Task: Set up a session with markers for easy navigation.
Action: Mouse moved to (138, 307)
Screenshot: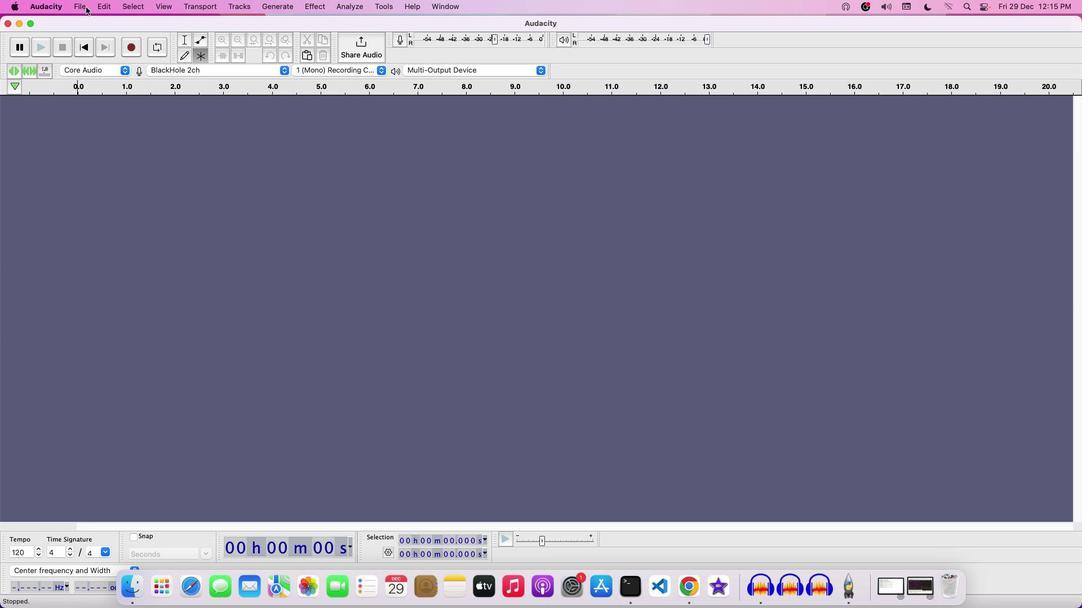 
Action: Mouse pressed left at (138, 307)
Screenshot: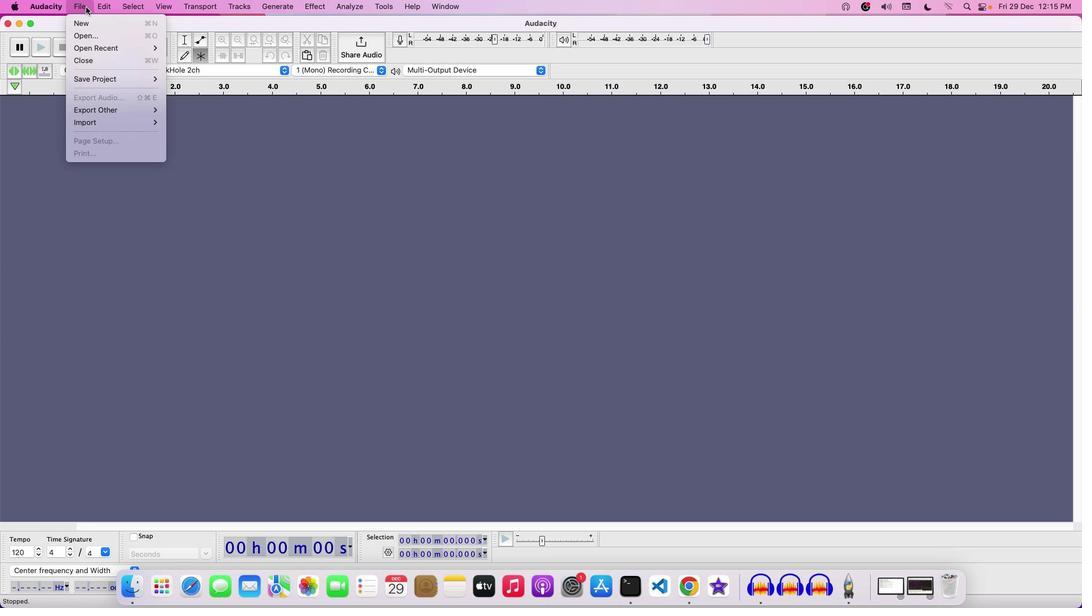 
Action: Mouse moved to (138, 307)
Screenshot: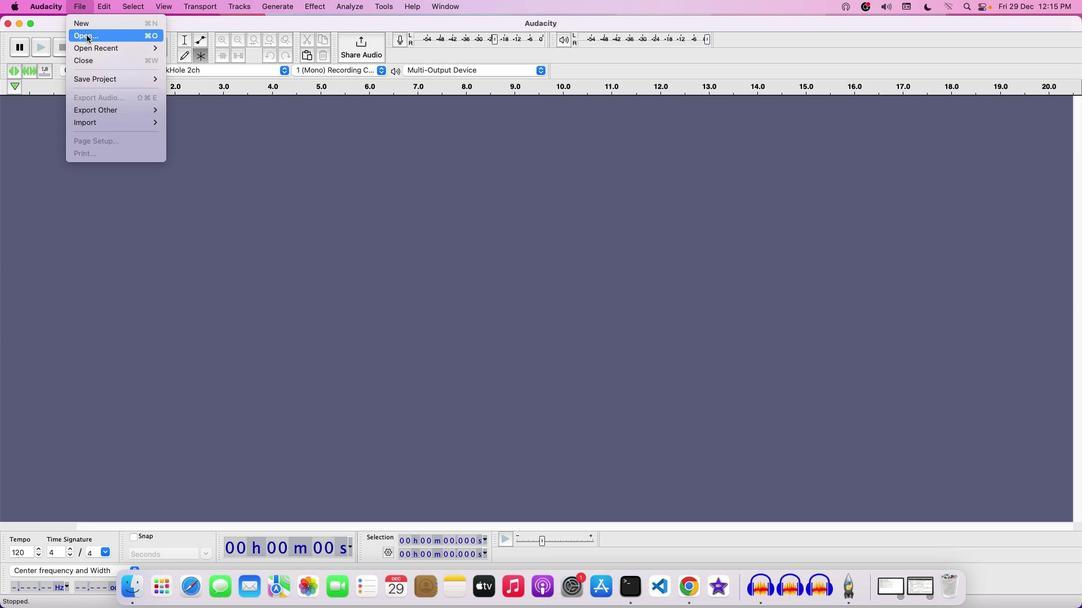 
Action: Mouse pressed left at (138, 307)
Screenshot: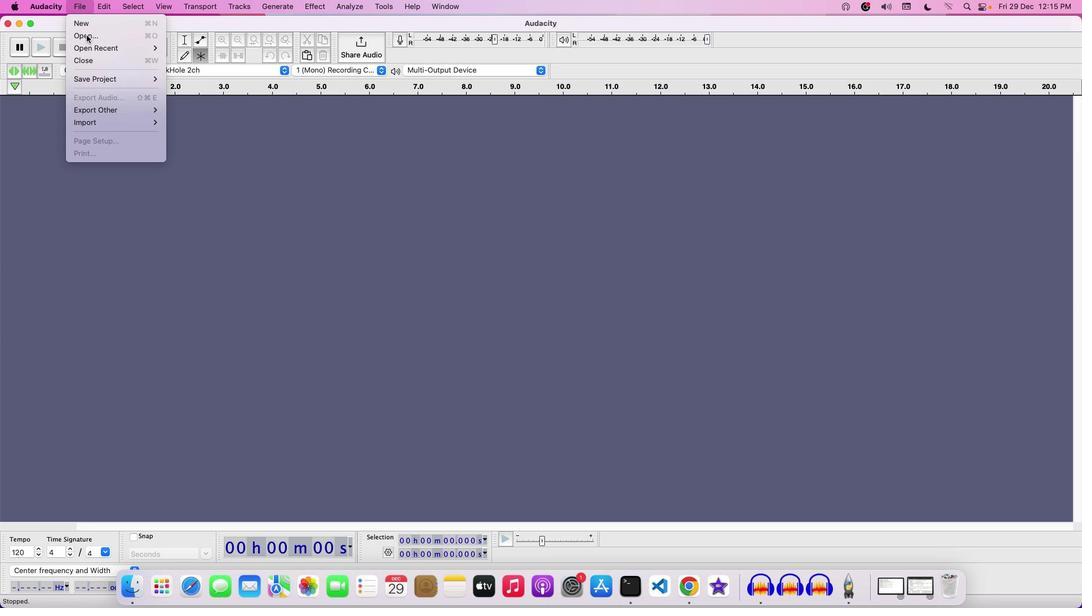 
Action: Mouse moved to (137, 305)
Screenshot: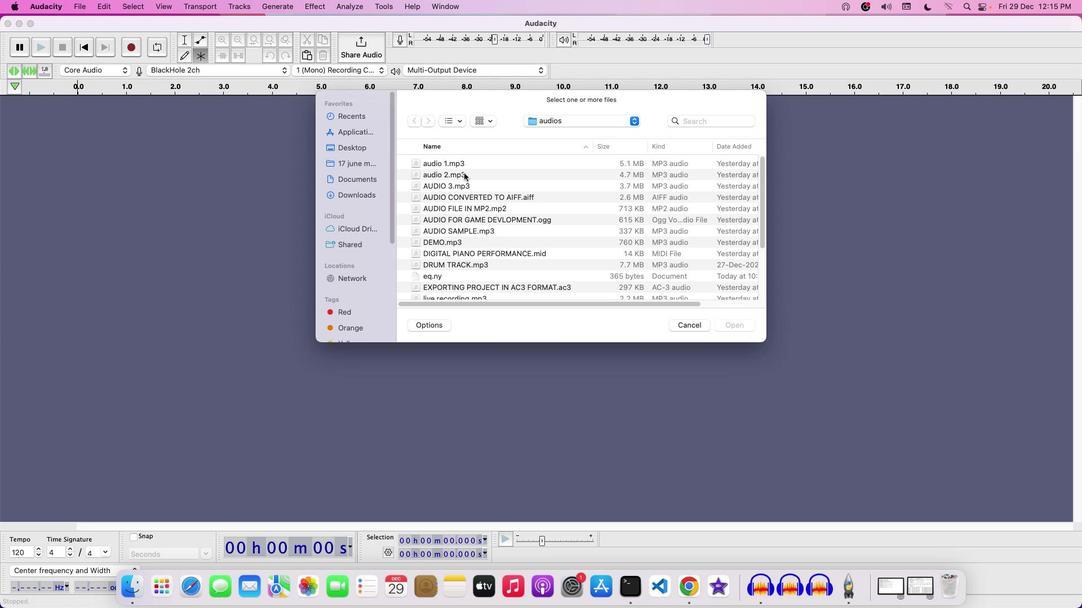 
Action: Mouse pressed left at (137, 305)
Screenshot: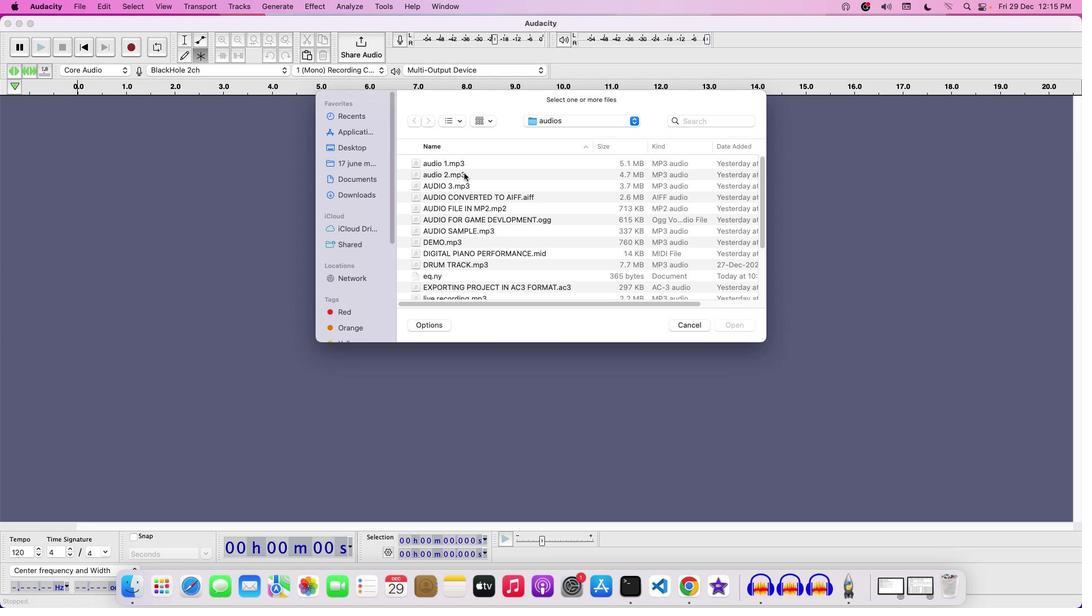 
Action: Mouse moved to (136, 303)
Screenshot: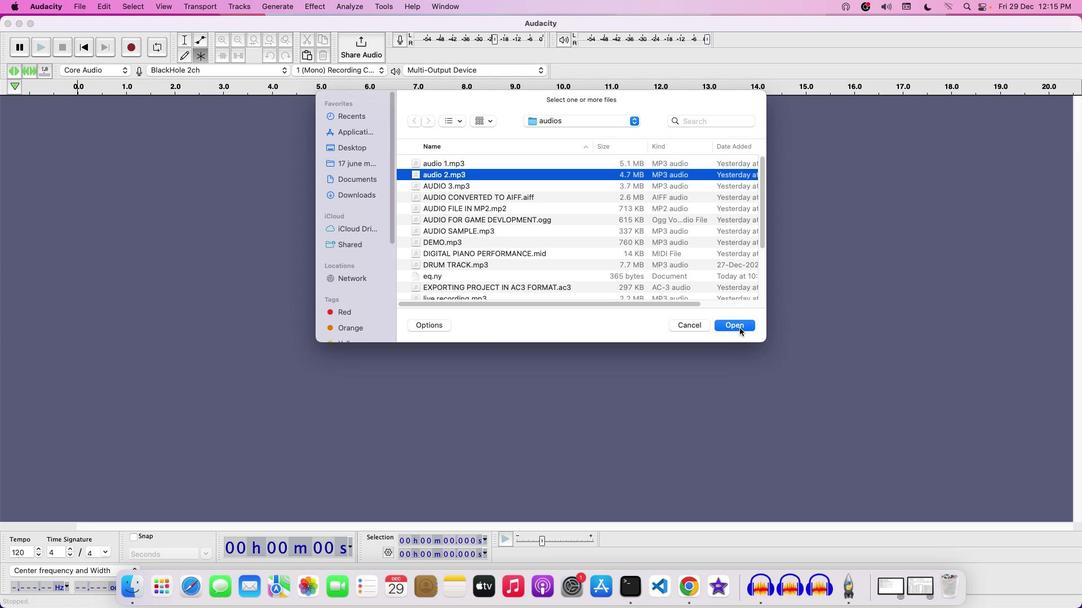 
Action: Mouse pressed left at (136, 303)
Screenshot: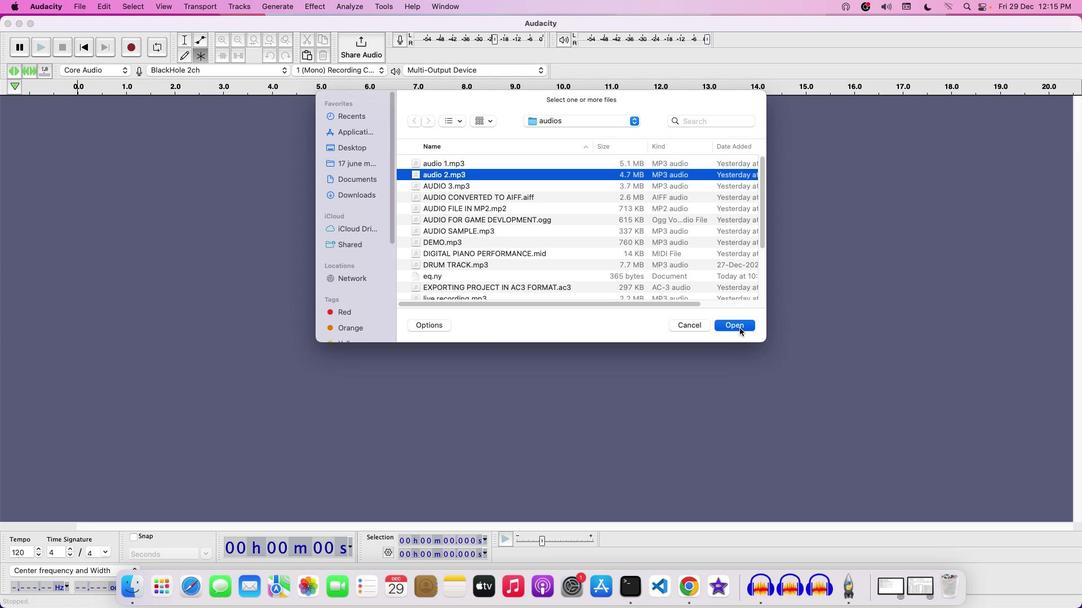 
Action: Mouse moved to (138, 305)
Screenshot: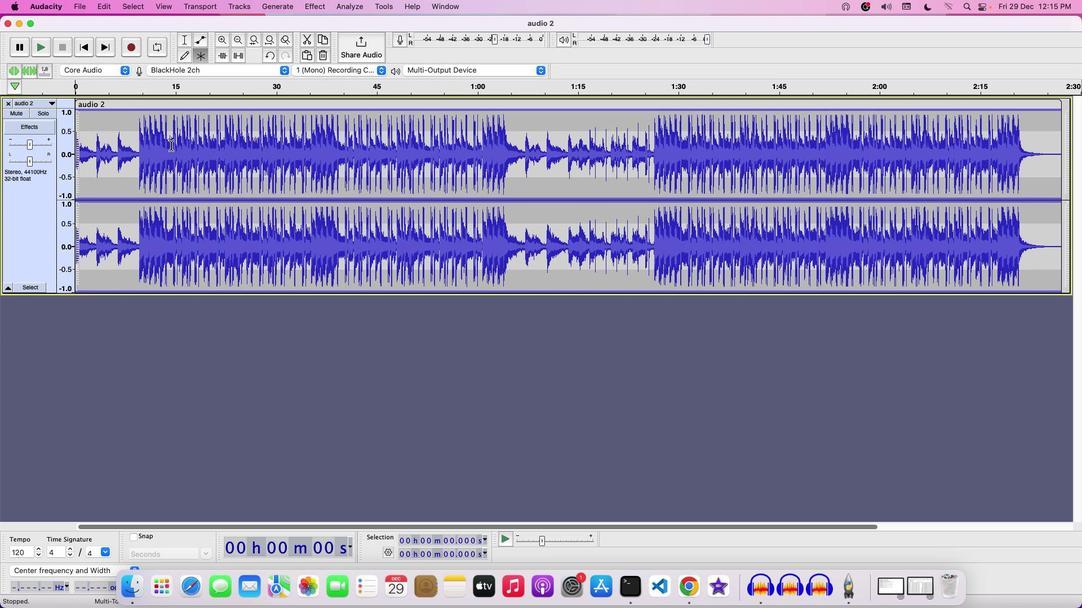 
Action: Key pressed Key.space
Screenshot: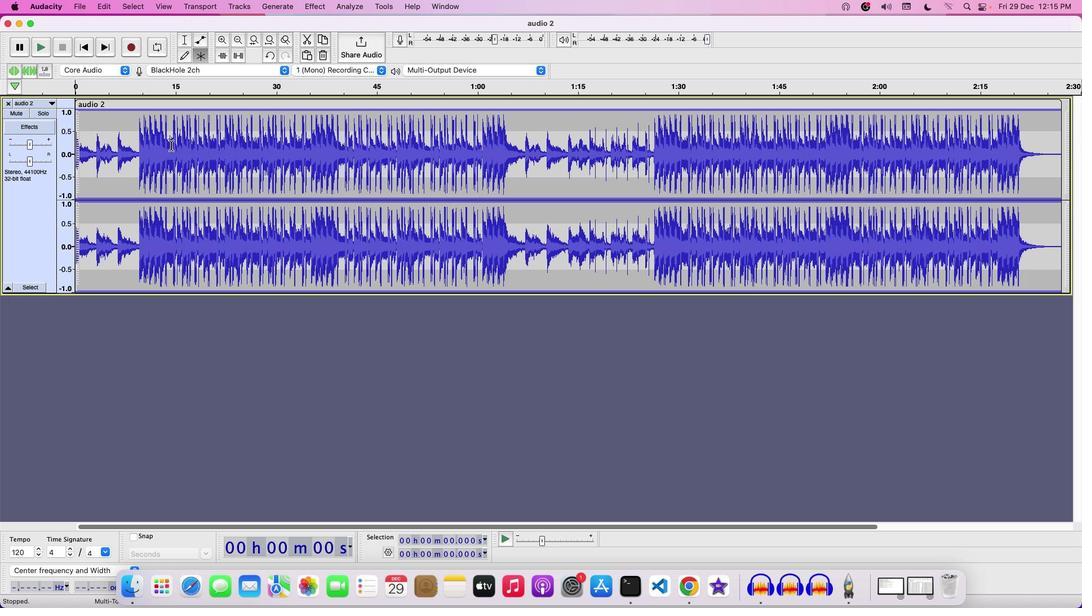
Action: Mouse moved to (138, 305)
Screenshot: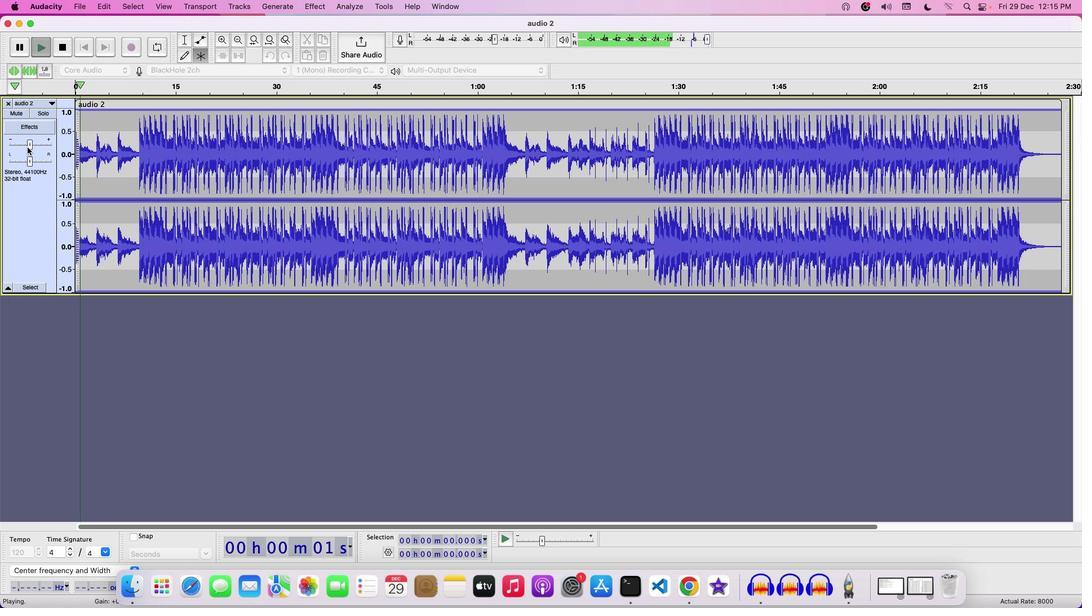 
Action: Mouse pressed left at (138, 305)
Screenshot: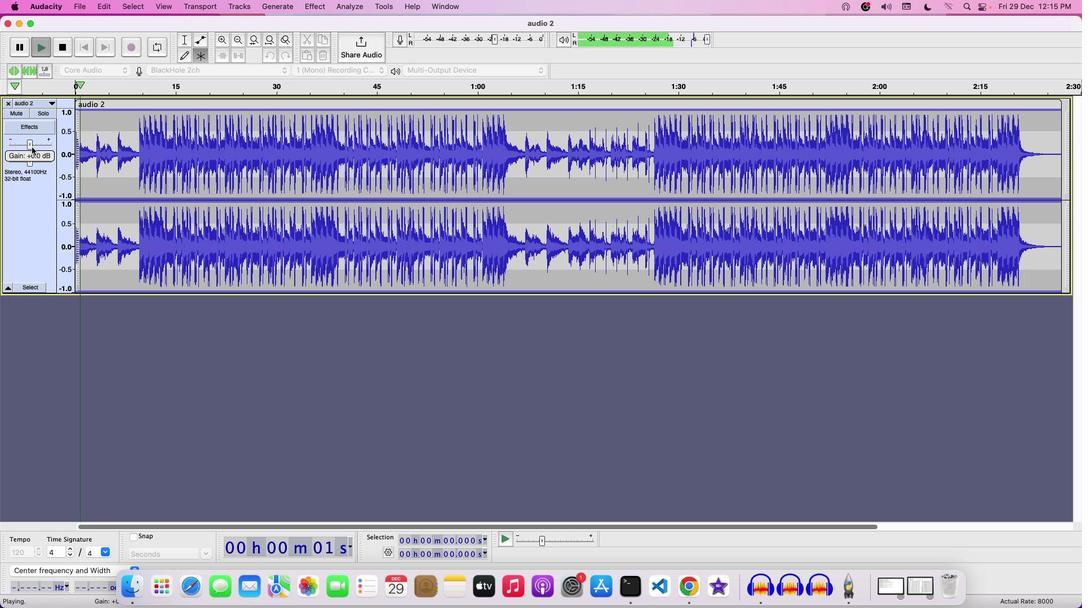 
Action: Mouse moved to (138, 304)
Screenshot: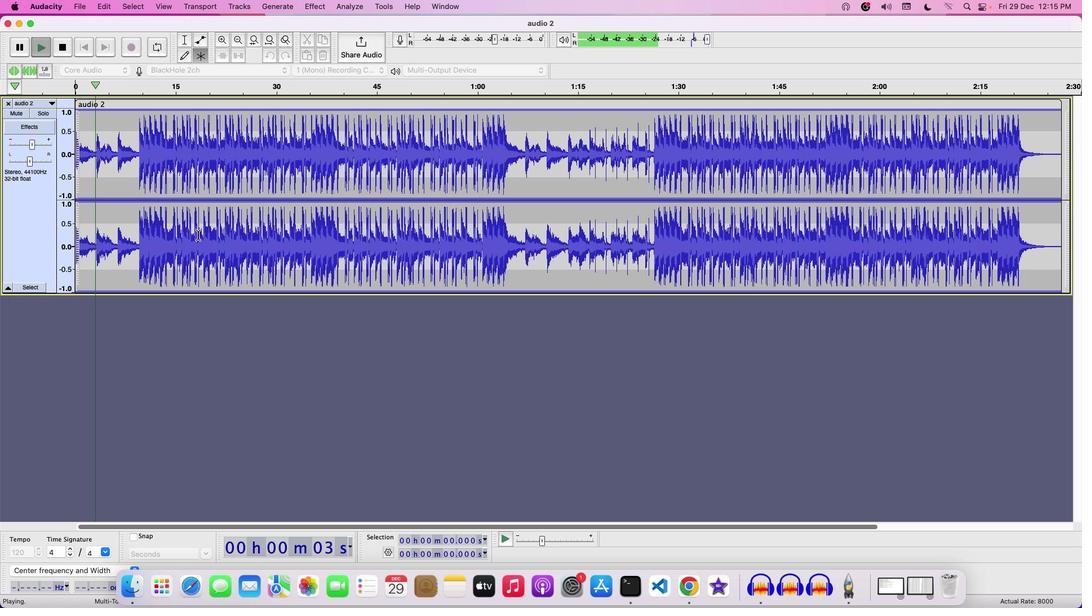 
Action: Key pressed Key.space
Screenshot: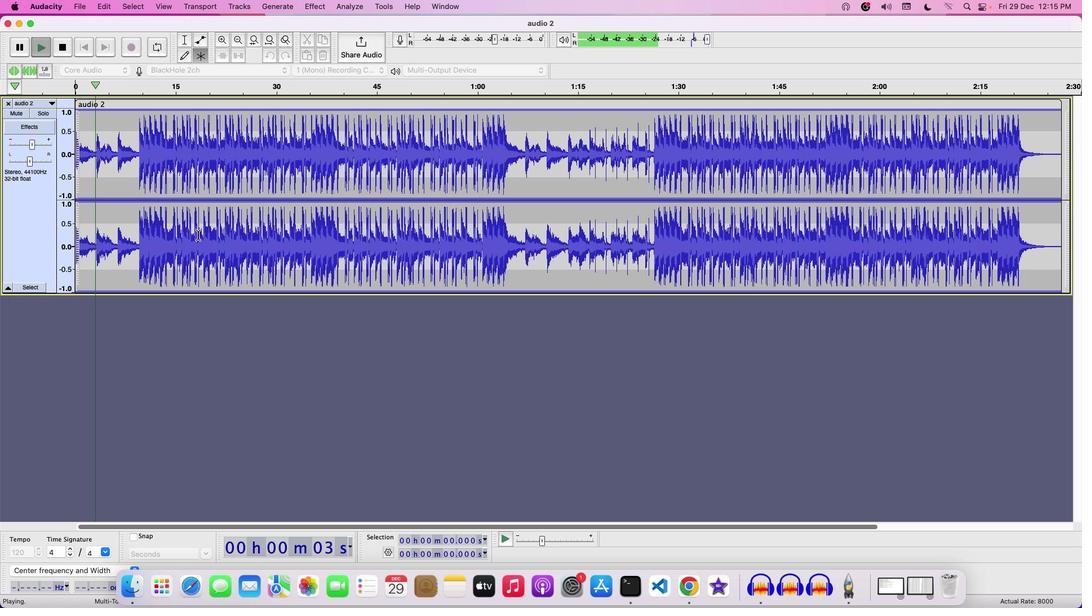 
Action: Mouse moved to (138, 303)
Screenshot: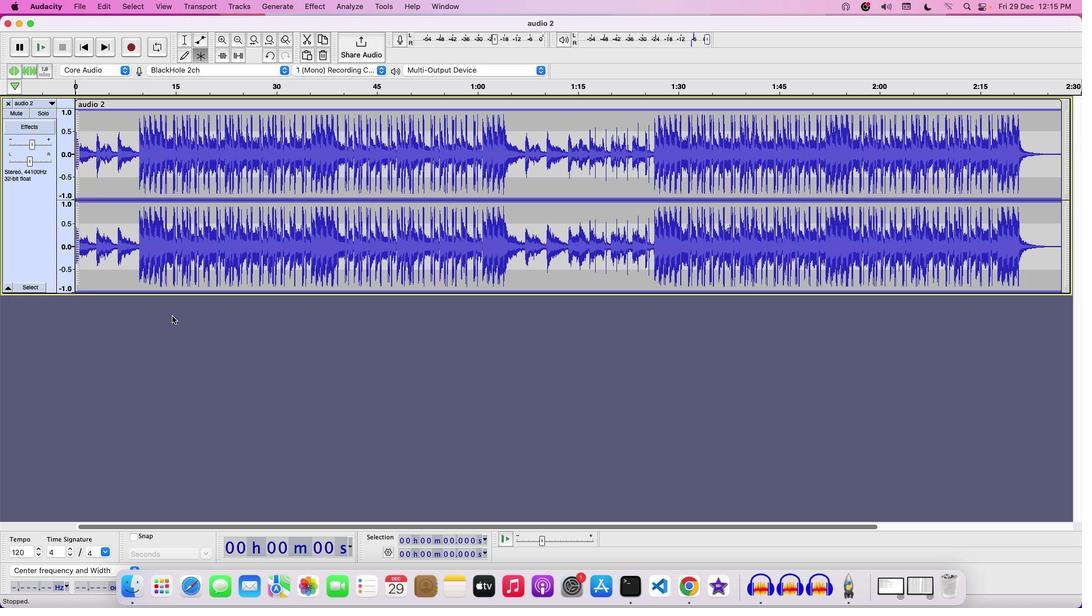 
Action: Key pressed Key.cmd
Screenshot: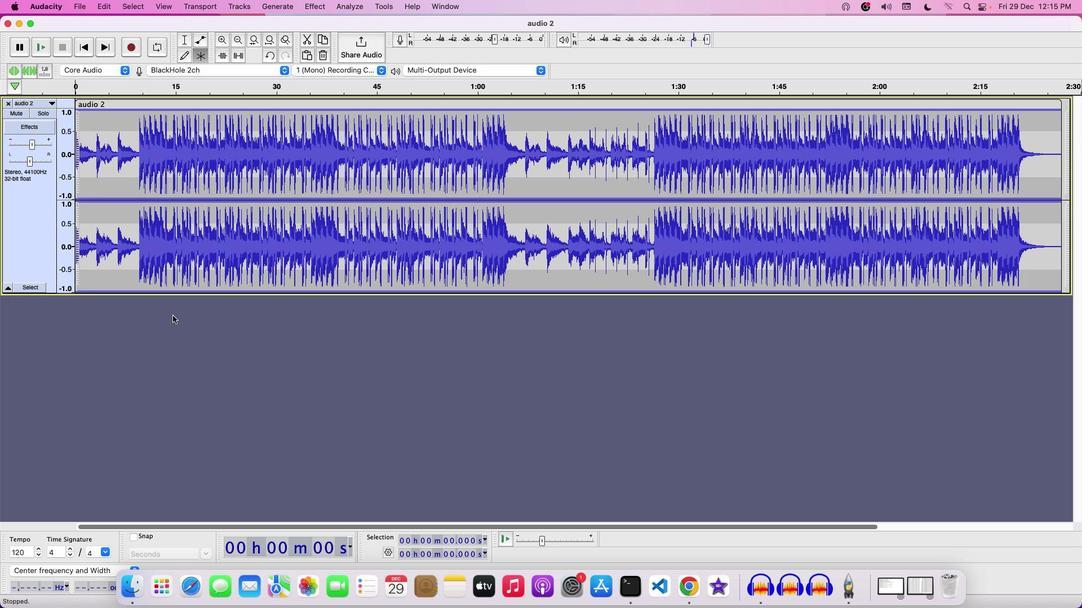 
Action: Mouse moved to (138, 303)
Screenshot: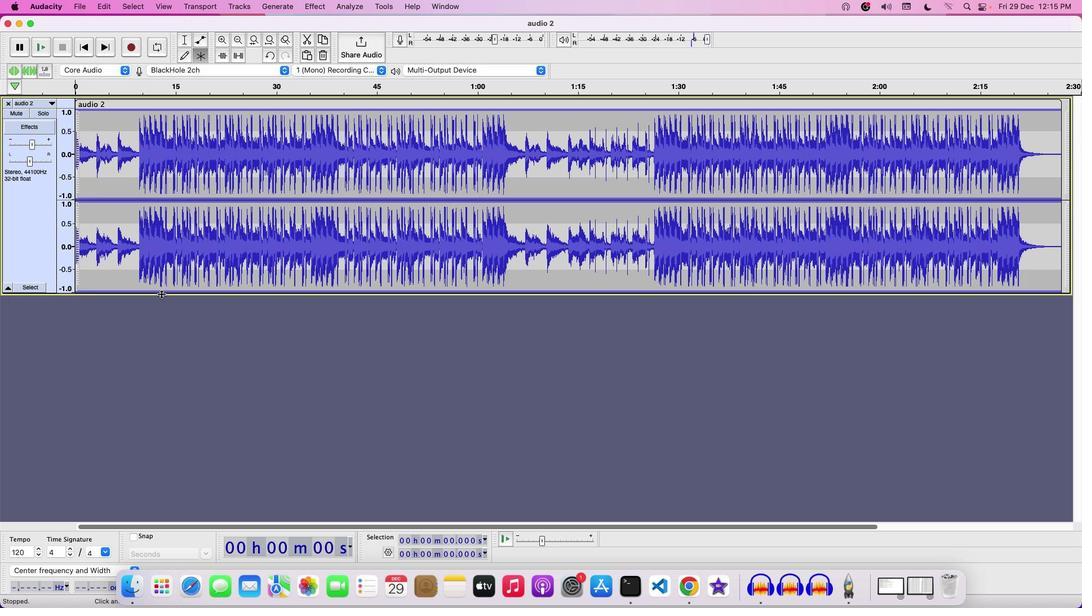 
Action: Key pressed 'b'
Screenshot: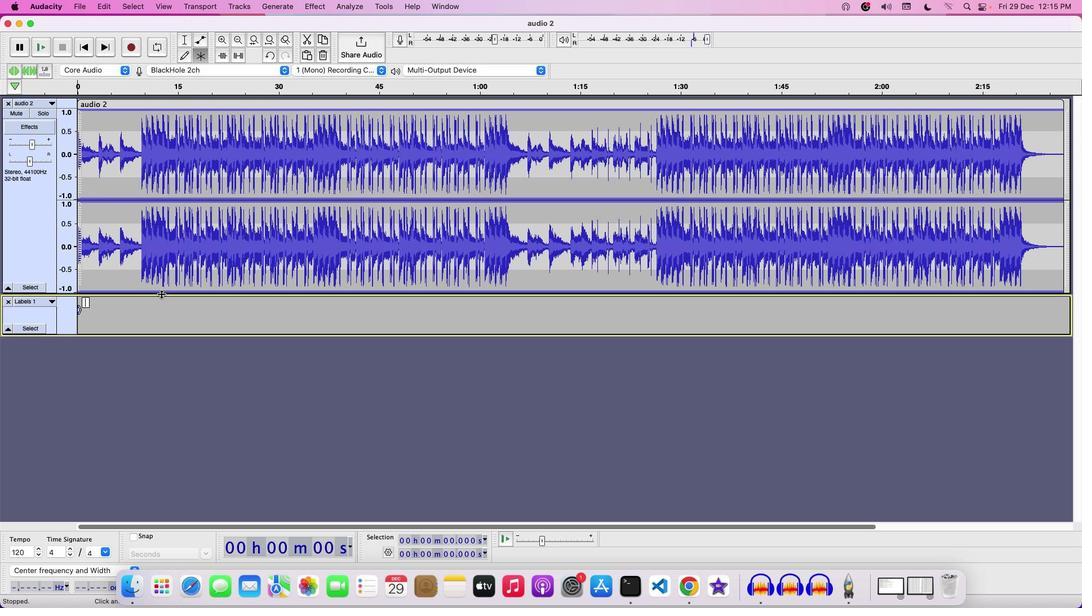 
Action: Mouse moved to (138, 303)
Screenshot: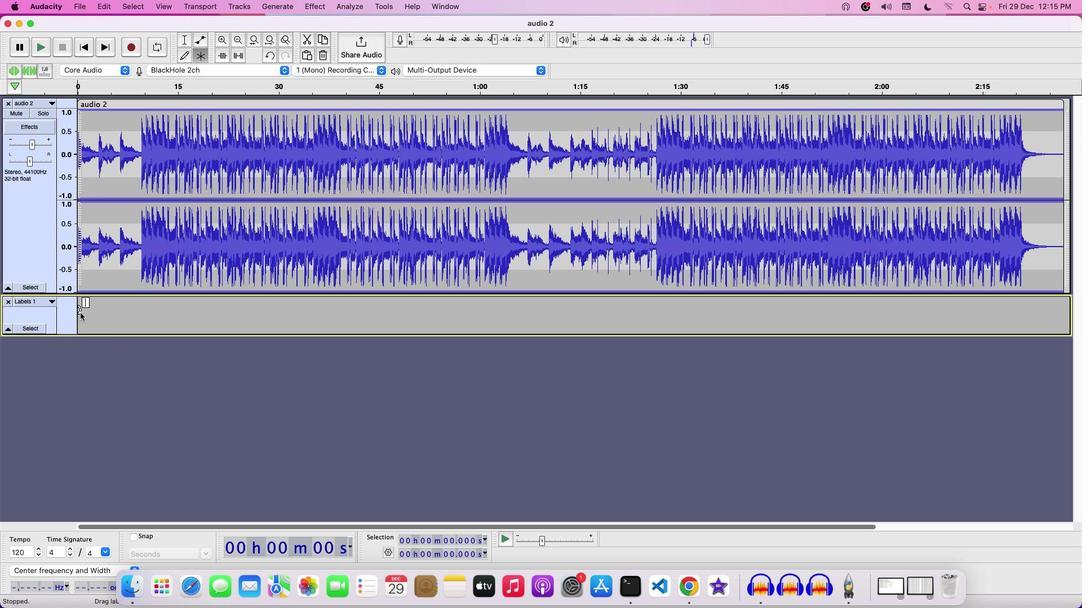 
Action: Mouse pressed left at (138, 303)
Screenshot: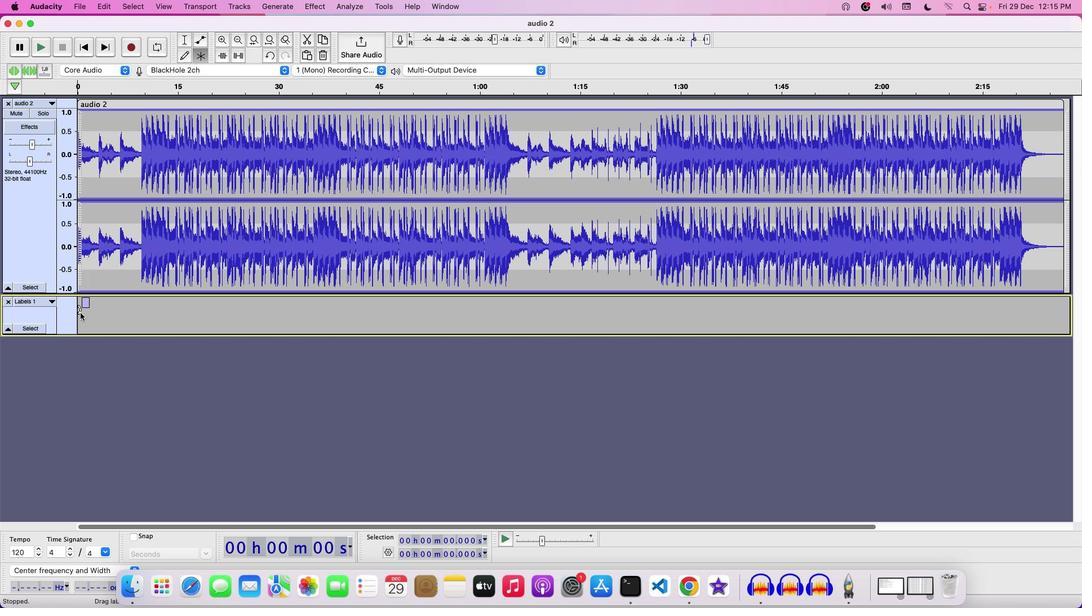 
Action: Mouse moved to (138, 303)
Screenshot: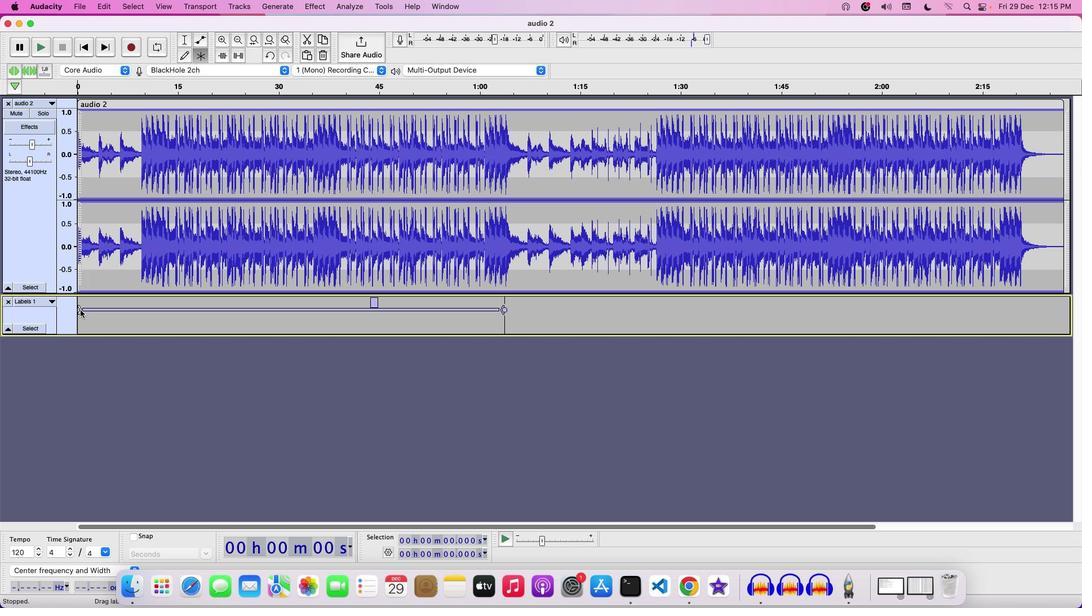 
Action: Mouse pressed left at (138, 303)
Screenshot: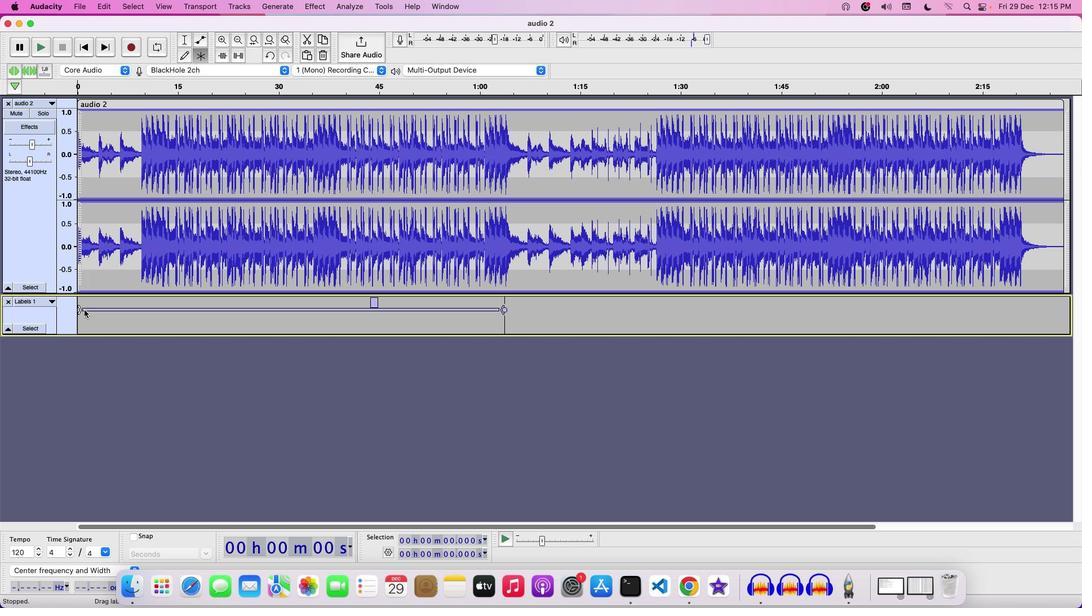 
Action: Mouse moved to (138, 303)
Screenshot: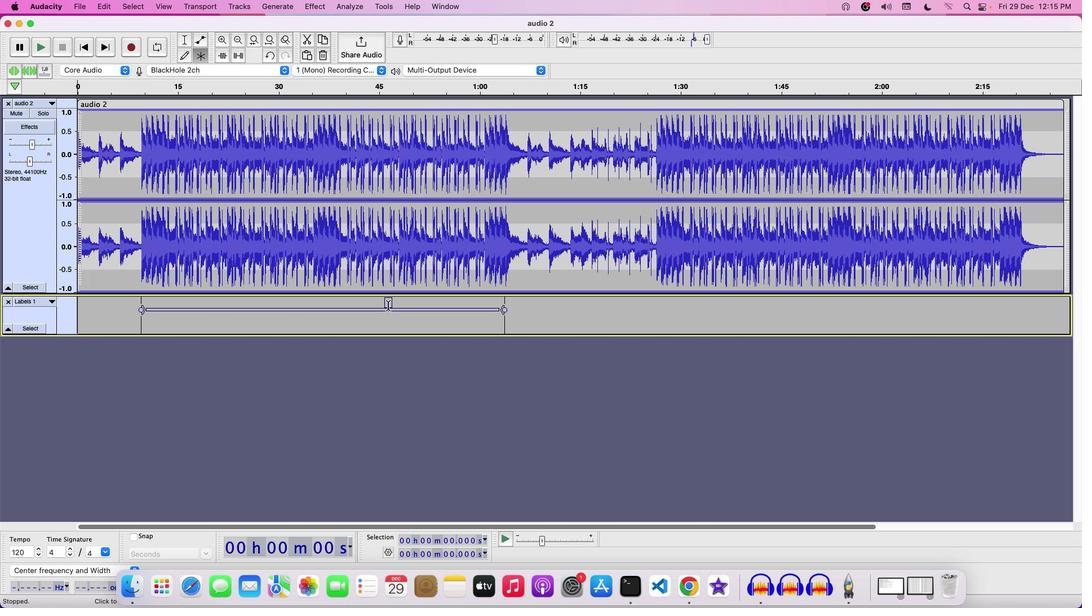 
Action: Mouse pressed left at (138, 303)
Screenshot: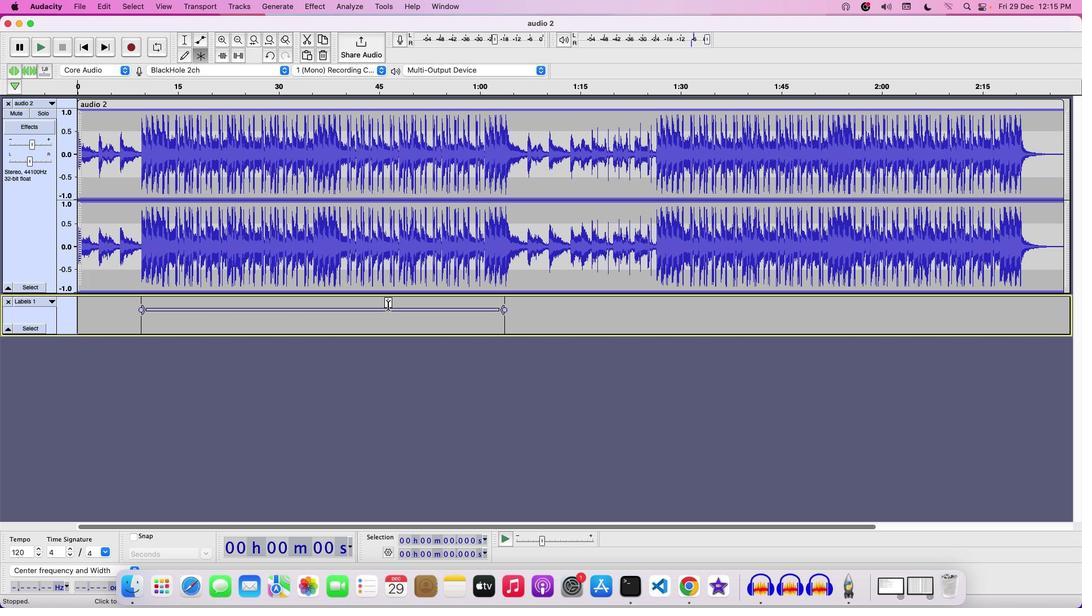 
Action: Mouse moved to (137, 303)
Screenshot: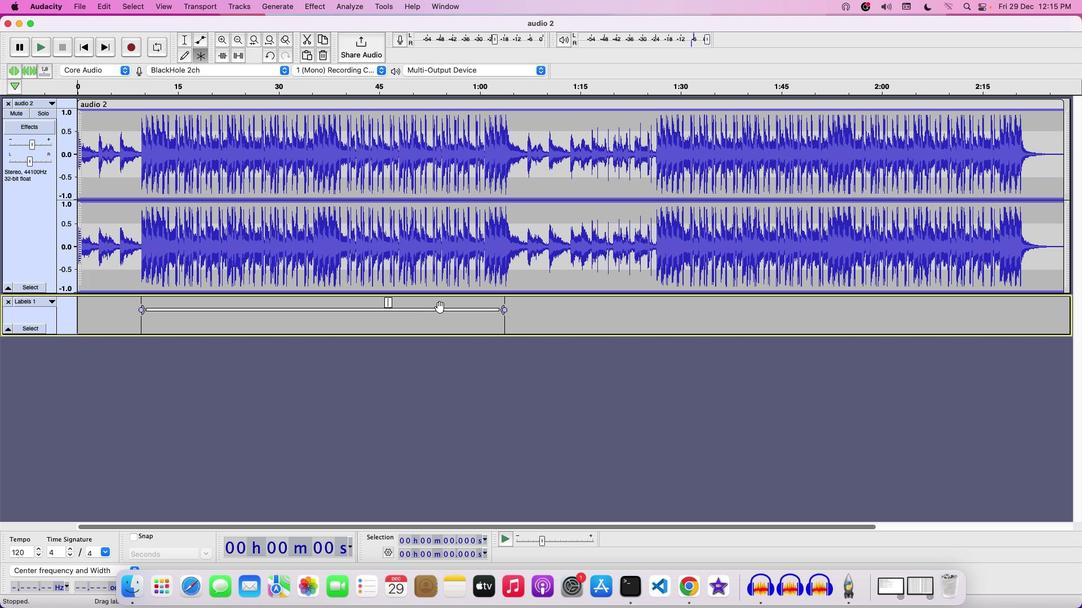 
Action: Key pressed 'H''O''O''K'Key.backspaceKey.backspaceKey.backspaceKey.backspace'F''O''R'Key.space'H''O''O''K'Key.spaceKey.backspaceKey.backspaceKey.backspaceKey.backspaceKey.backspaceKey.backspaceKey.backspaceKey.backspaceKey.backspaceKey.backspaceKey.backspaceKey.backspaceKey.backspaceKey.backspaceKey.backspaceKey.backspaceKey.backspaceKey.backspaceKey.backspaceKey.backspaceKey.cmd'z''H'
Screenshot: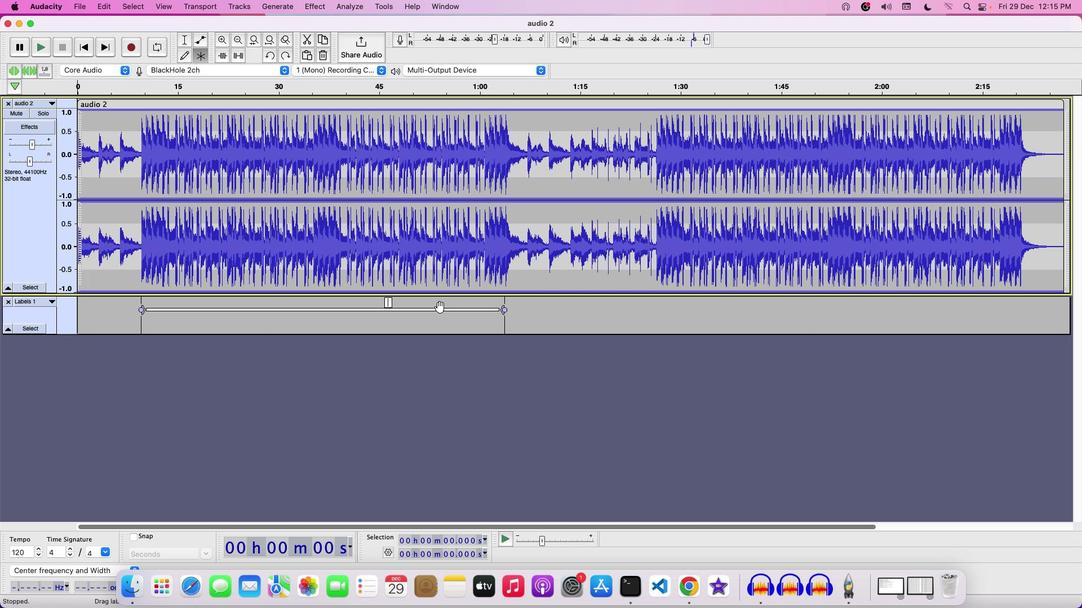 
Action: Mouse moved to (138, 303)
Screenshot: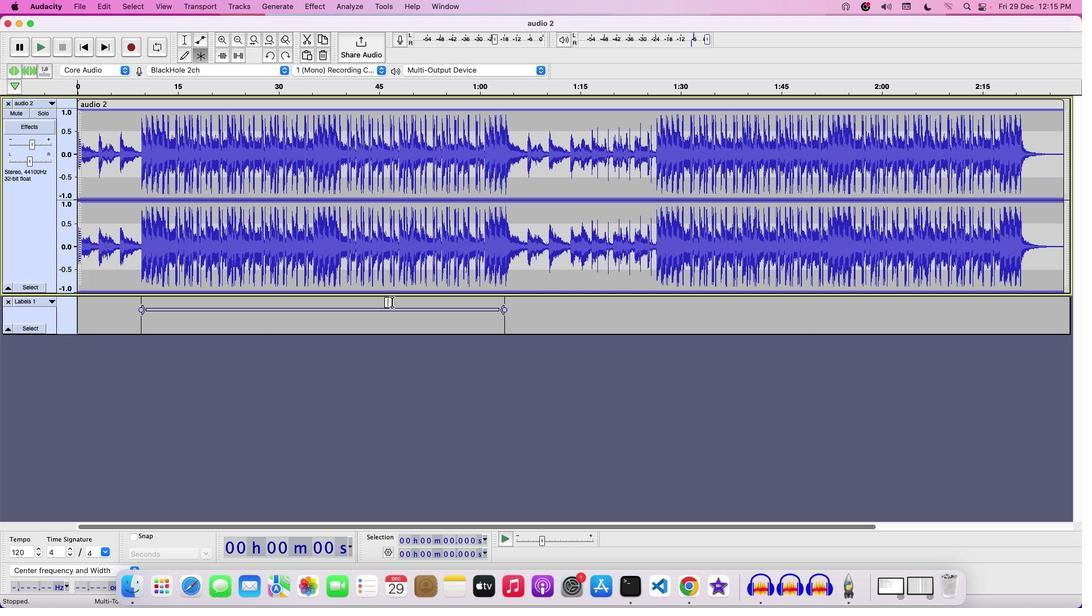 
Action: Mouse pressed left at (138, 303)
Screenshot: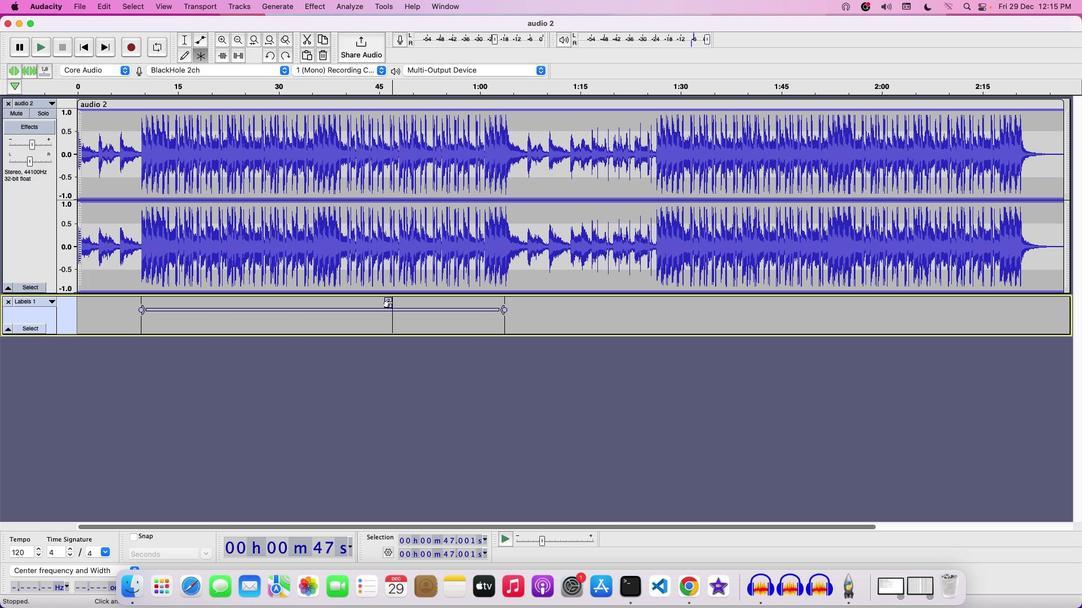 
Action: Mouse moved to (138, 303)
Screenshot: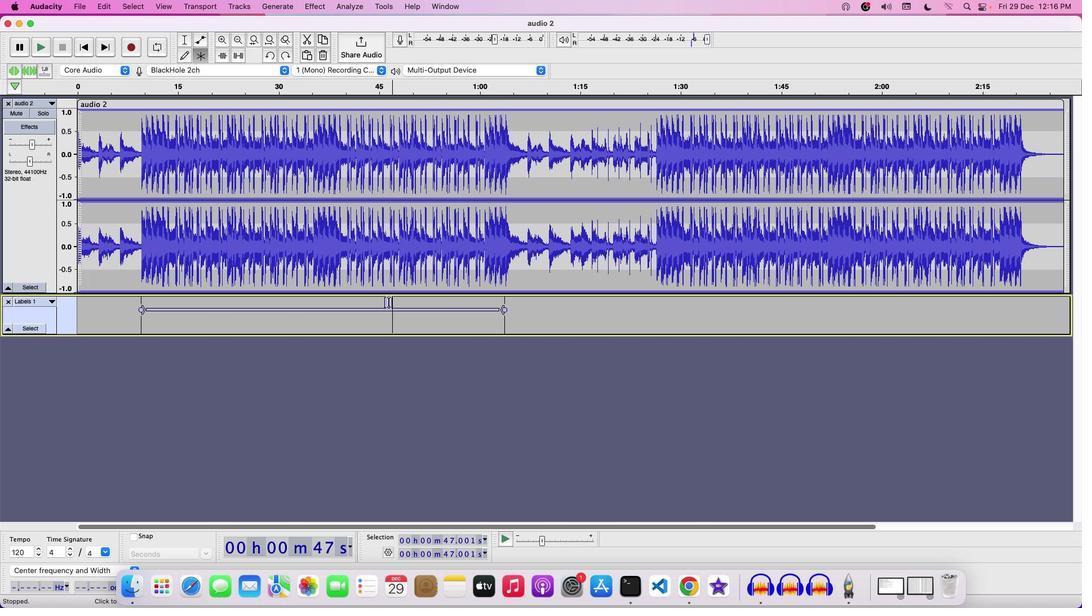 
Action: Mouse pressed left at (138, 303)
Screenshot: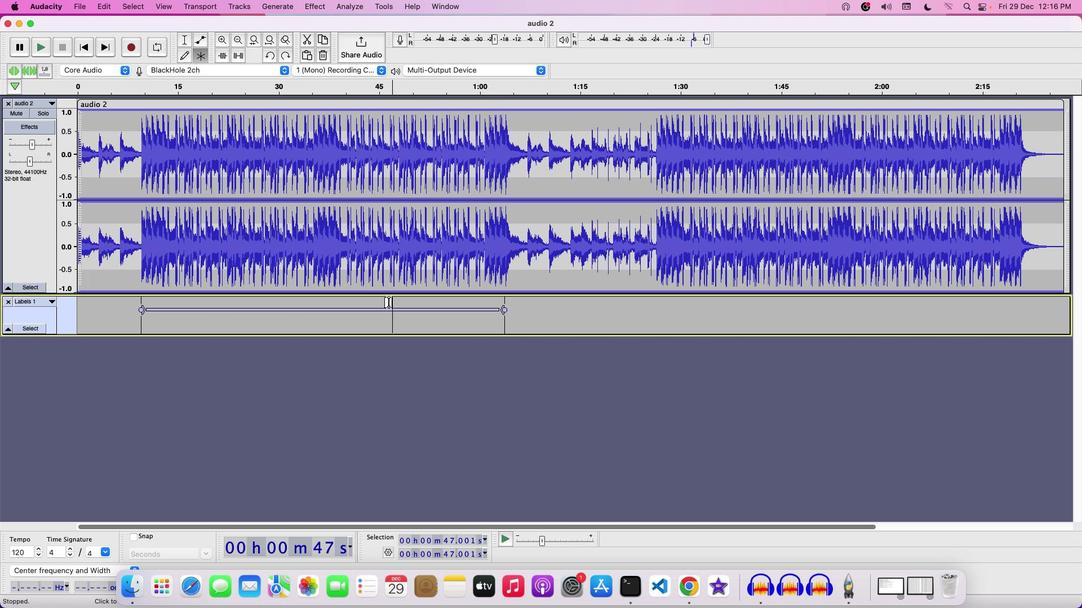 
Action: Mouse moved to (138, 303)
Screenshot: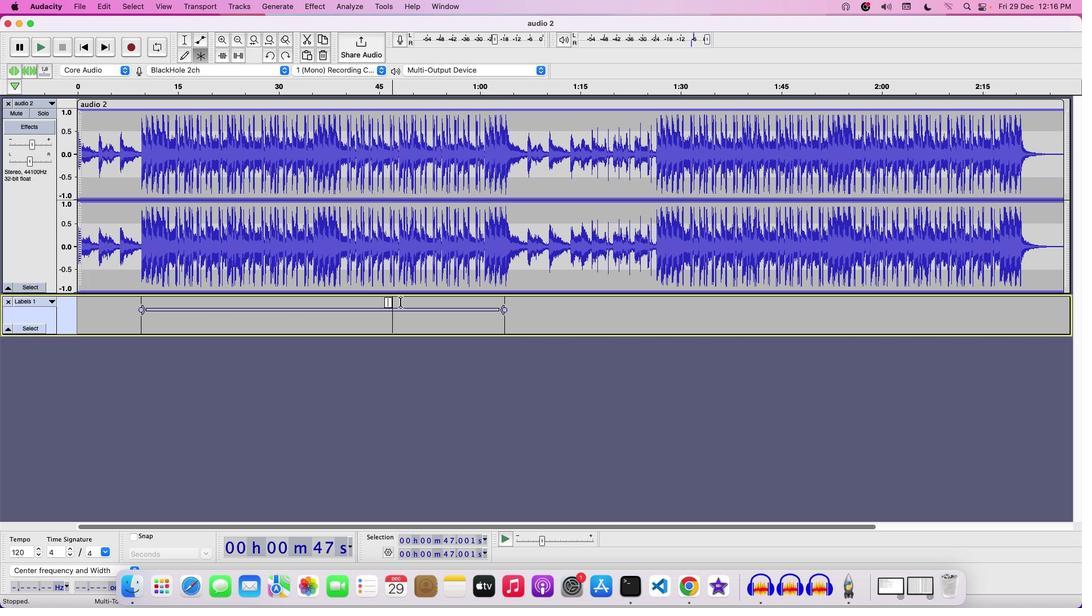 
Action: Key pressed 'H''O''O''K'Key.right'P''A''R''T'Key.enter
Screenshot: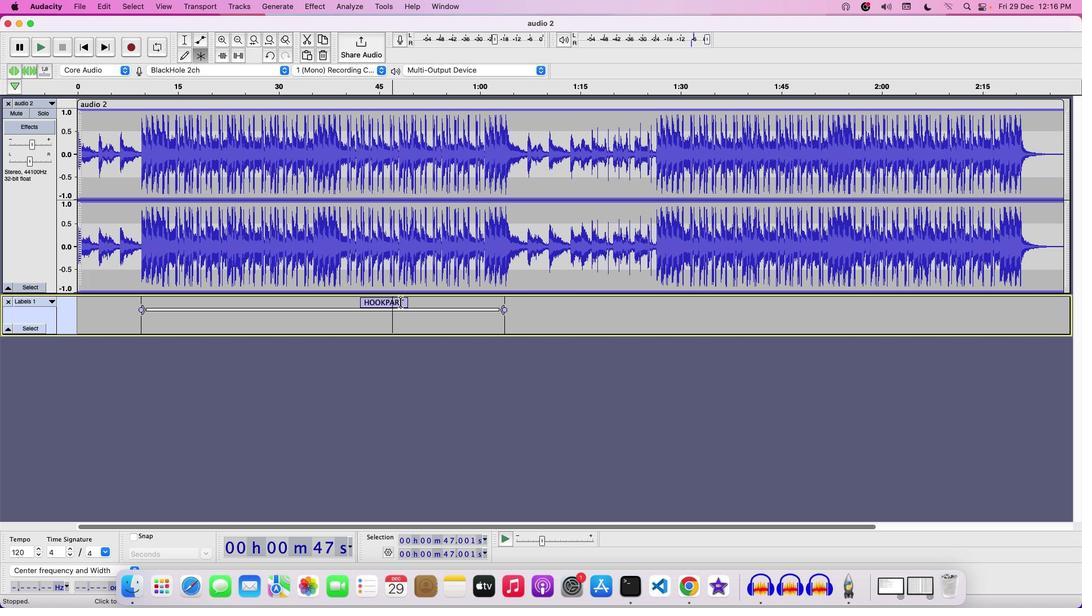 
Action: Mouse moved to (138, 303)
Screenshot: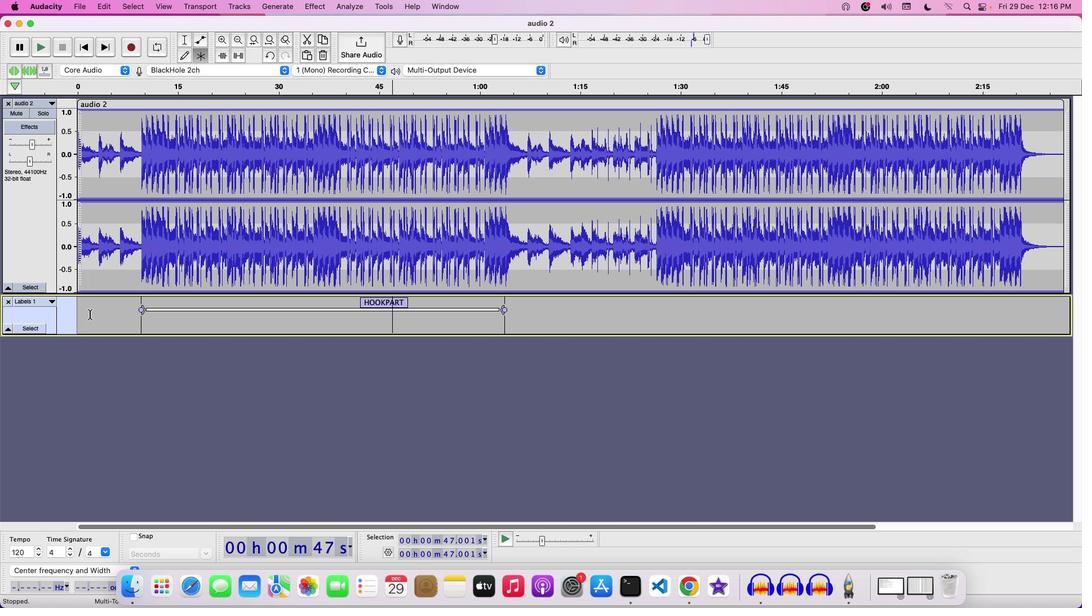 
Action: Mouse pressed right at (138, 303)
Screenshot: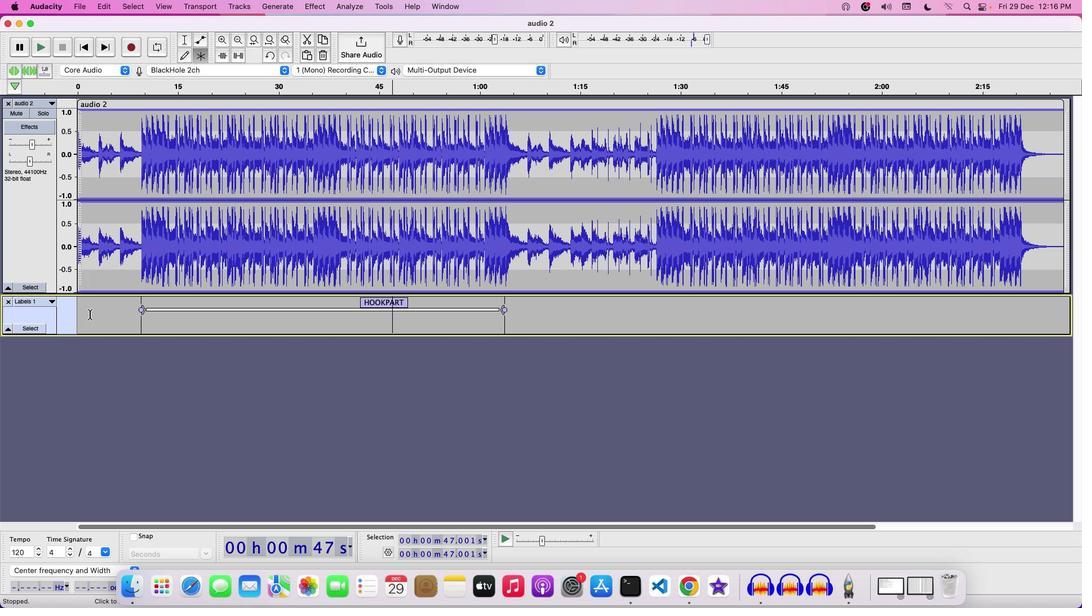 
Action: Mouse moved to (138, 307)
Screenshot: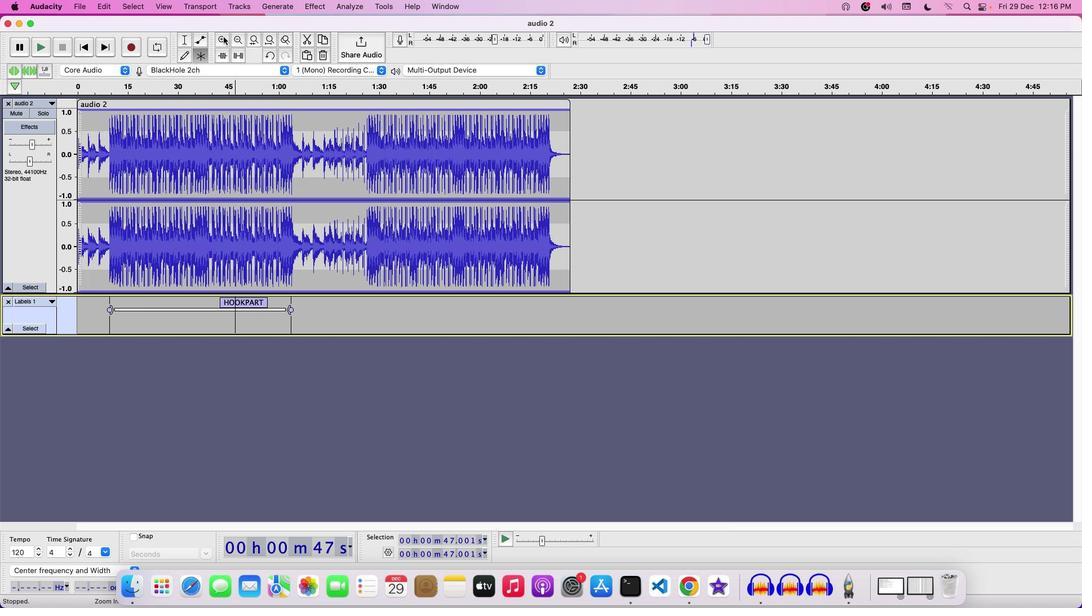 
Action: Mouse pressed left at (138, 307)
Screenshot: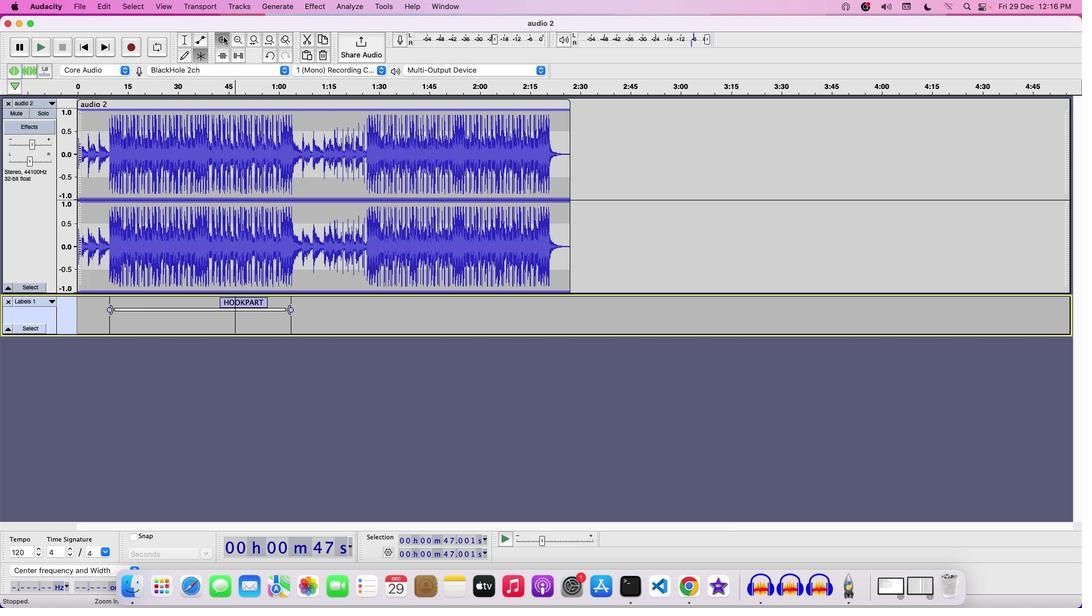 
Action: Mouse moved to (138, 303)
Screenshot: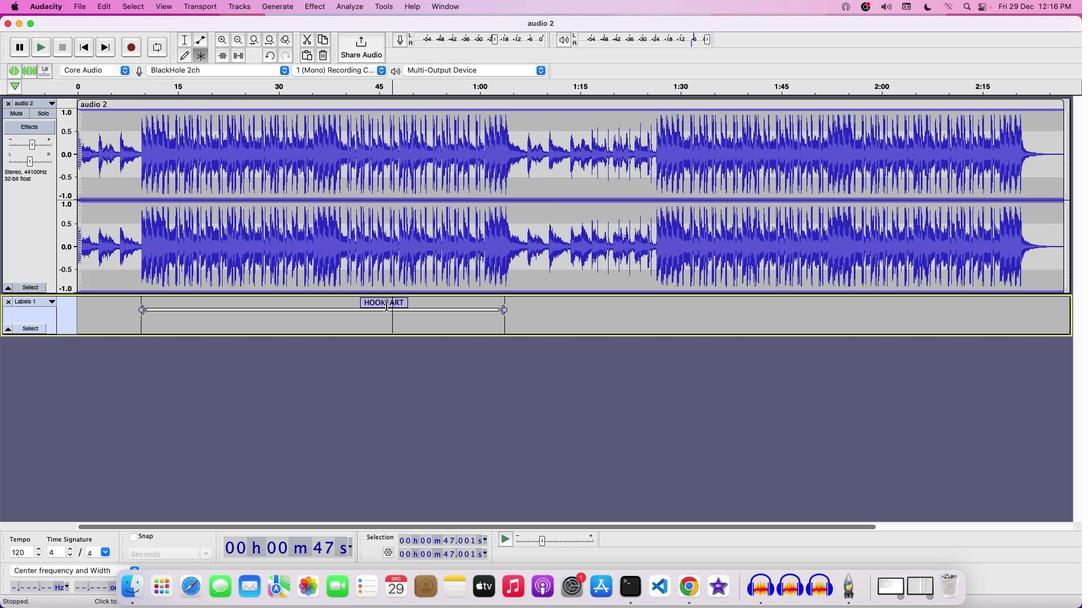 
Action: Mouse pressed right at (138, 303)
Screenshot: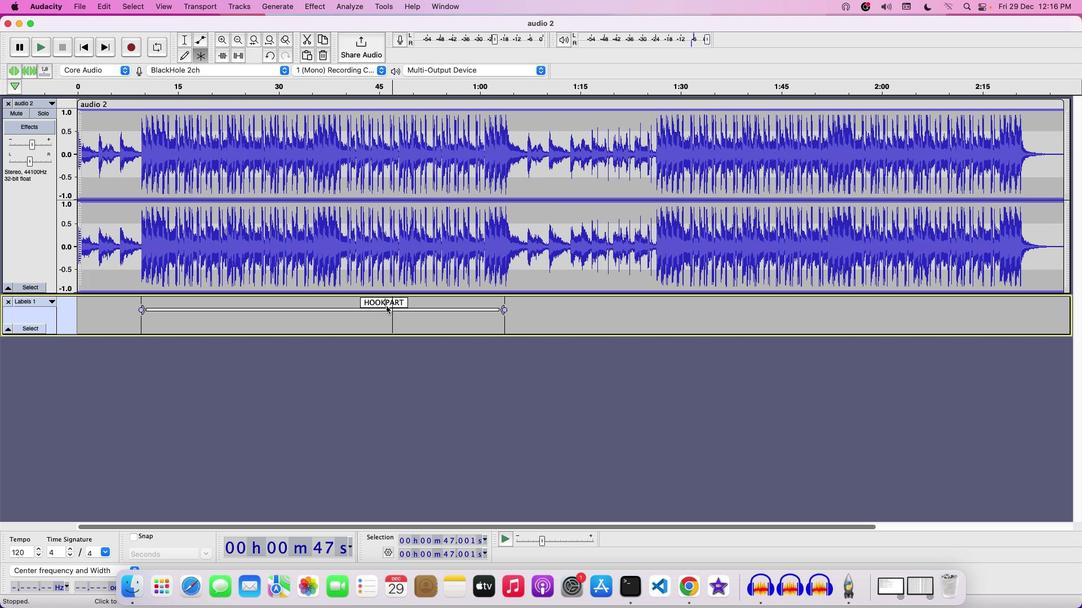 
Action: Mouse moved to (138, 303)
Screenshot: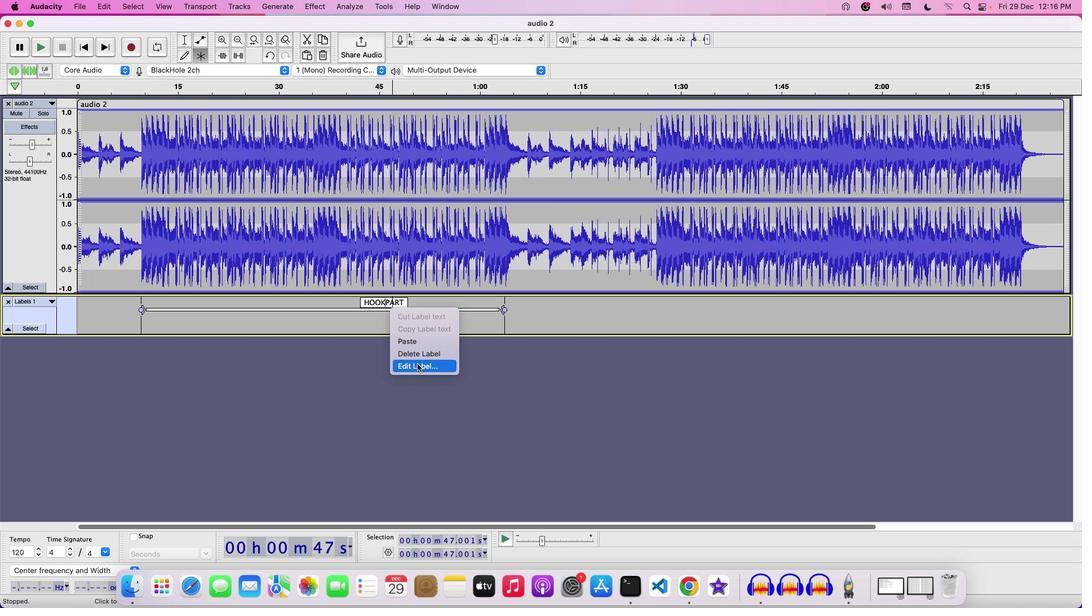 
Action: Mouse pressed left at (138, 303)
Screenshot: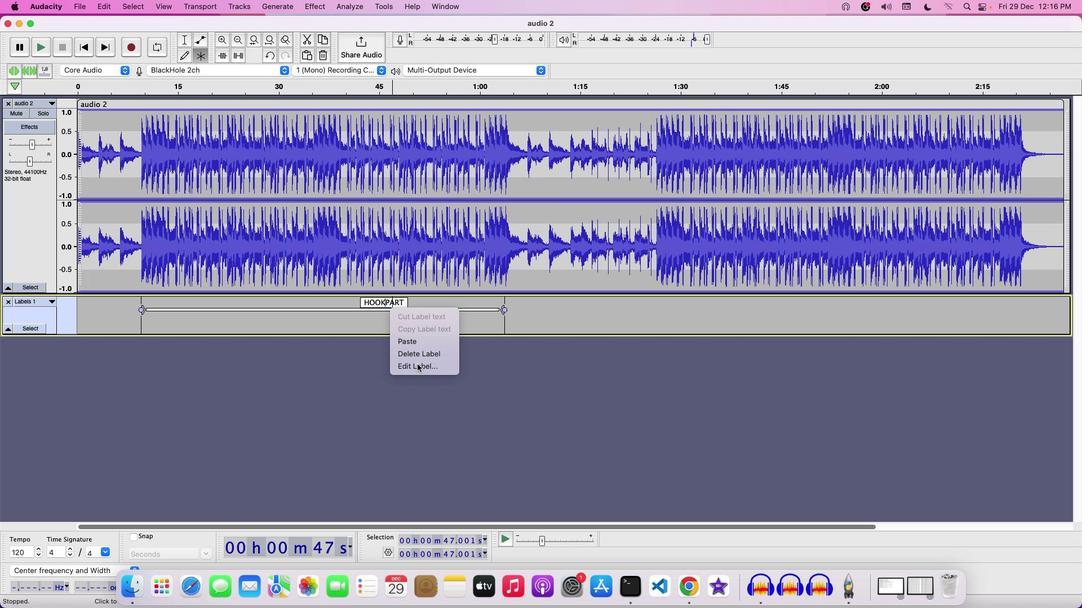 
Action: Mouse moved to (136, 304)
Screenshot: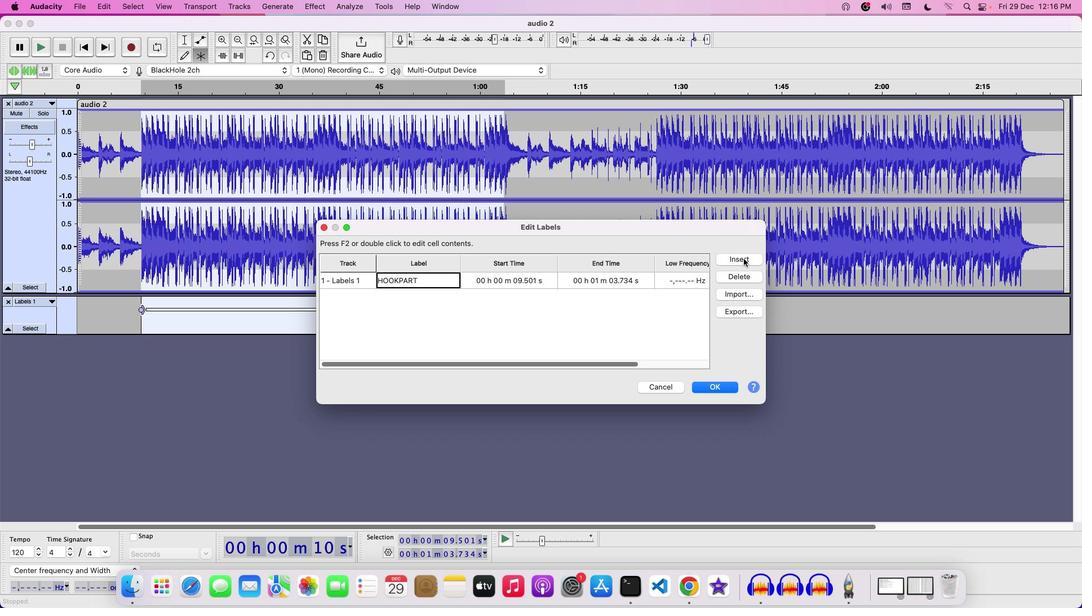 
Action: Mouse pressed left at (136, 304)
Screenshot: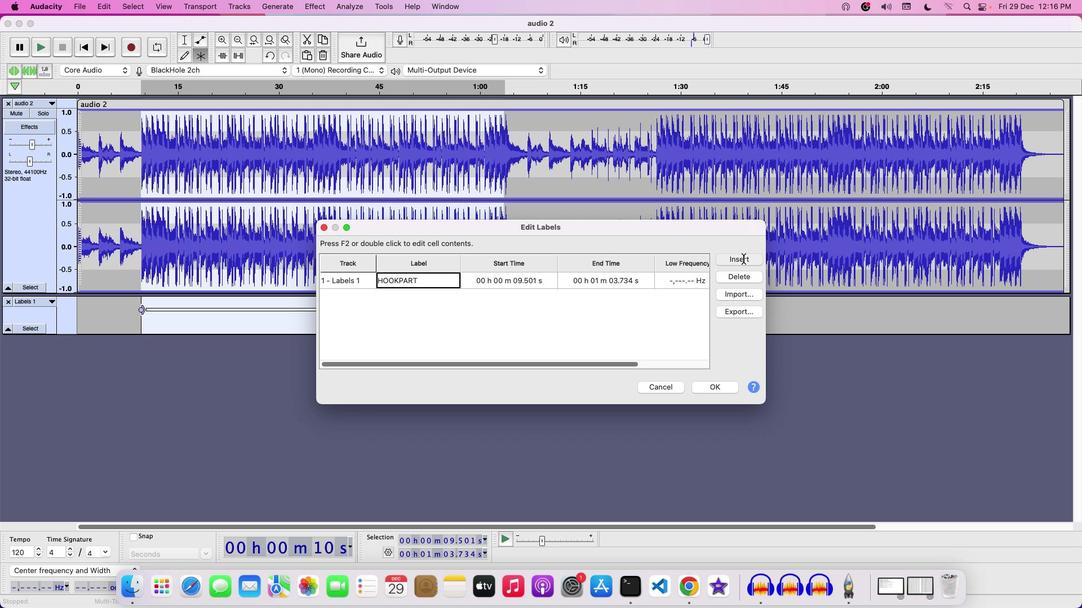 
Action: Mouse moved to (136, 302)
Screenshot: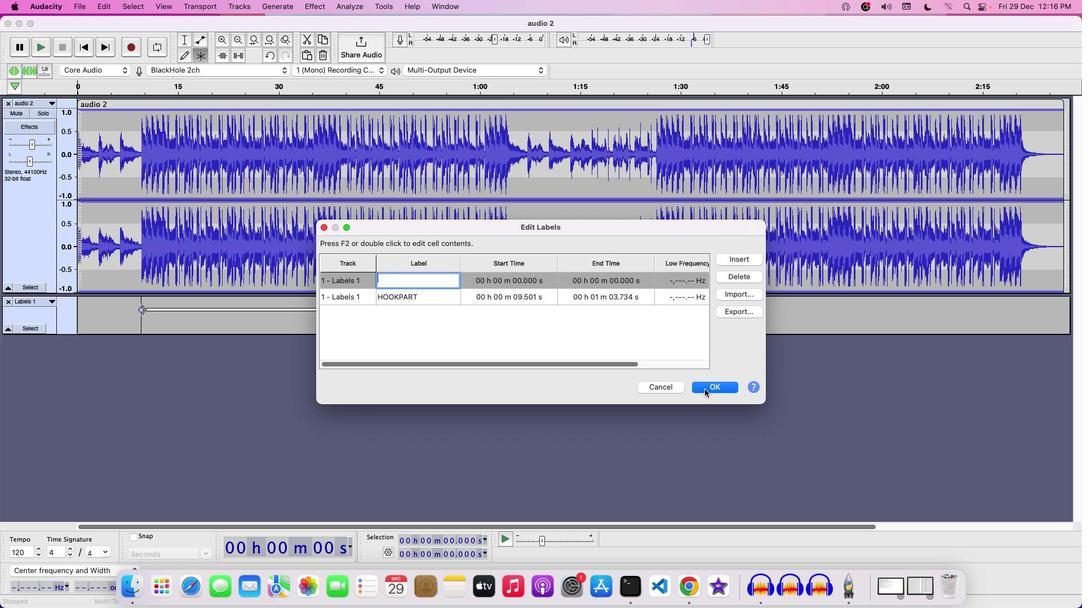 
Action: Mouse pressed left at (136, 302)
Screenshot: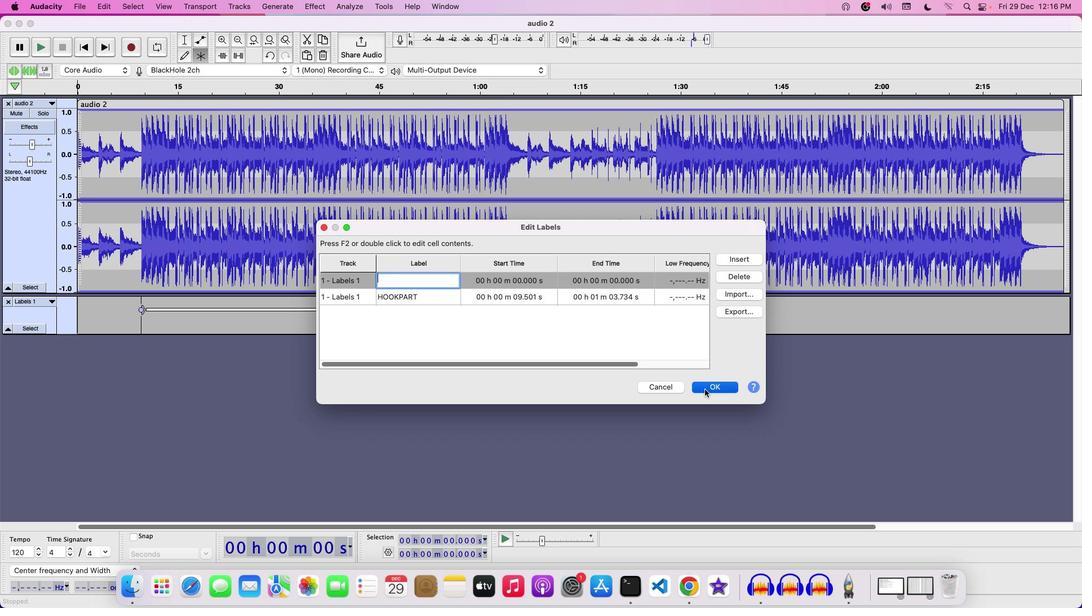 
Action: Mouse moved to (136, 302)
Screenshot: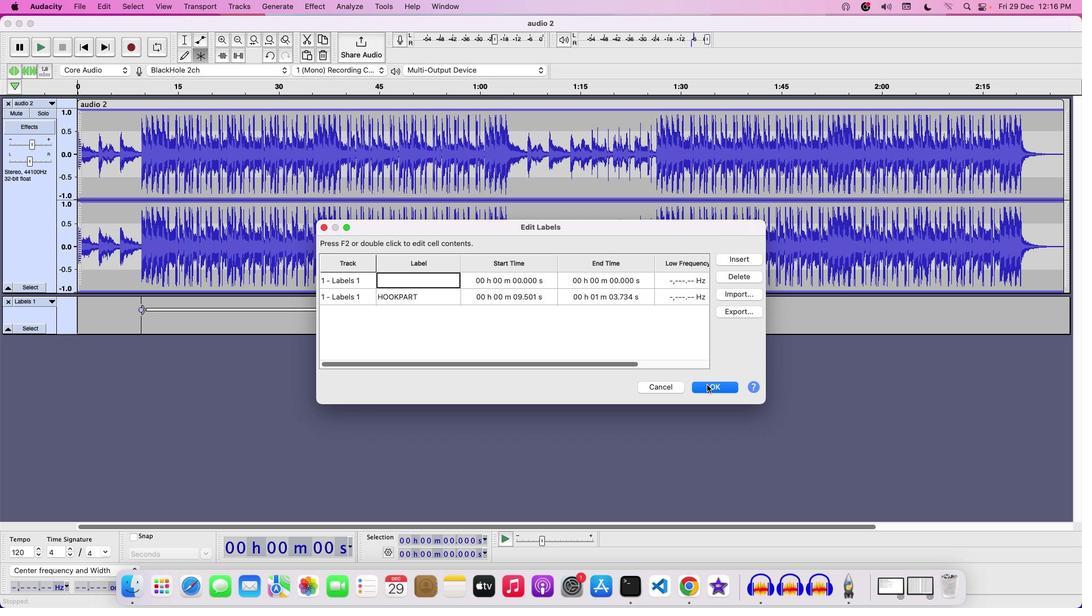
Action: Mouse pressed left at (136, 302)
Screenshot: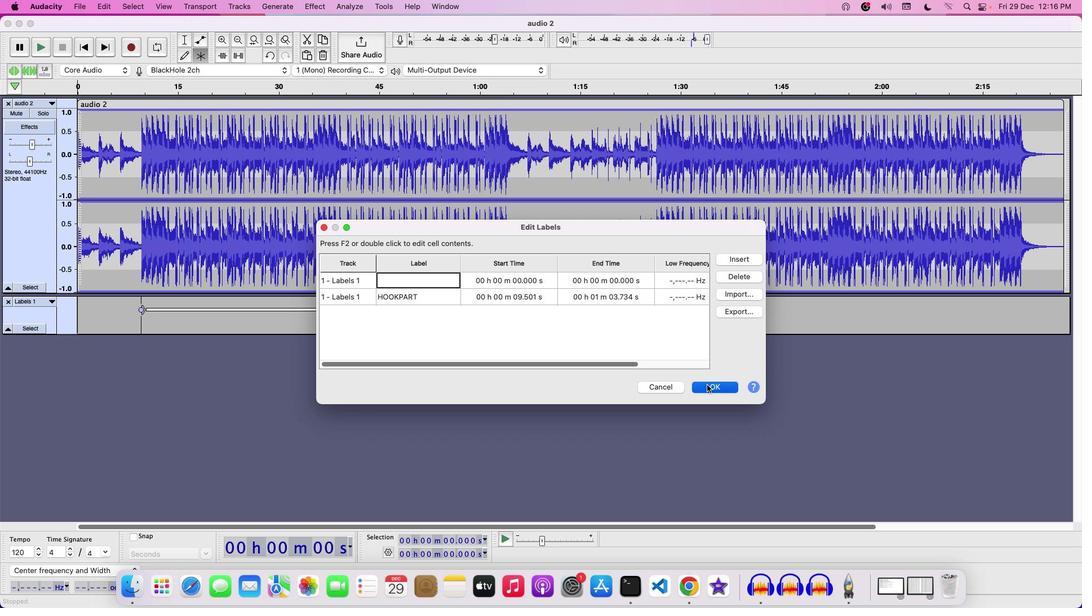 
Action: Mouse moved to (138, 303)
Screenshot: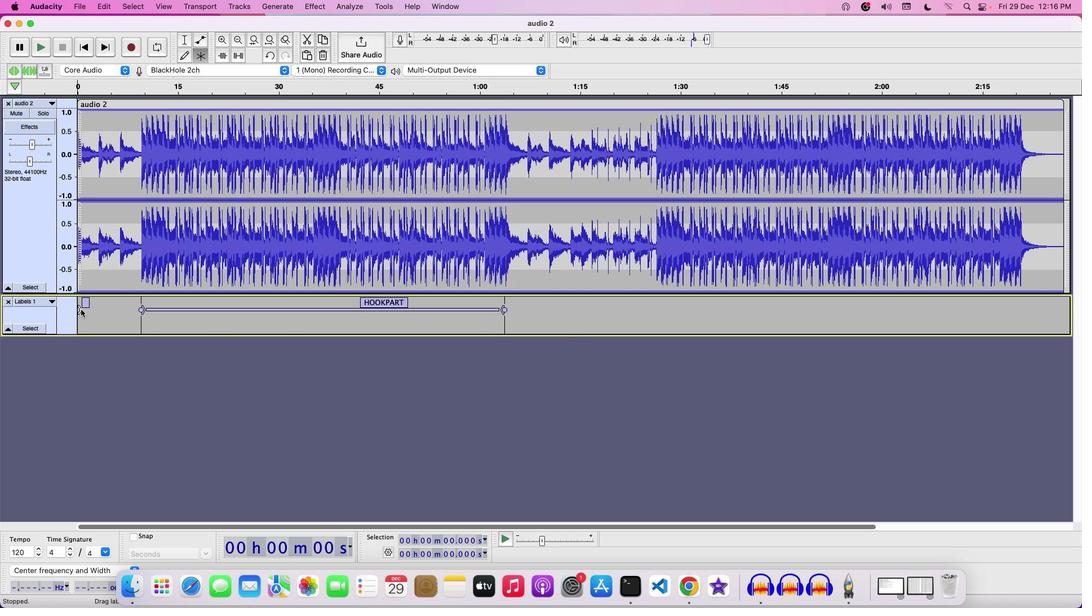 
Action: Mouse pressed left at (138, 303)
Screenshot: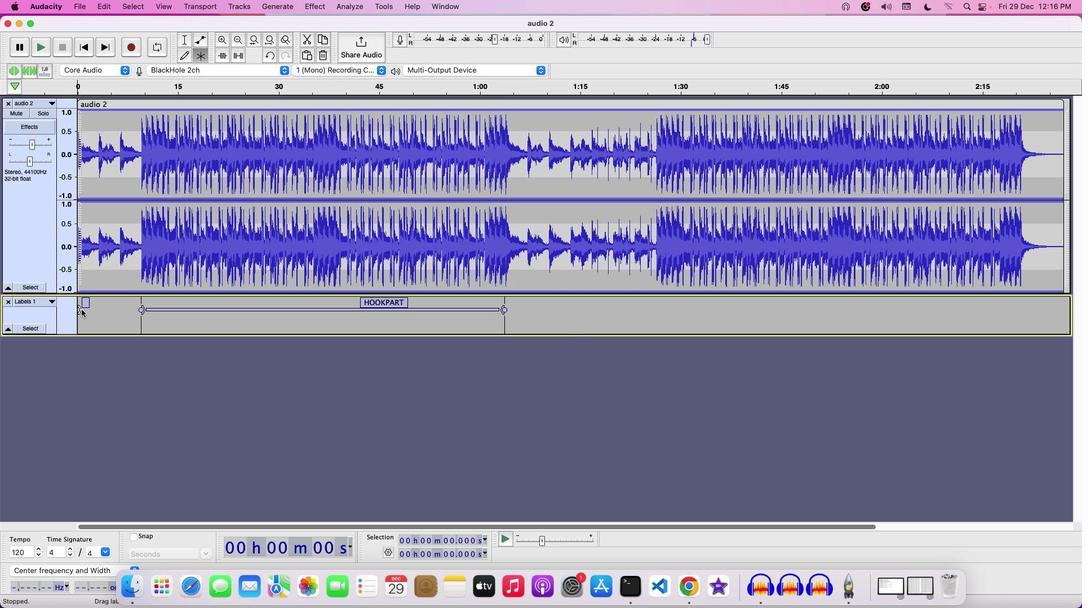 
Action: Mouse moved to (138, 303)
Screenshot: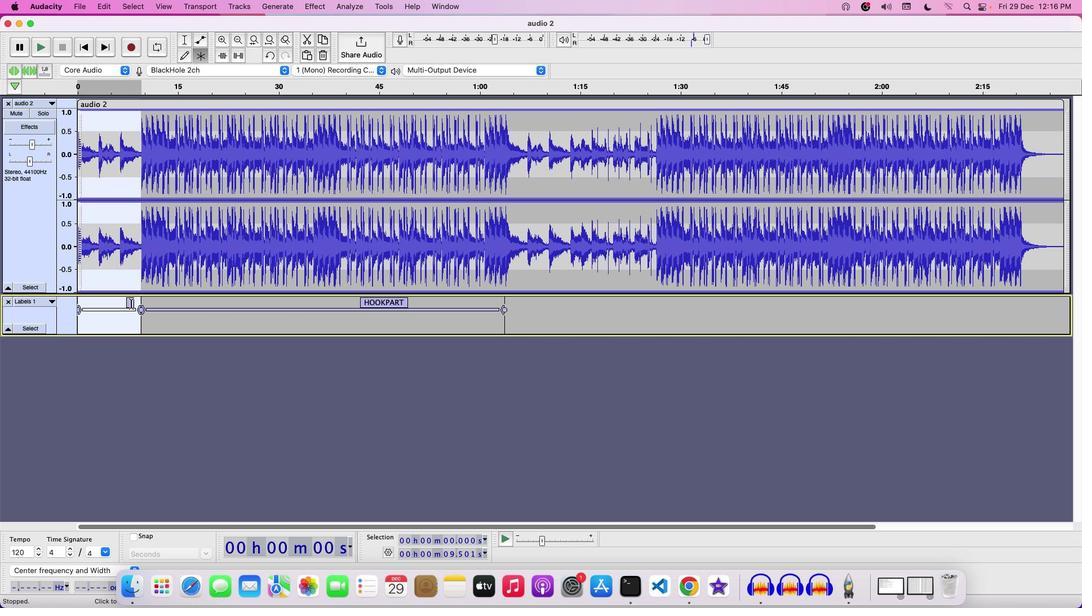 
Action: Mouse pressed left at (138, 303)
Screenshot: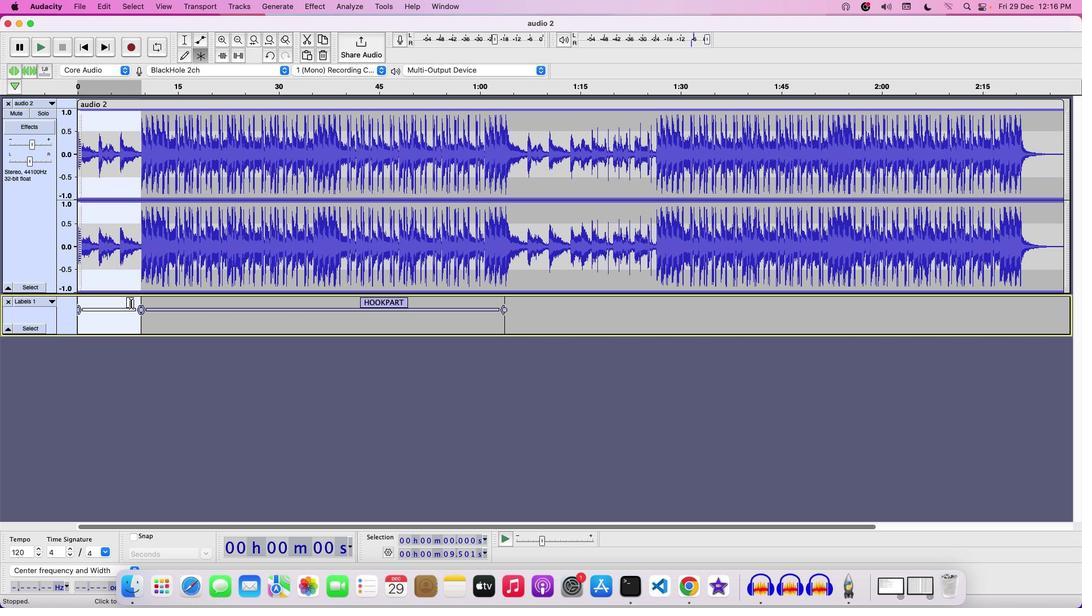 
Action: Mouse moved to (138, 303)
Screenshot: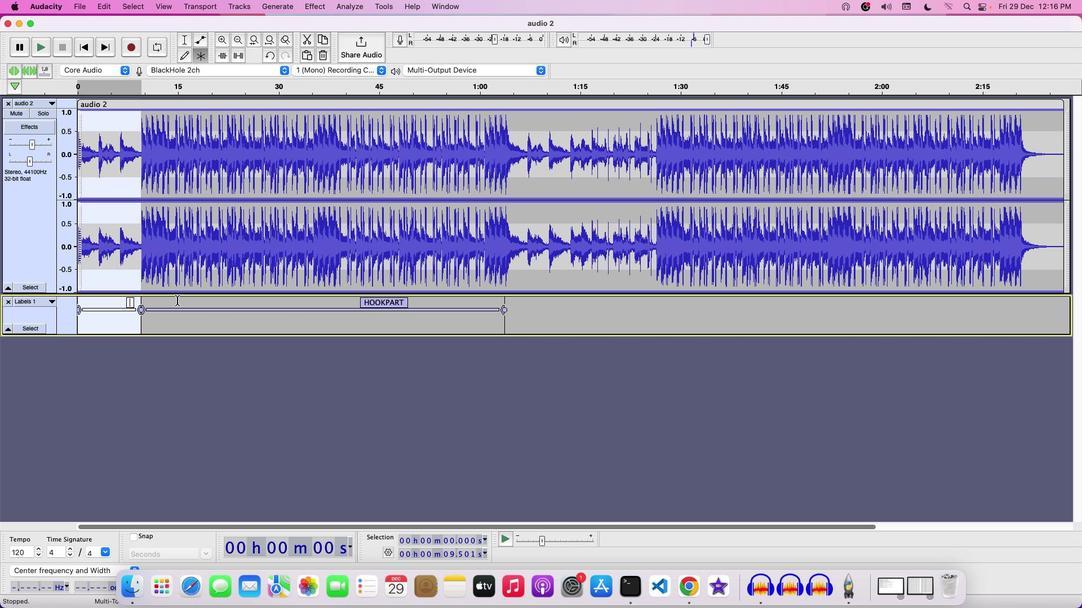 
Action: Key pressed 'I''N''T''R''O'Key.enter
Screenshot: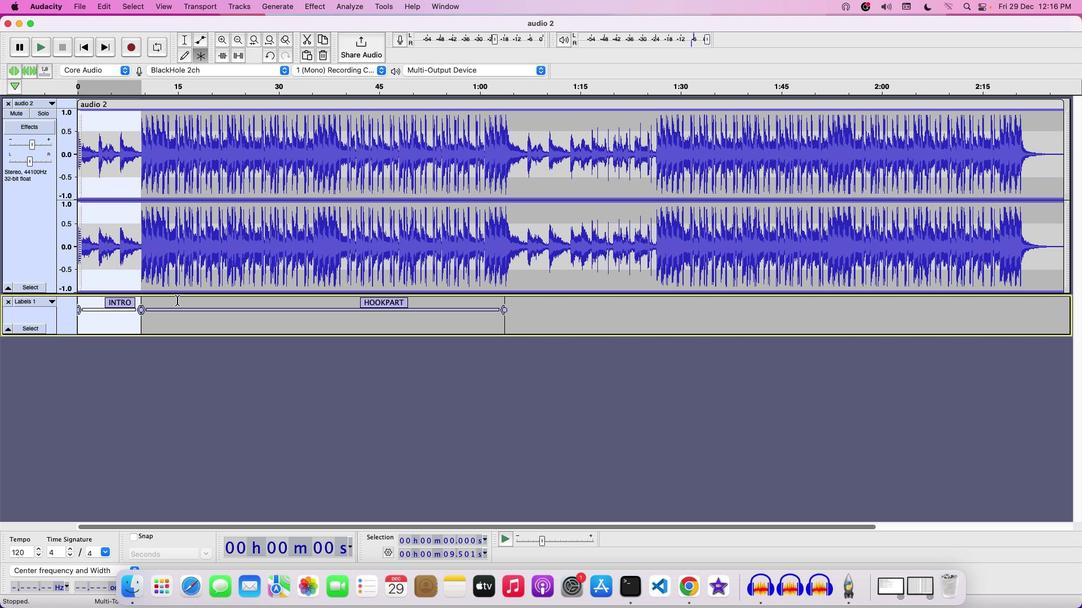 
Action: Mouse moved to (138, 303)
Screenshot: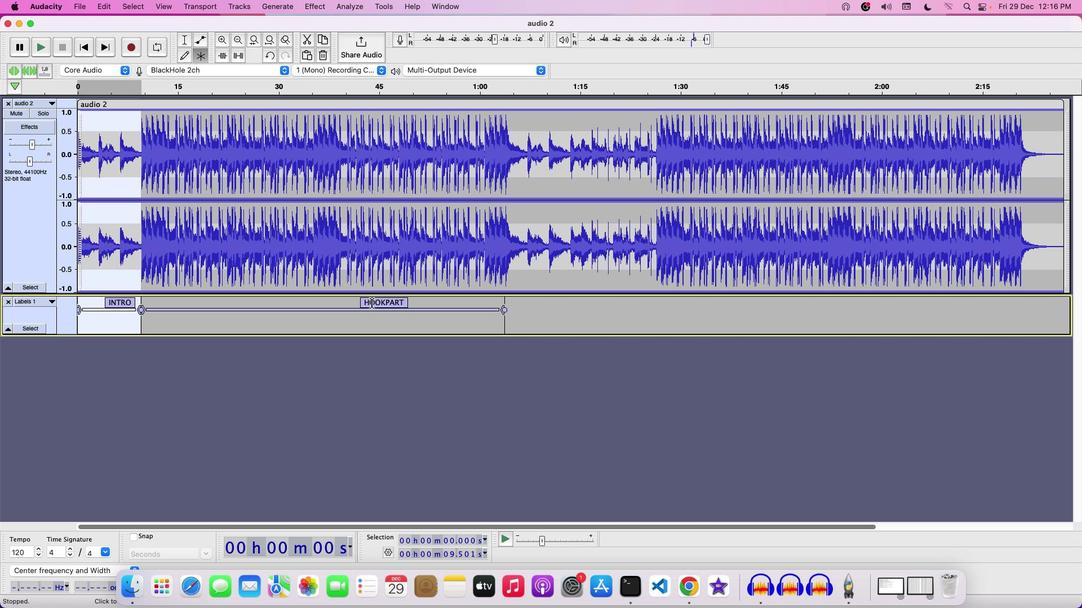 
Action: Mouse pressed right at (138, 303)
Screenshot: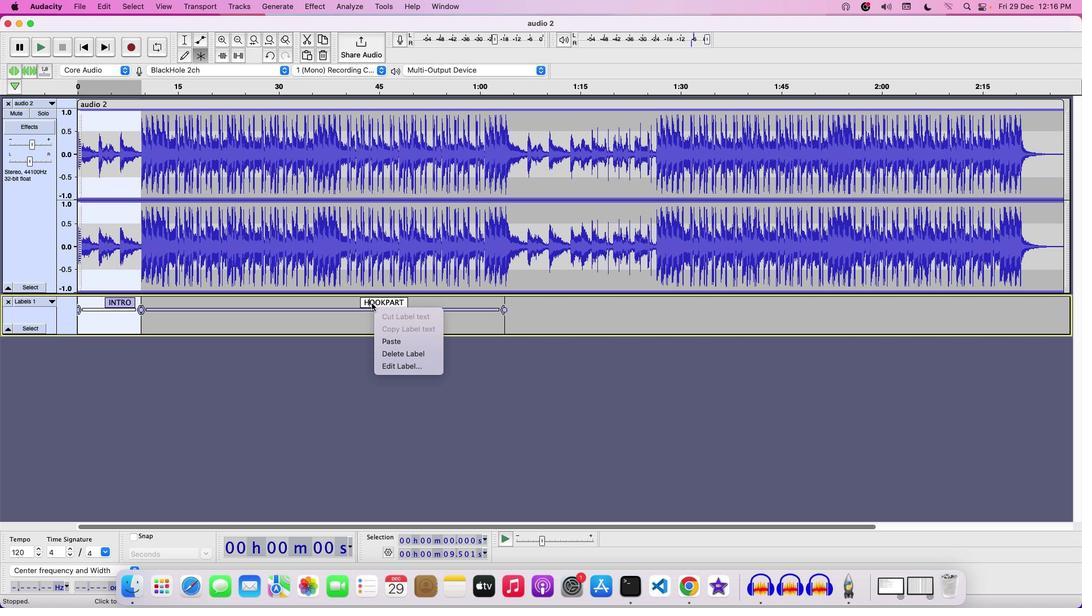 
Action: Mouse moved to (138, 303)
Screenshot: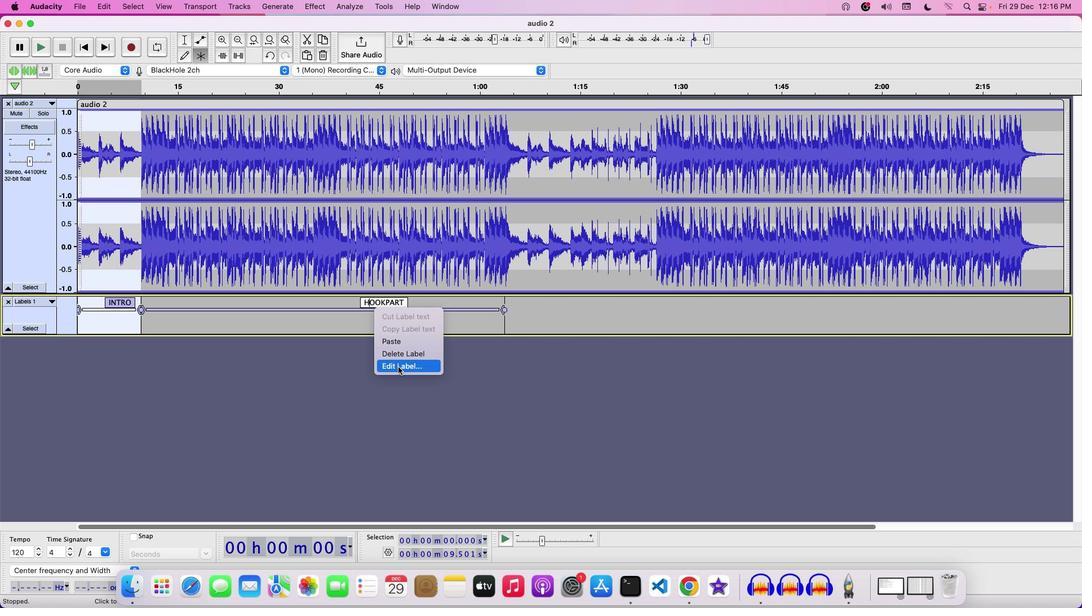 
Action: Mouse pressed left at (138, 303)
Screenshot: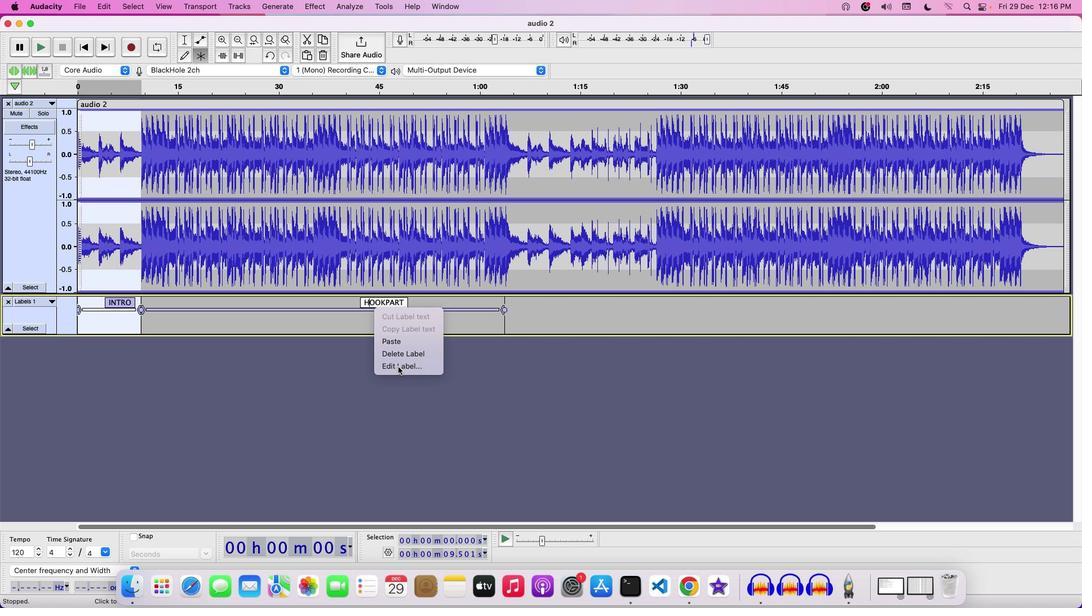 
Action: Mouse moved to (136, 304)
Screenshot: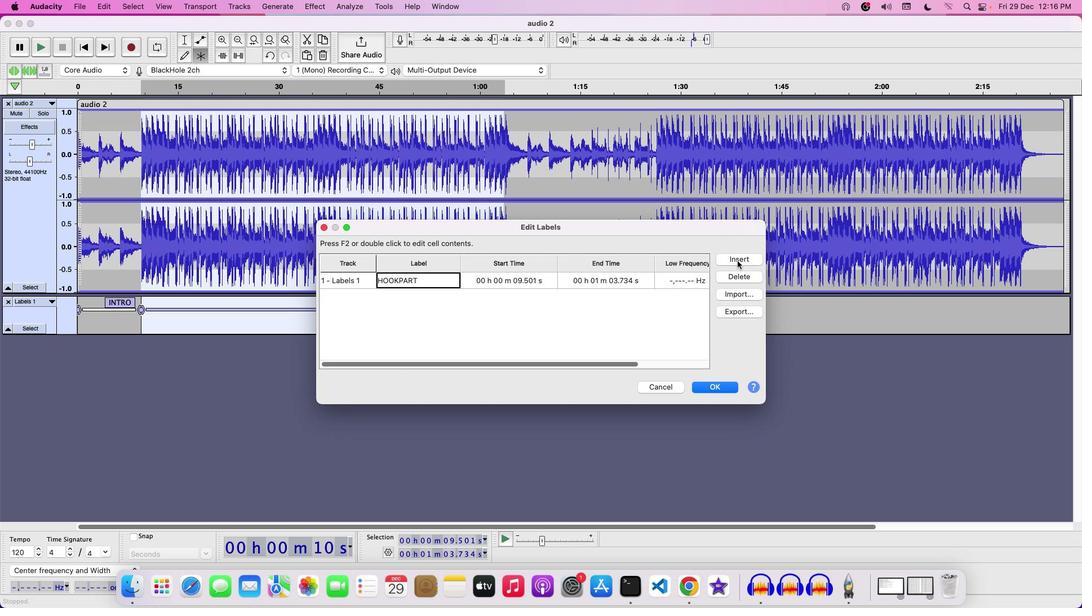 
Action: Mouse pressed left at (136, 304)
Screenshot: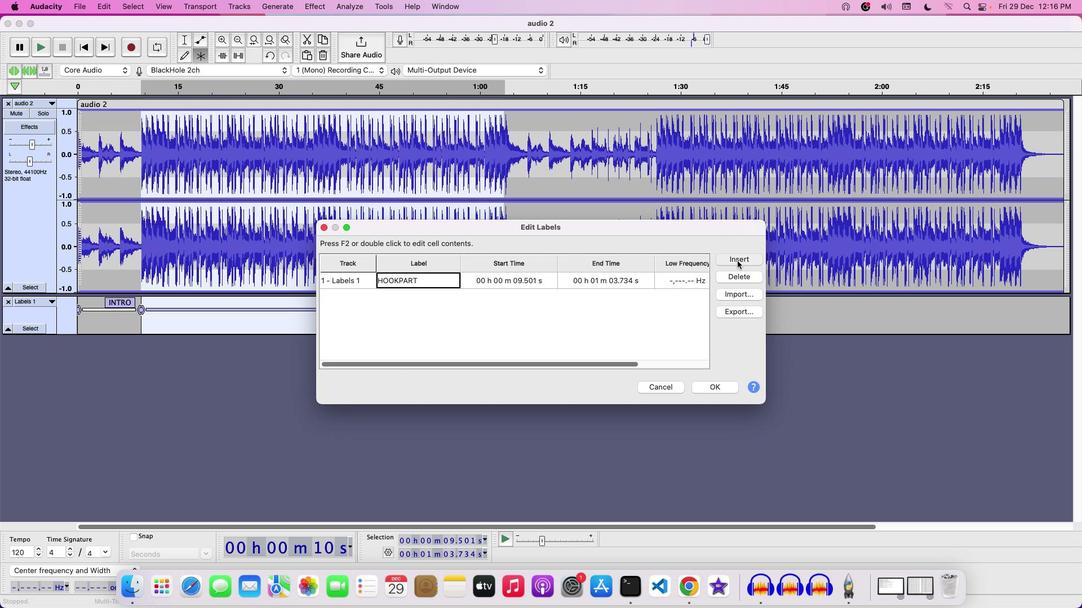 
Action: Mouse pressed left at (136, 304)
Screenshot: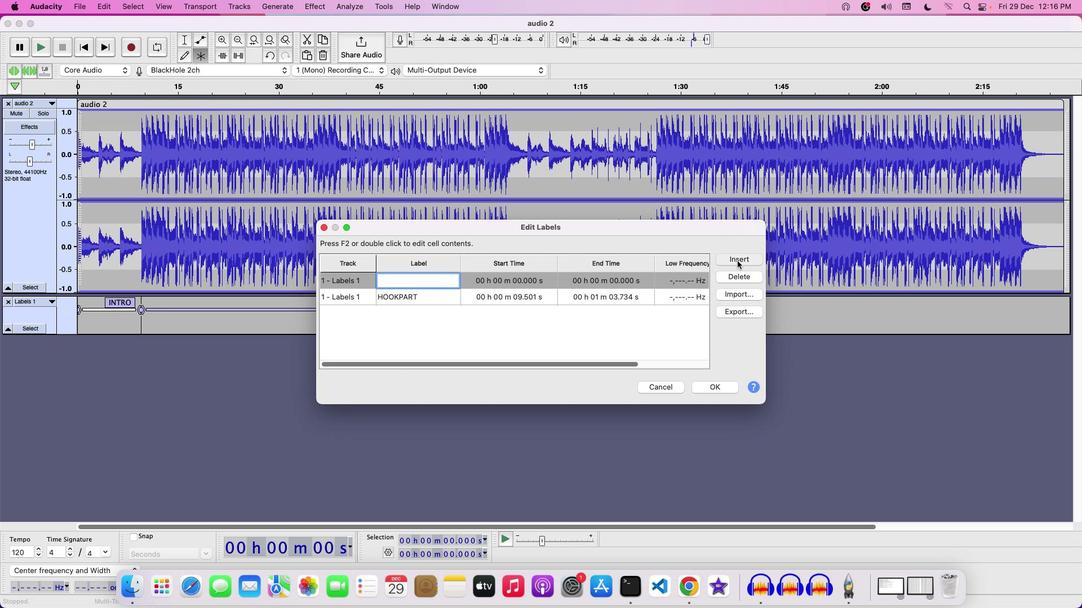 
Action: Mouse pressed left at (136, 304)
Screenshot: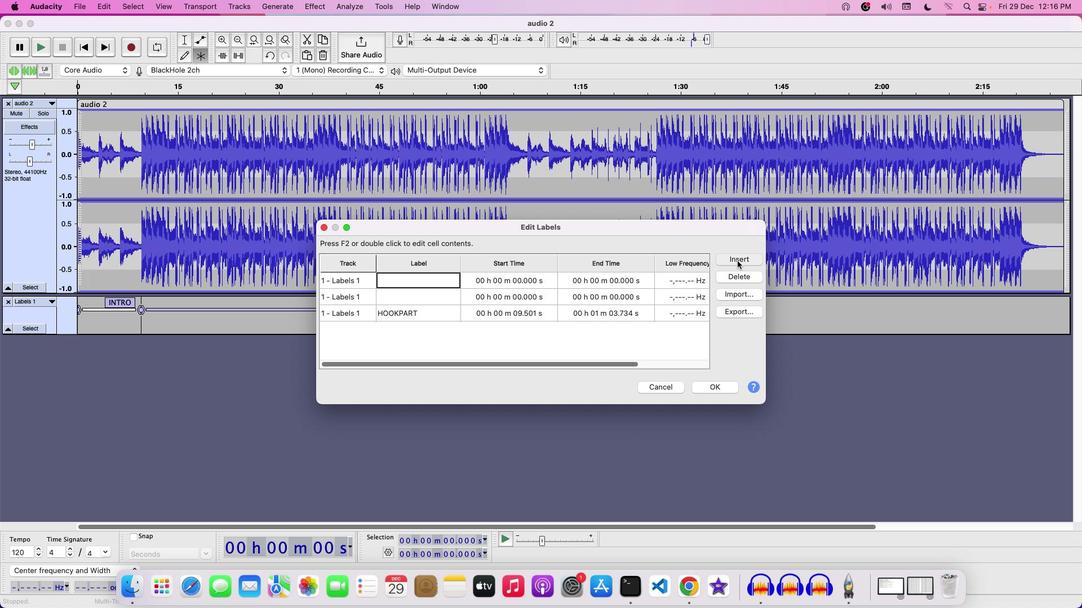 
Action: Mouse moved to (136, 302)
Screenshot: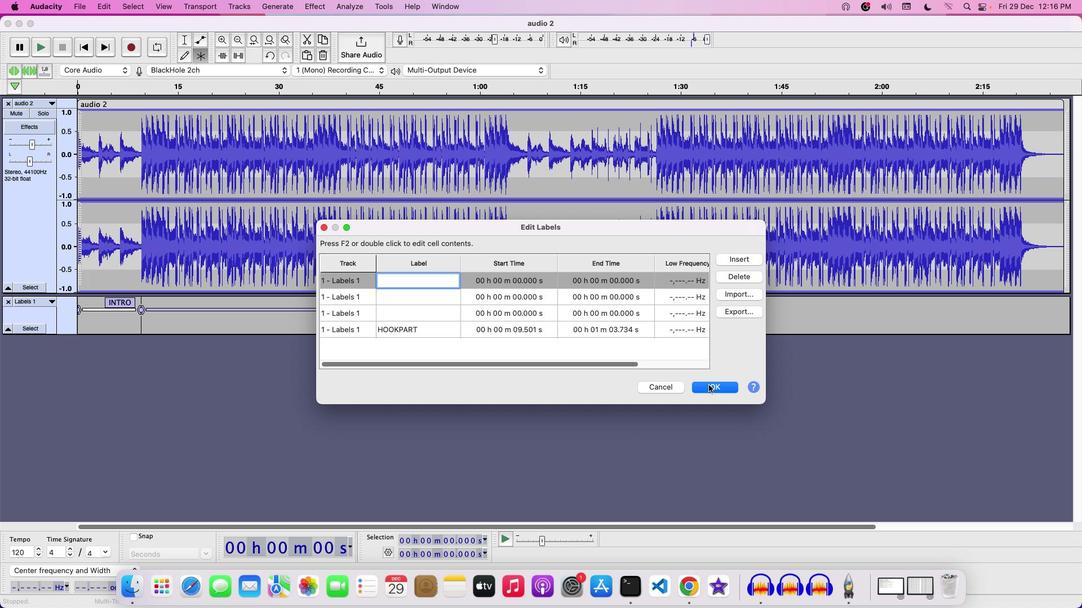
Action: Mouse pressed left at (136, 302)
Screenshot: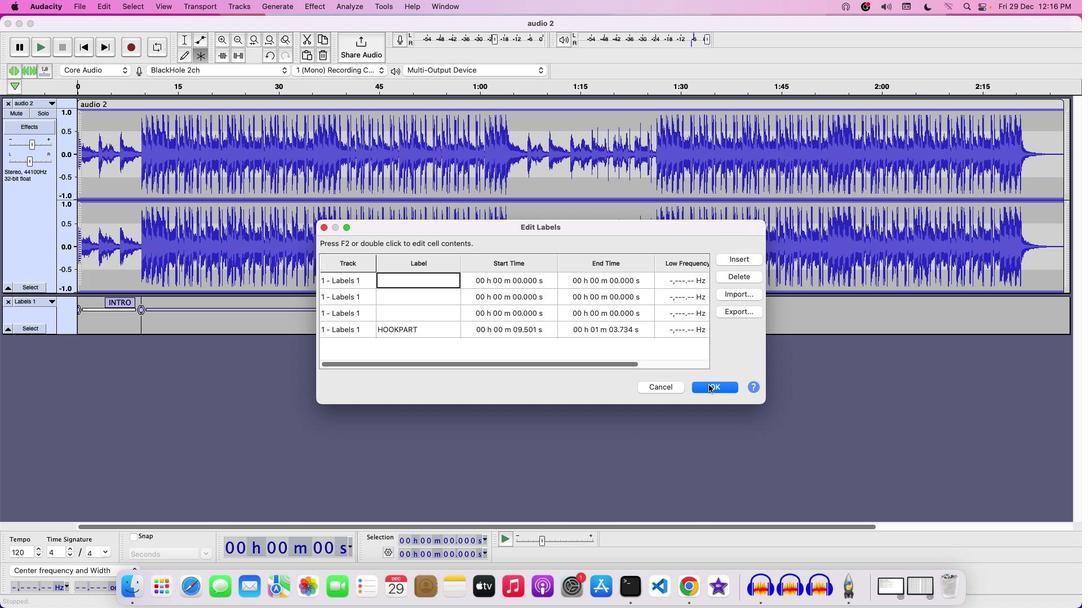 
Action: Mouse moved to (136, 302)
Screenshot: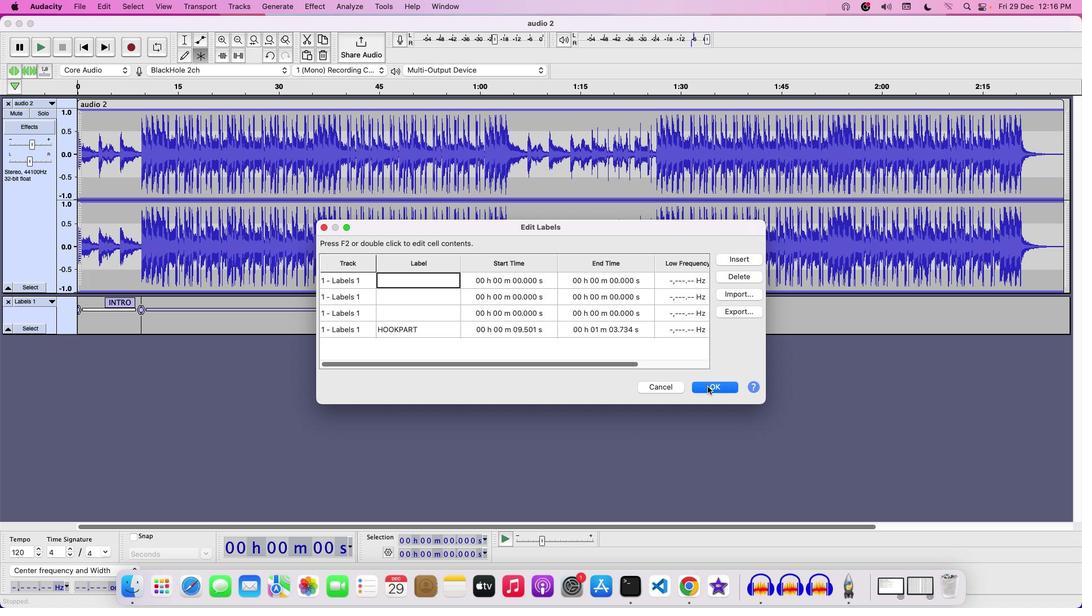 
Action: Mouse pressed left at (136, 302)
Screenshot: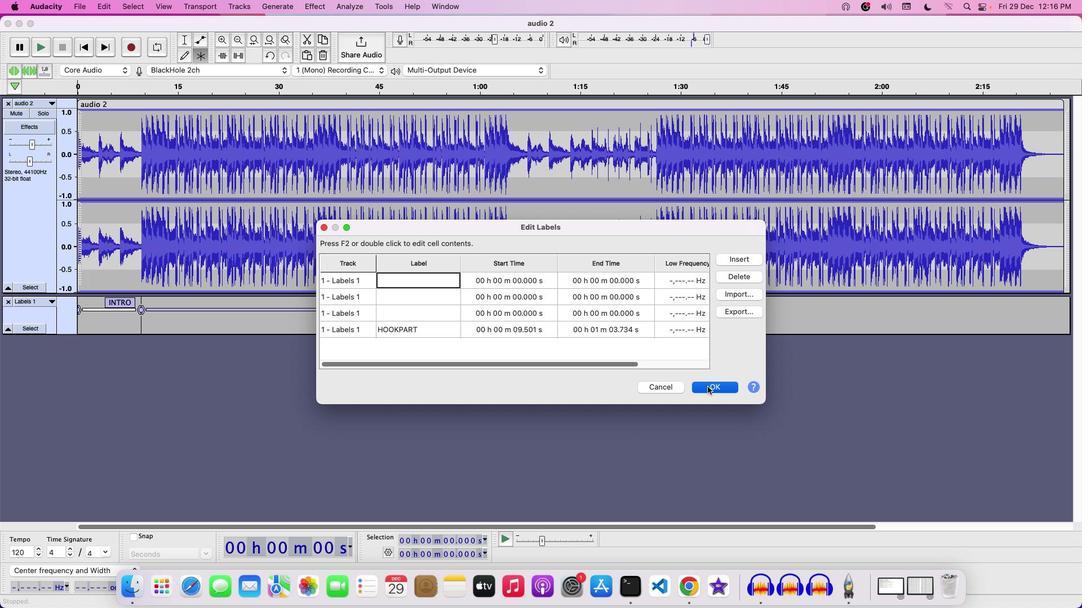 
Action: Mouse moved to (138, 303)
Screenshot: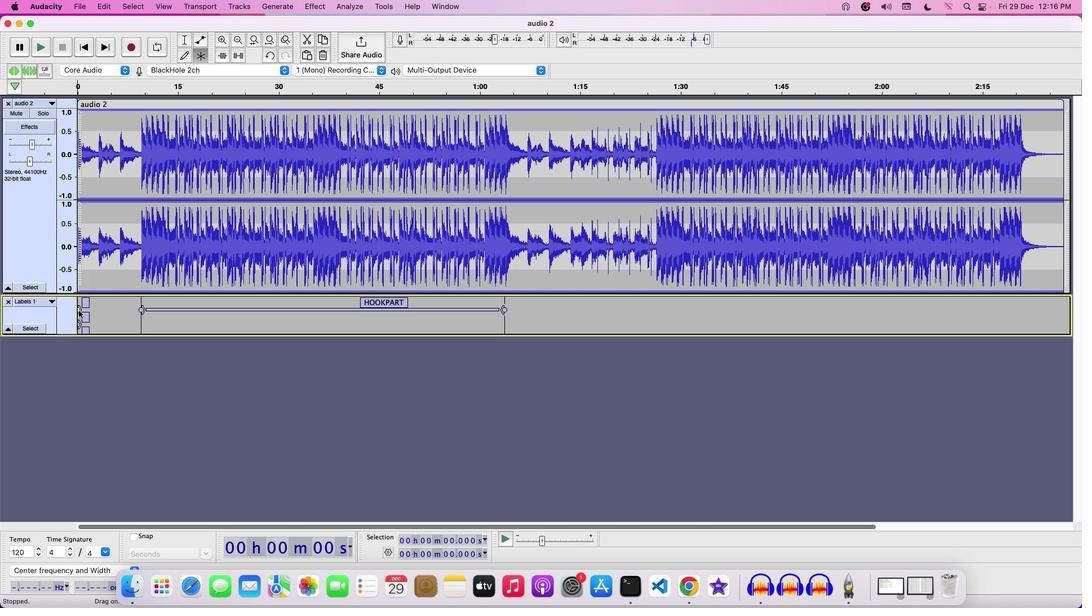 
Action: Mouse pressed left at (138, 303)
Screenshot: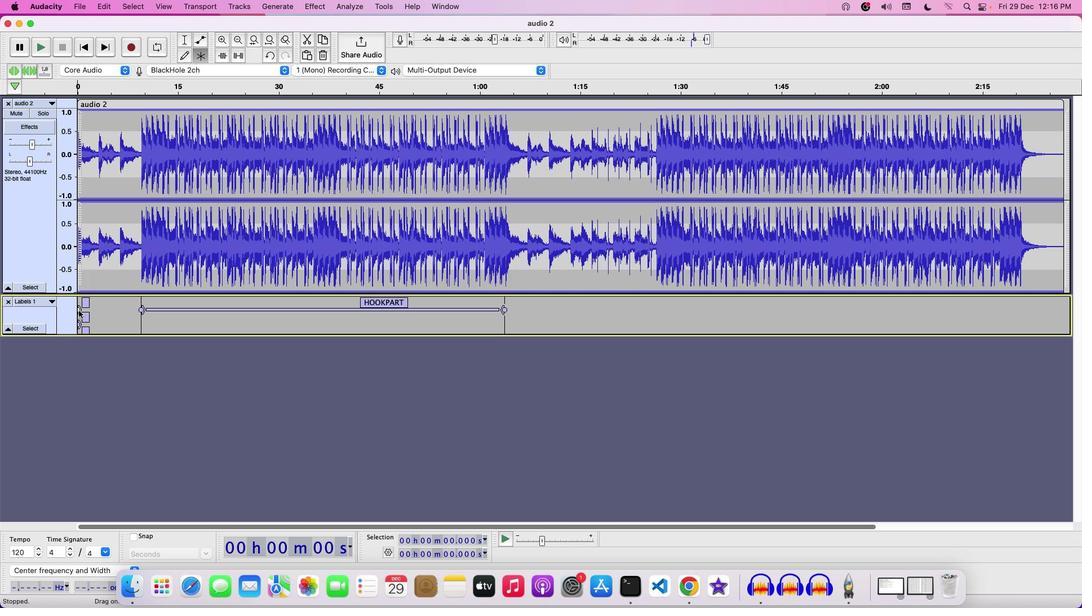 
Action: Mouse moved to (138, 303)
Screenshot: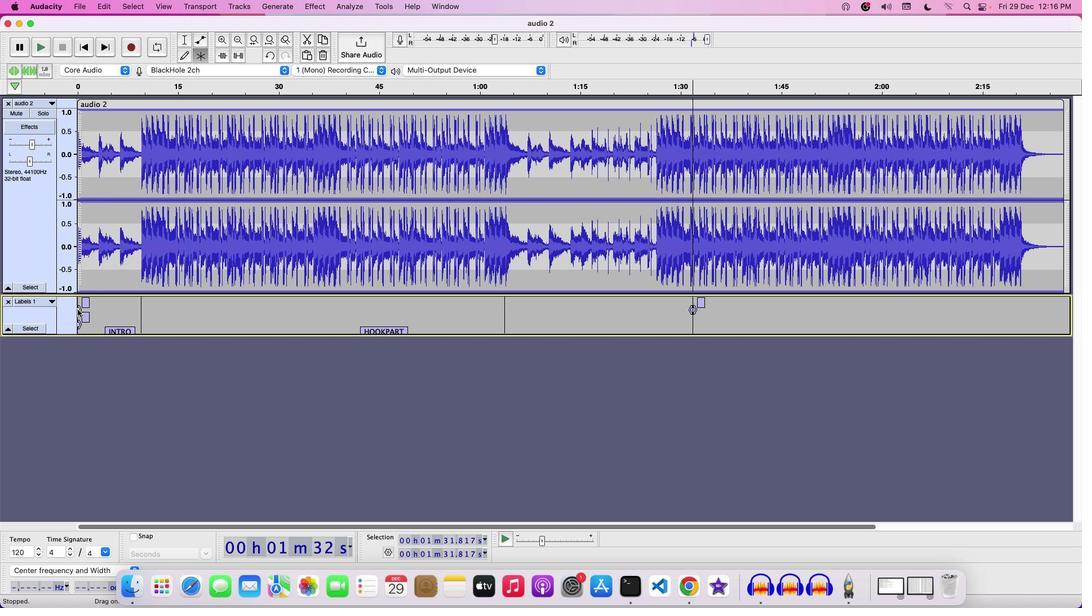
Action: Mouse pressed left at (138, 303)
Screenshot: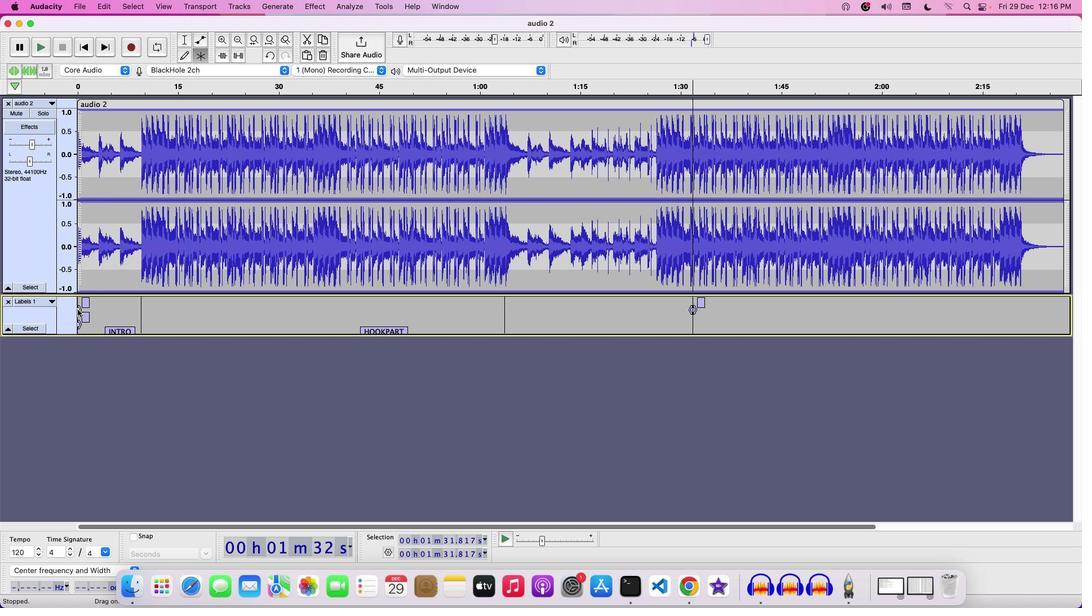 
Action: Mouse moved to (138, 303)
Screenshot: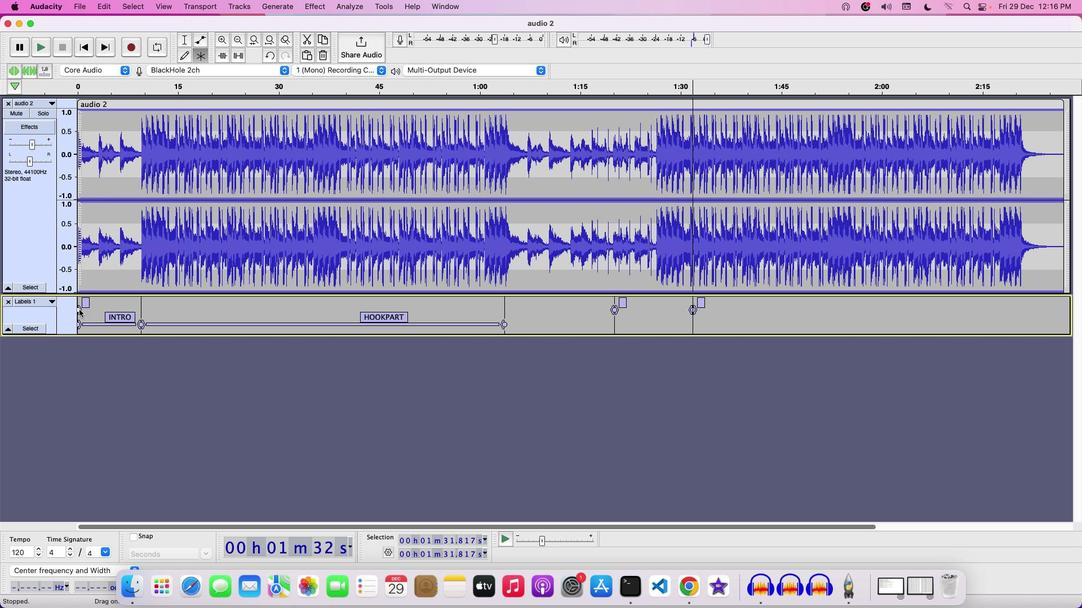 
Action: Mouse pressed left at (138, 303)
Screenshot: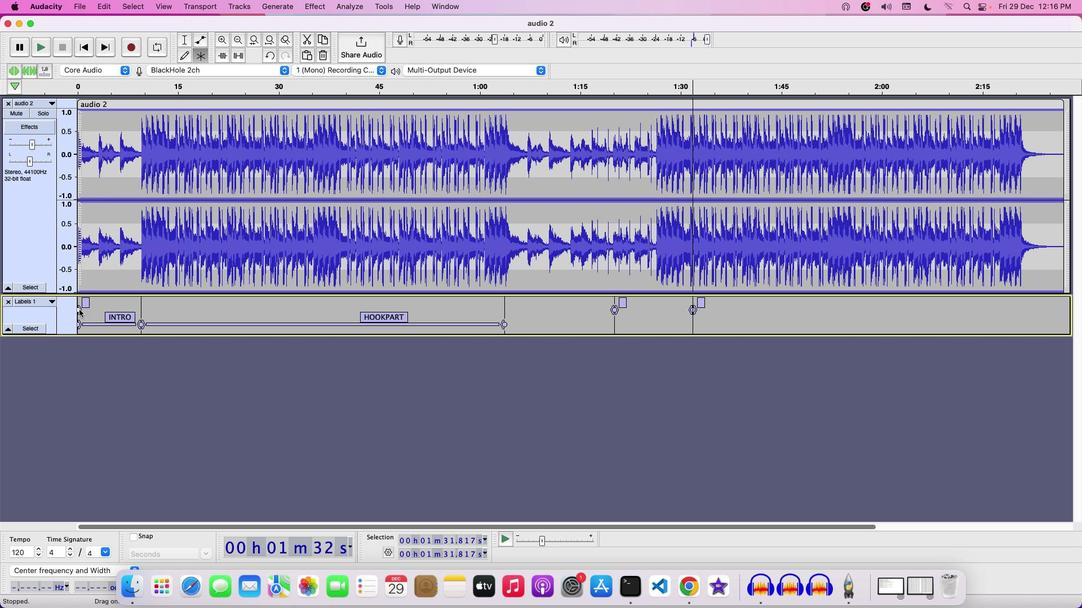 
Action: Mouse moved to (137, 303)
Screenshot: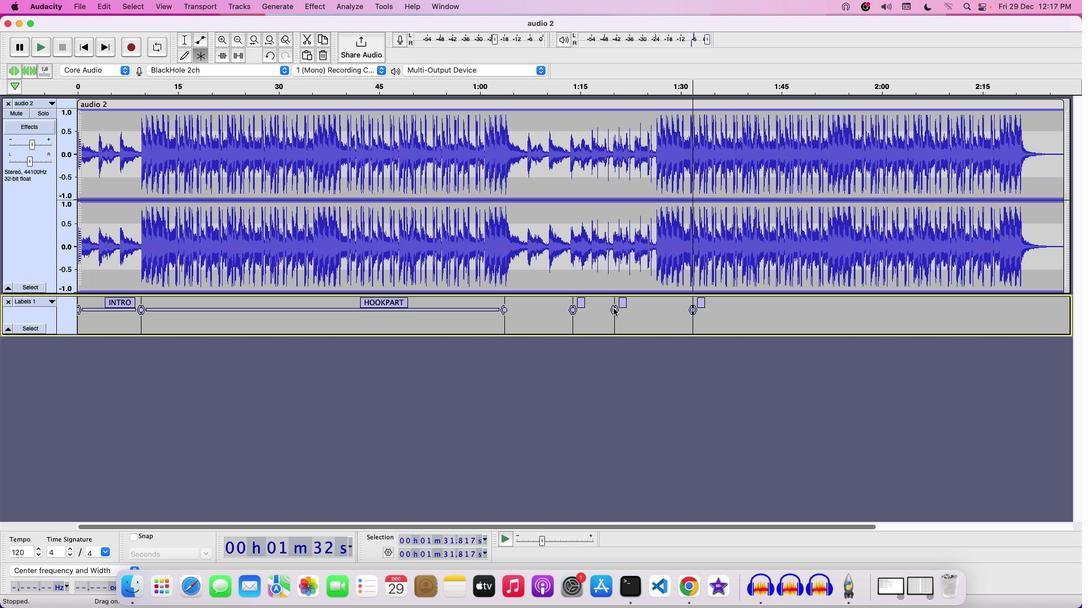 
Action: Mouse pressed left at (137, 303)
Screenshot: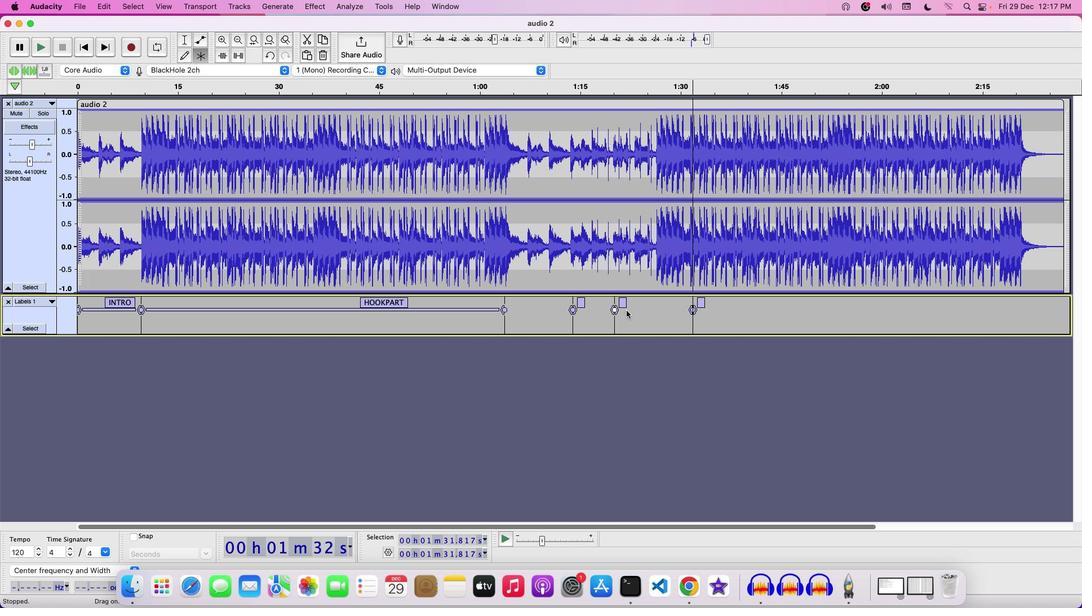 
Action: Mouse moved to (137, 303)
Screenshot: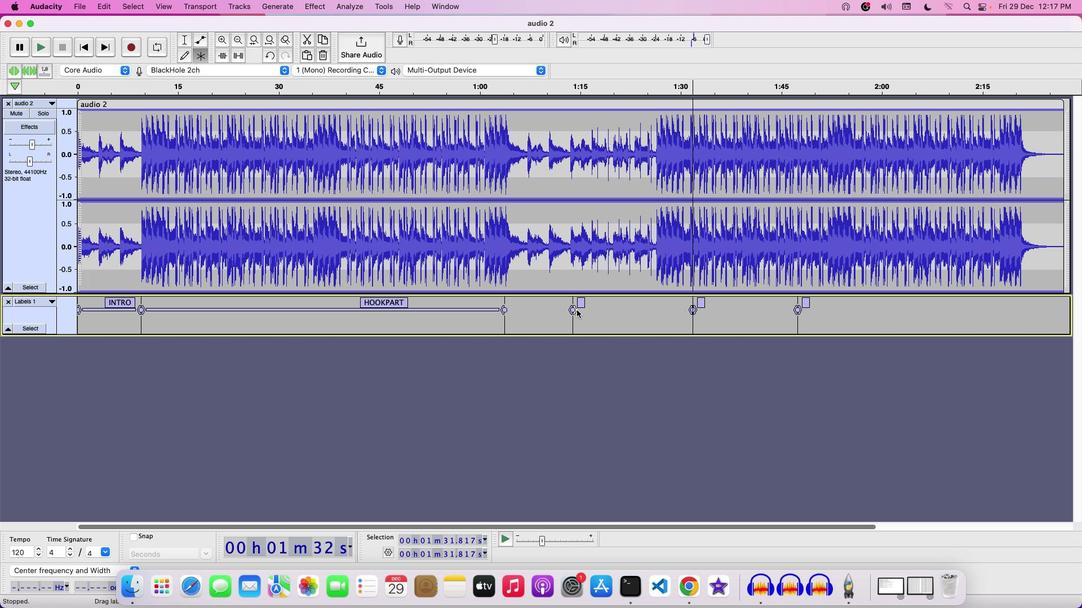 
Action: Mouse pressed left at (137, 303)
Screenshot: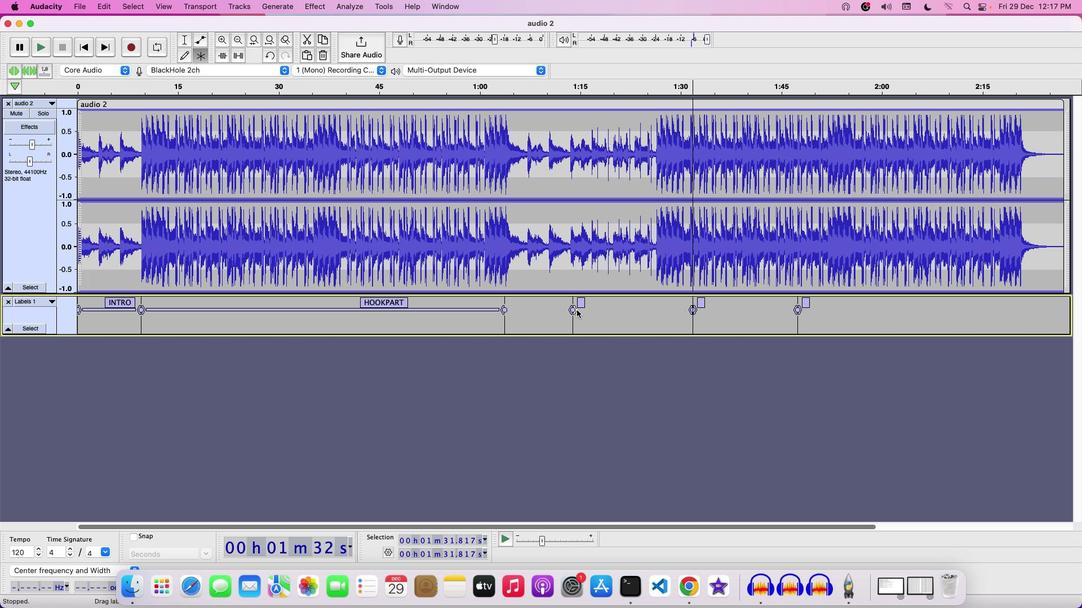 
Action: Mouse moved to (137, 303)
Screenshot: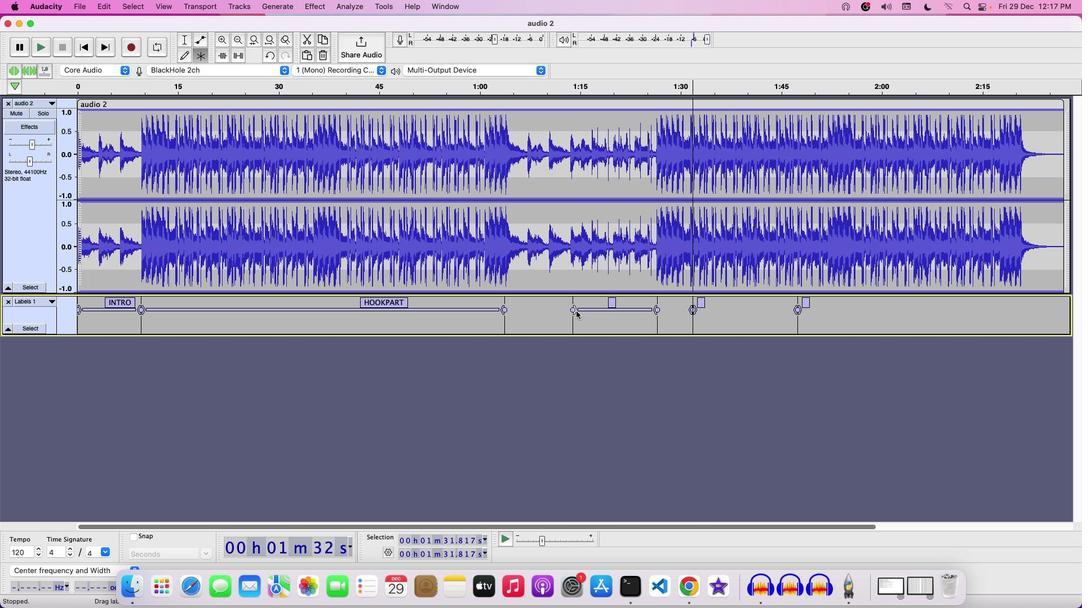 
Action: Mouse pressed left at (137, 303)
Screenshot: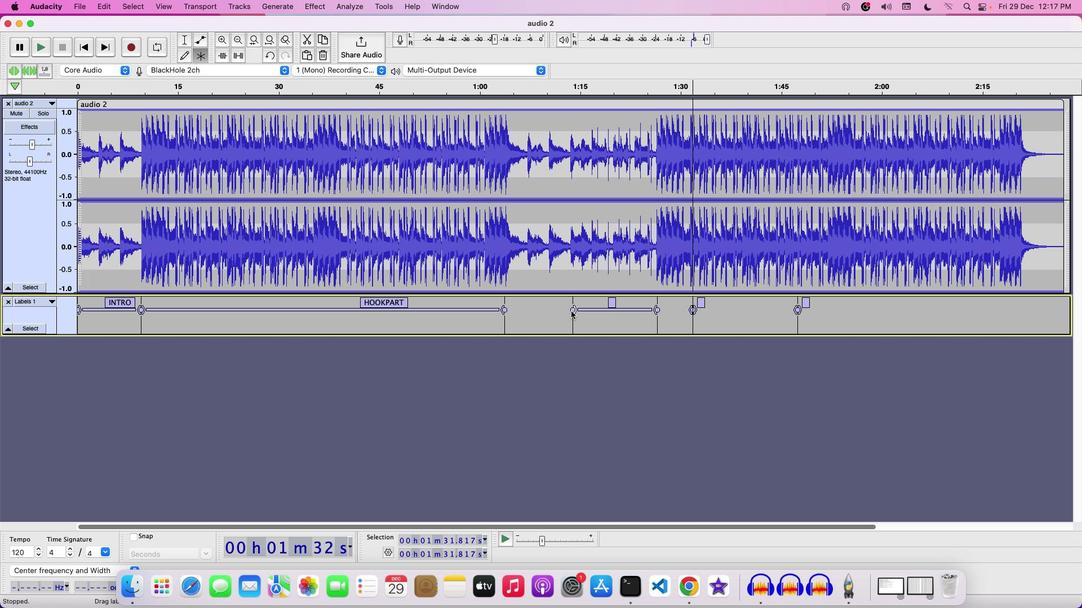 
Action: Mouse moved to (137, 303)
Screenshot: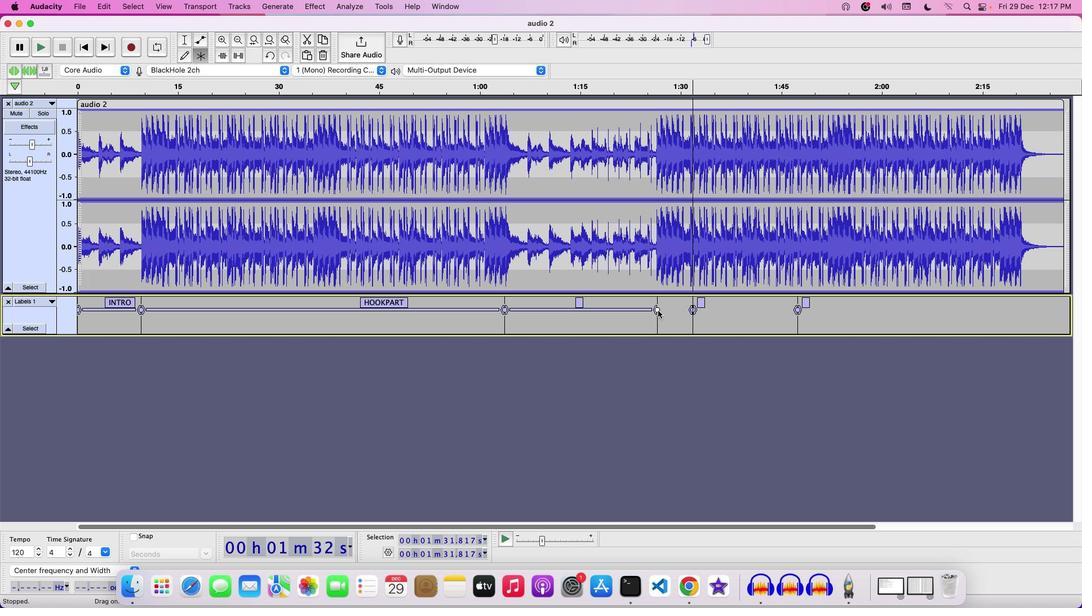 
Action: Mouse pressed left at (137, 303)
Screenshot: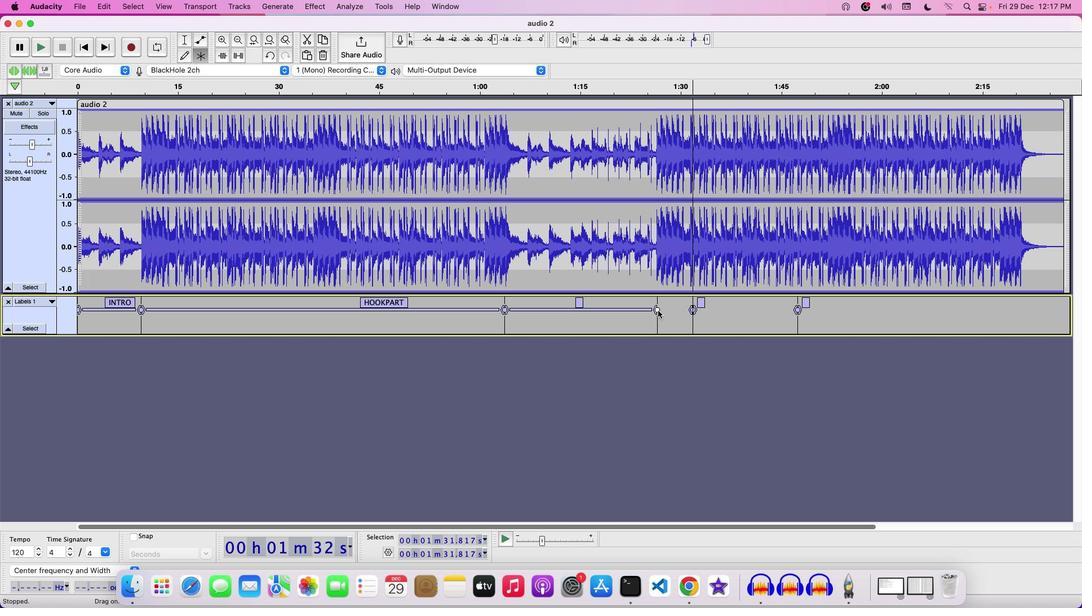 
Action: Mouse moved to (137, 303)
Screenshot: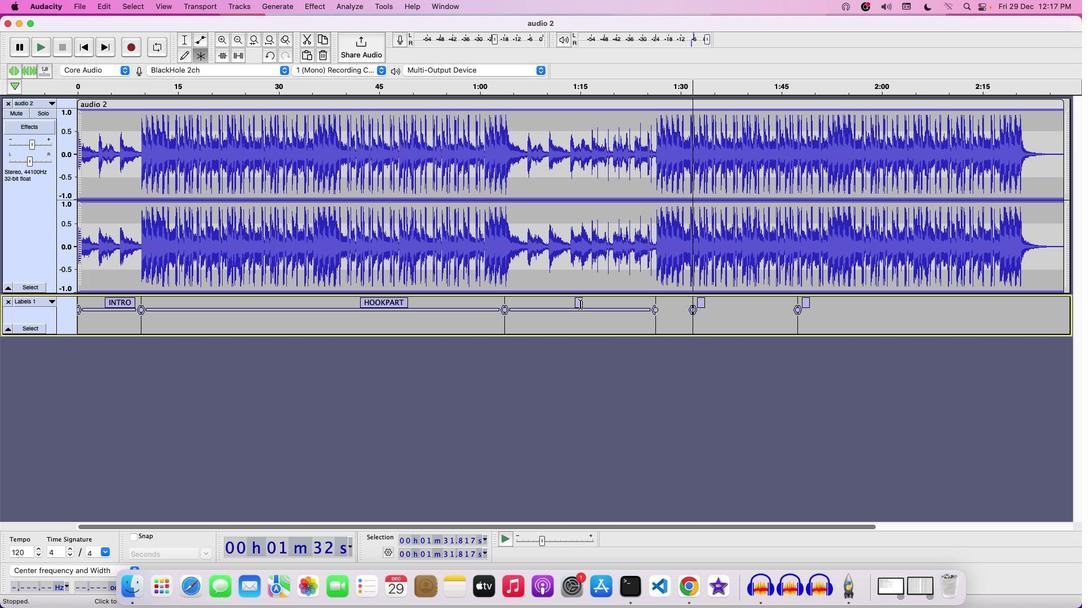 
Action: Mouse pressed left at (137, 303)
Screenshot: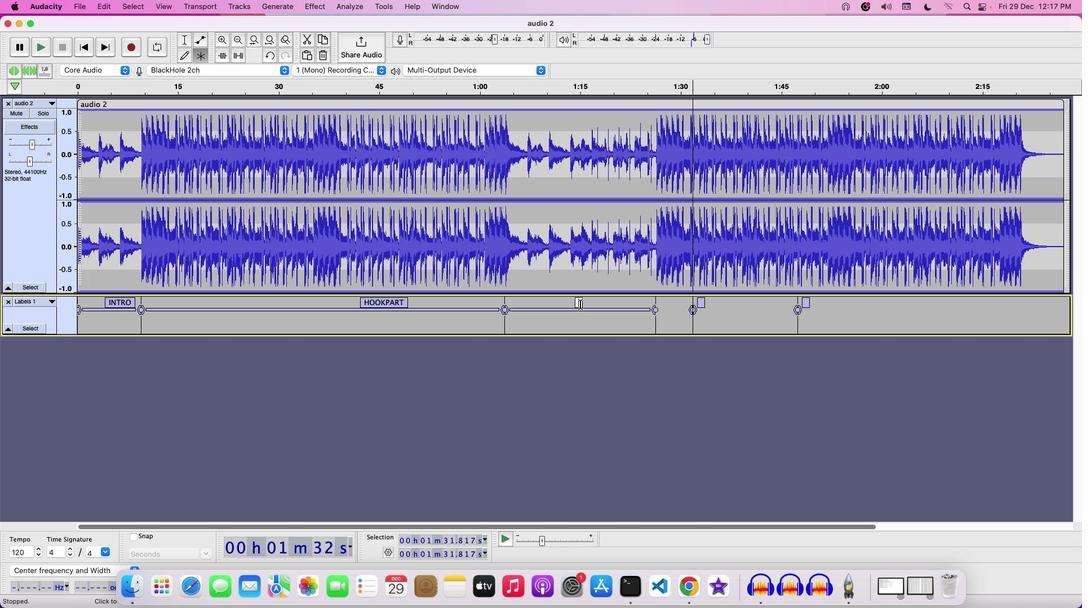 
Action: Key pressed 'B''R''I''D''G''E'
Screenshot: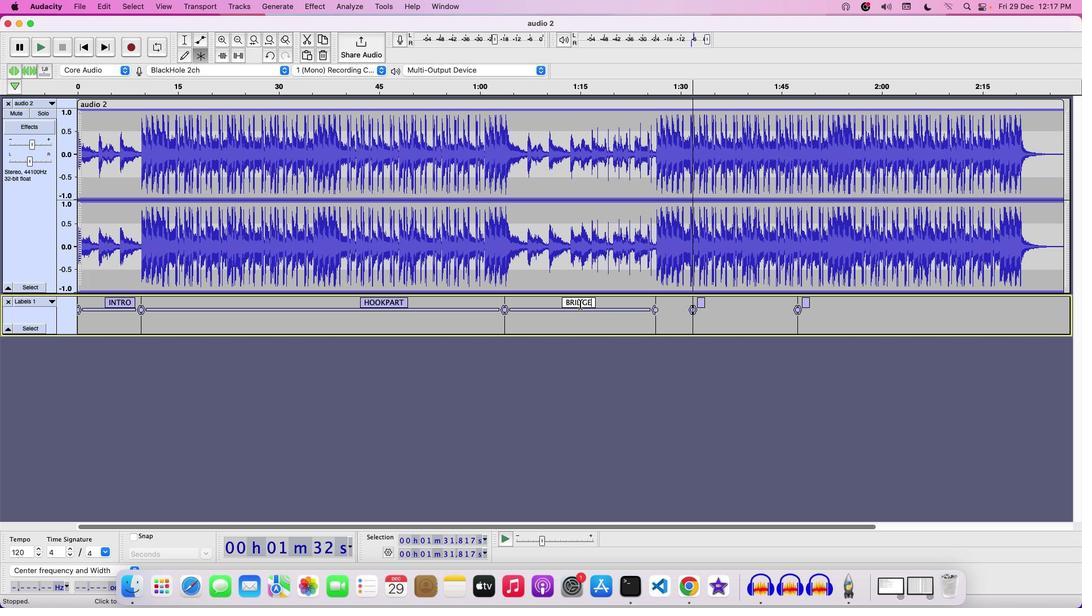 
Action: Mouse moved to (136, 303)
Screenshot: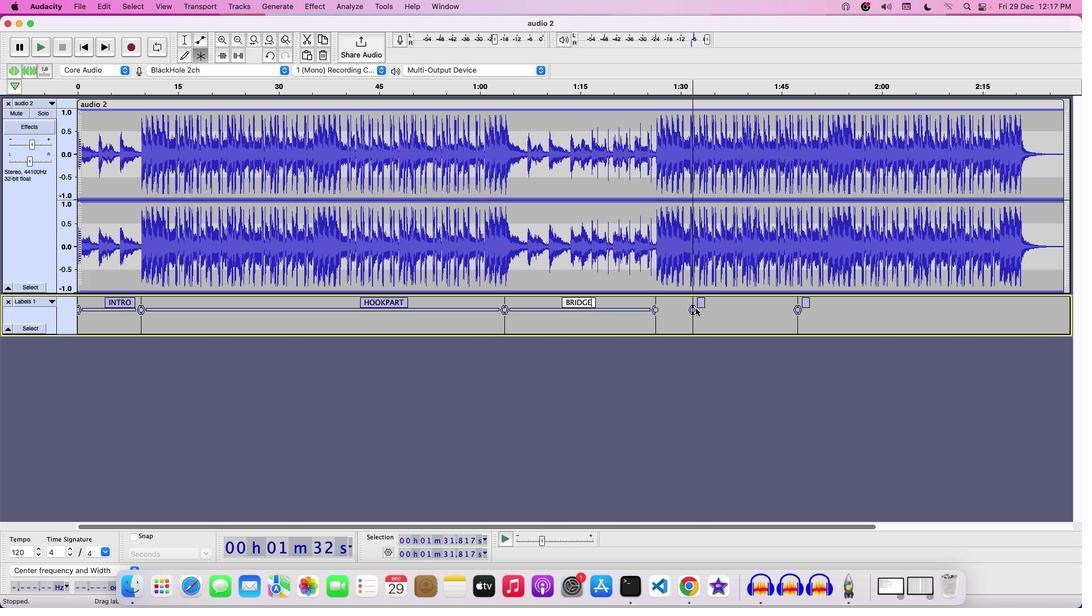 
Action: Mouse pressed left at (136, 303)
Screenshot: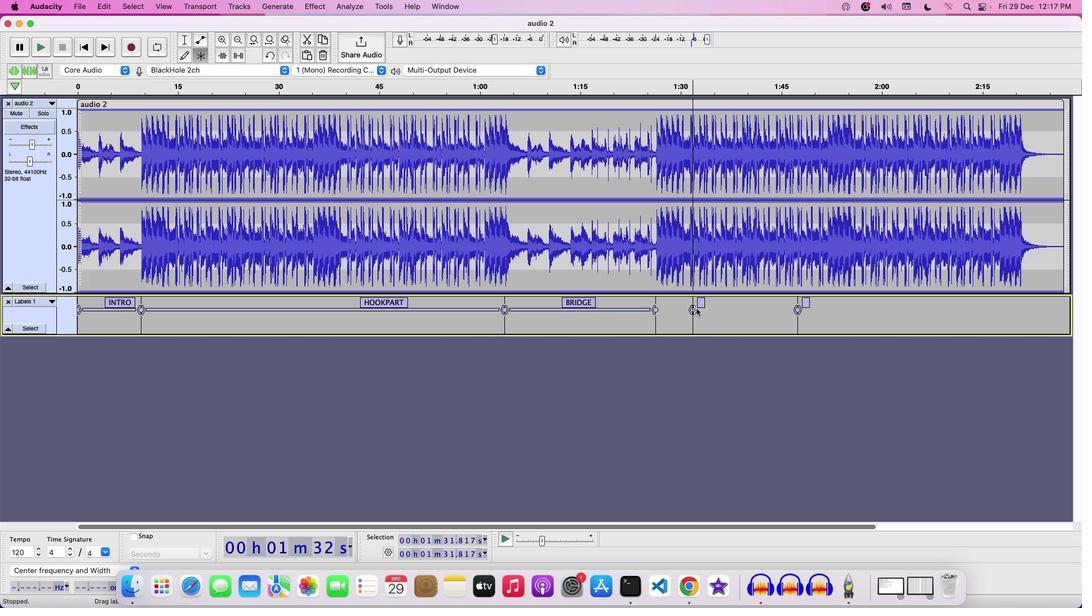 
Action: Mouse moved to (136, 303)
Screenshot: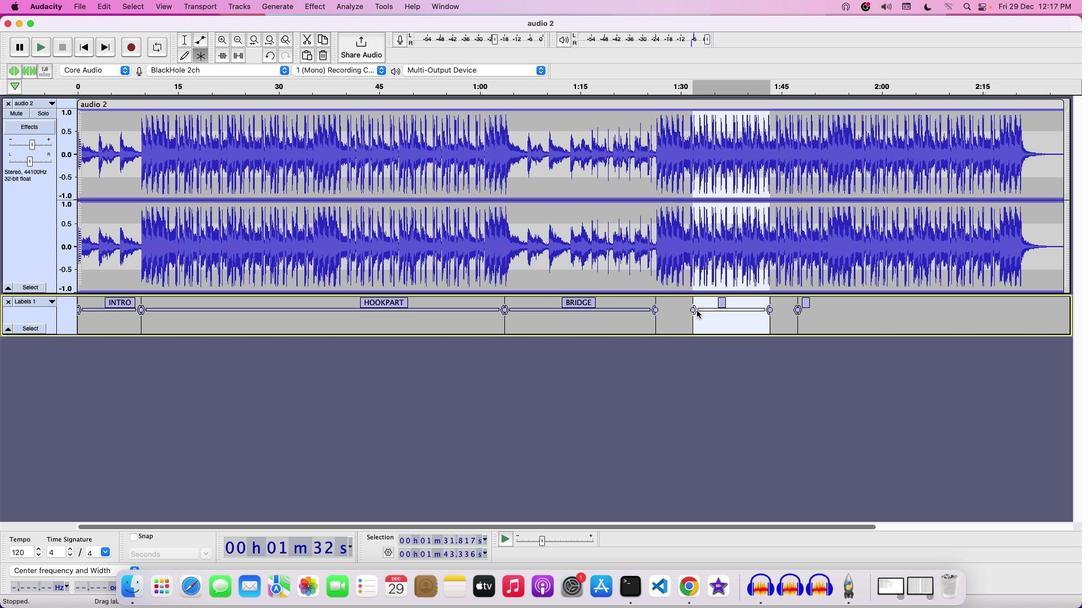 
Action: Mouse pressed left at (136, 303)
Screenshot: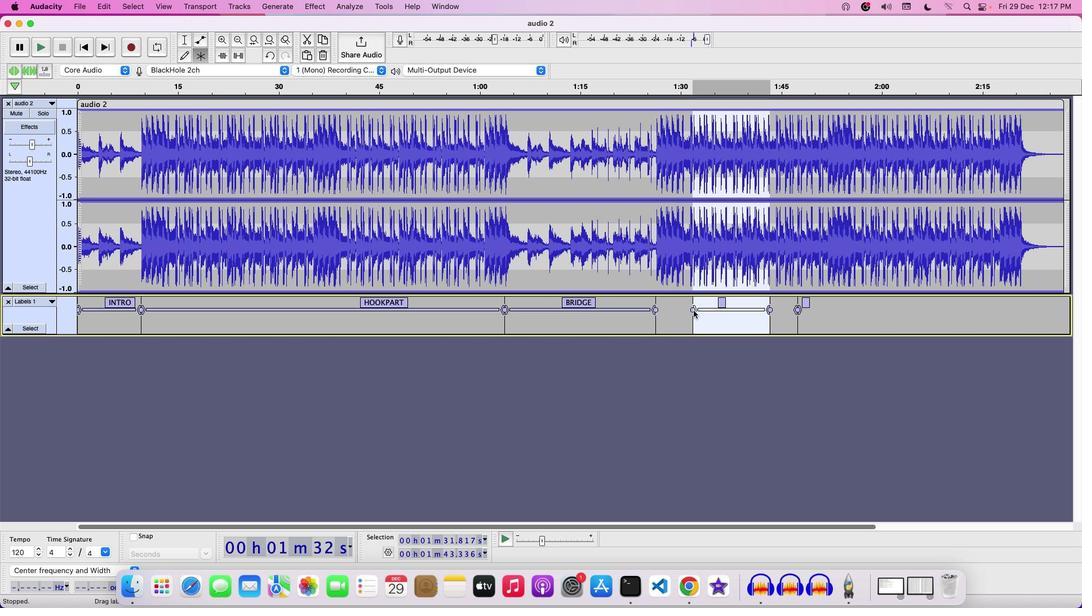 
Action: Mouse moved to (136, 303)
Screenshot: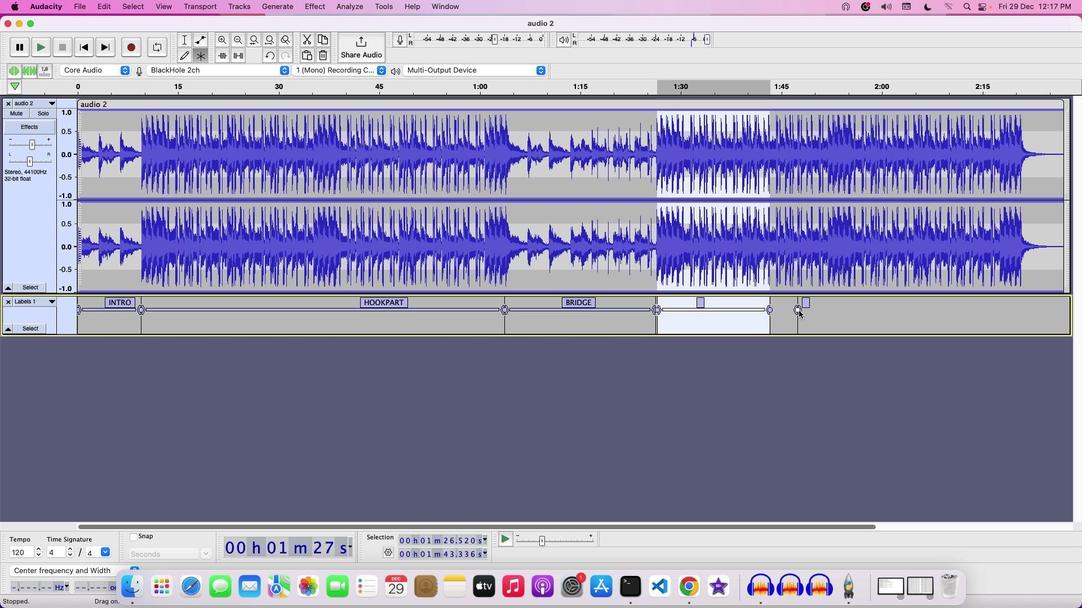 
Action: Mouse pressed left at (136, 303)
Screenshot: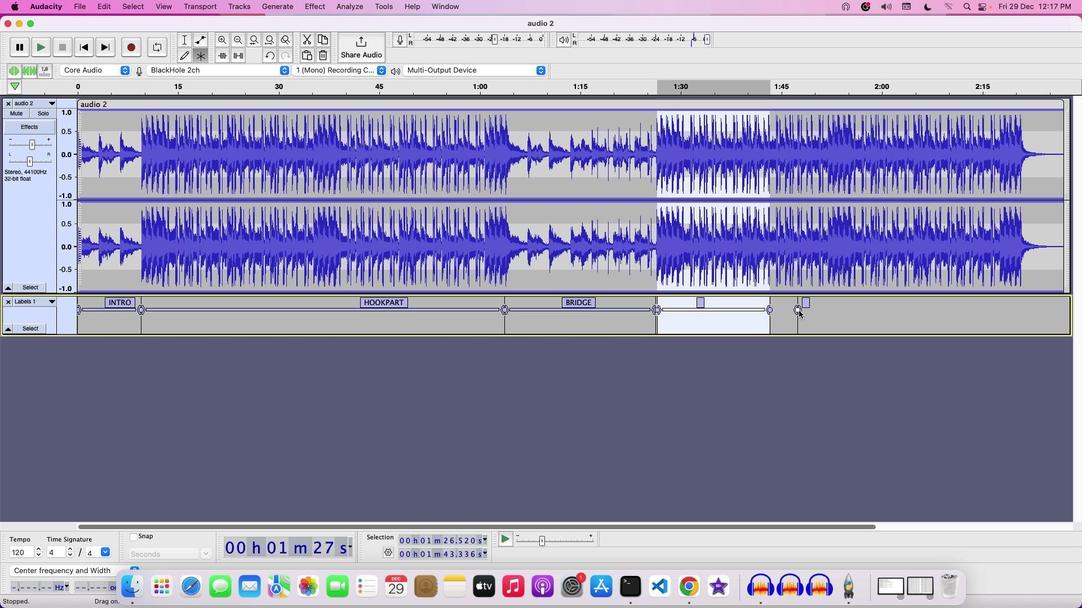
Action: Mouse moved to (136, 303)
Screenshot: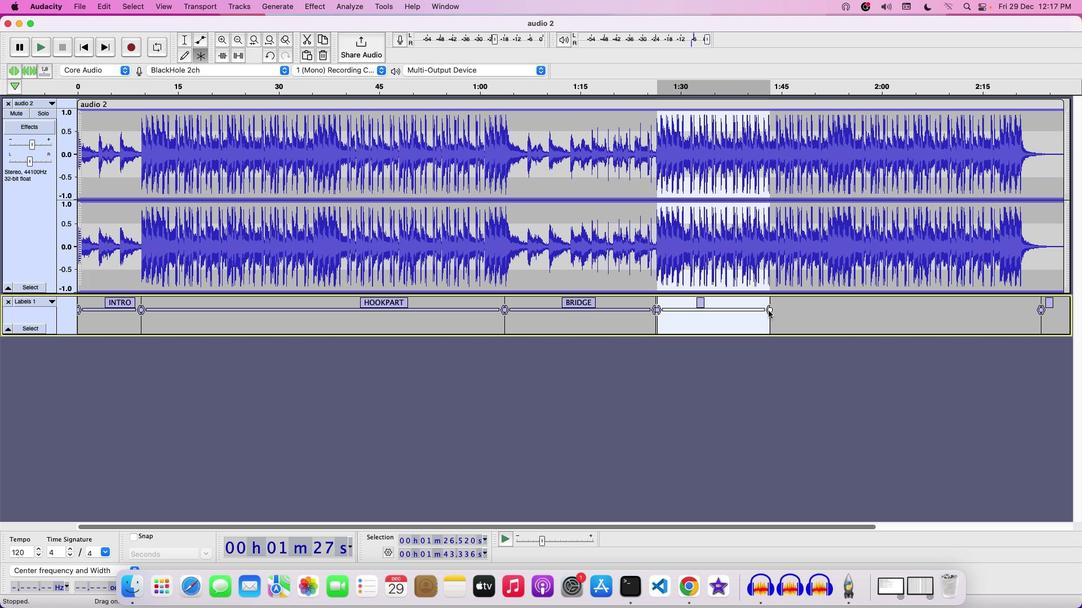 
Action: Mouse pressed left at (136, 303)
Screenshot: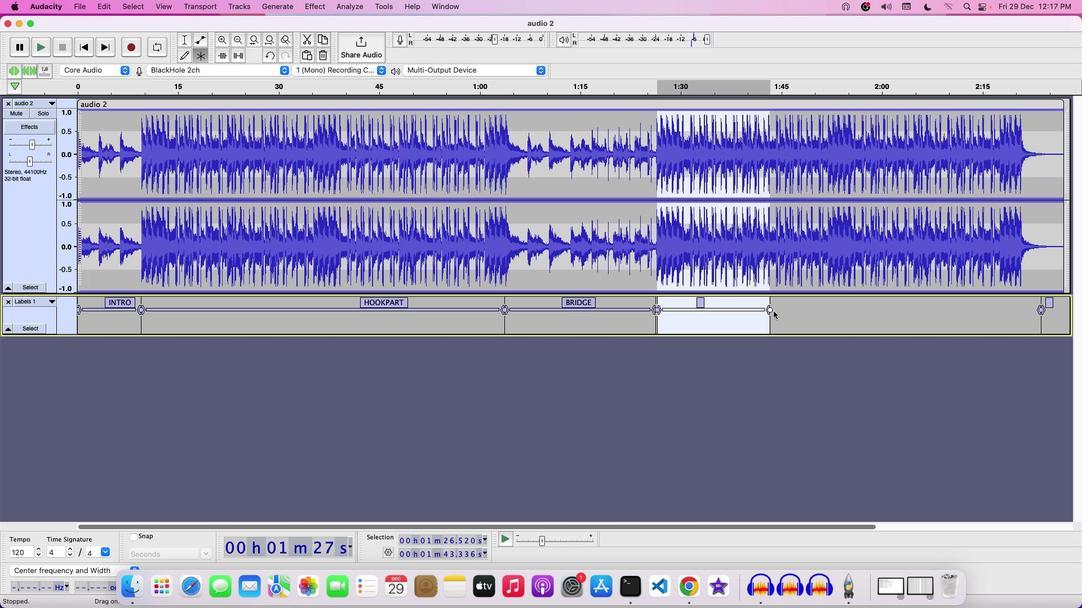 
Action: Mouse moved to (136, 303)
Screenshot: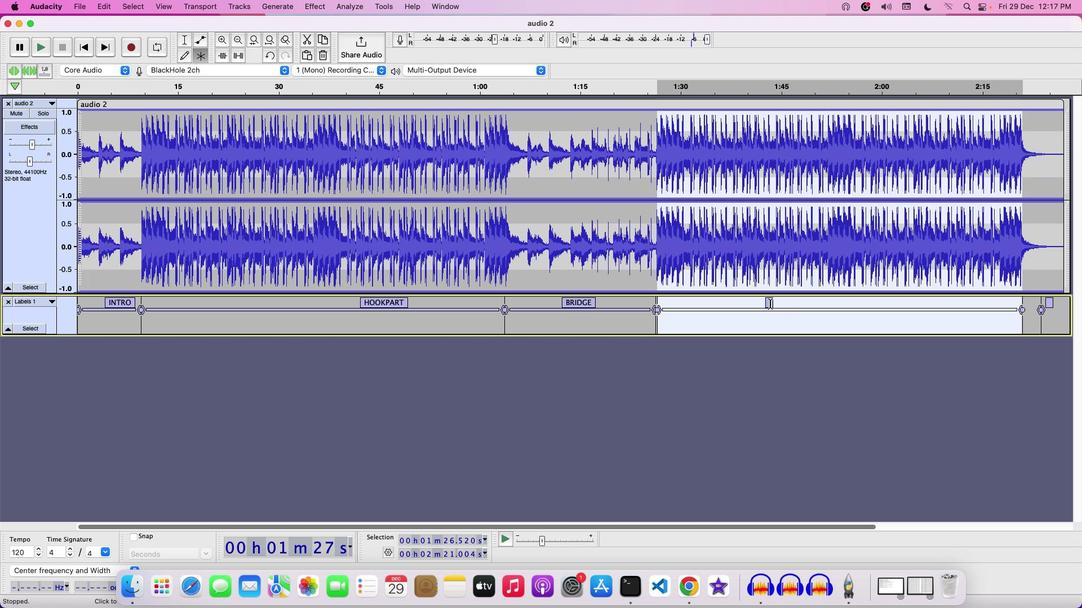 
Action: Mouse pressed left at (136, 303)
Screenshot: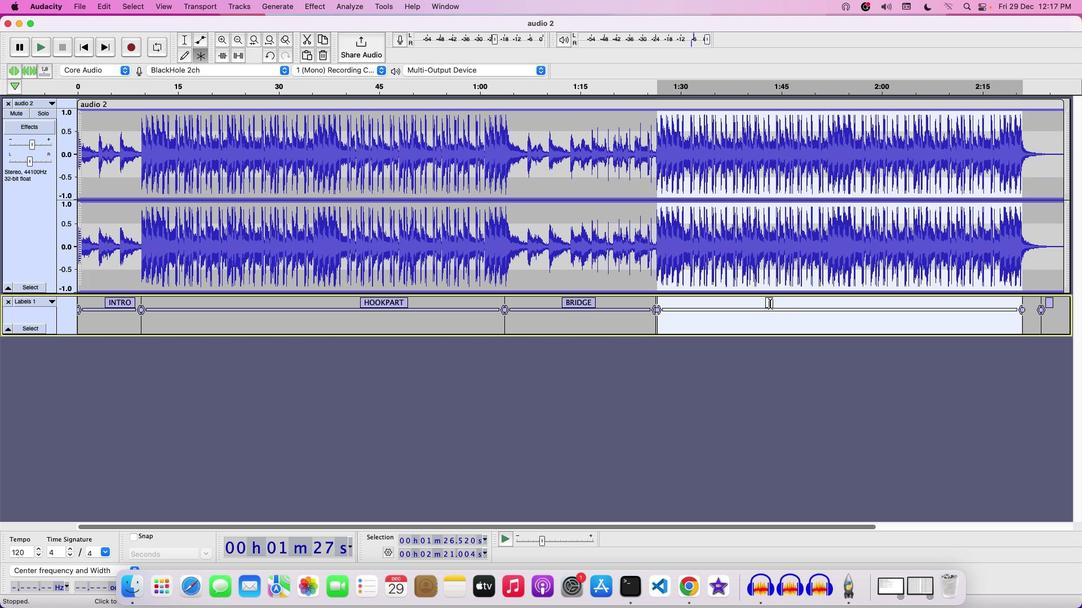 
Action: Mouse moved to (136, 303)
Screenshot: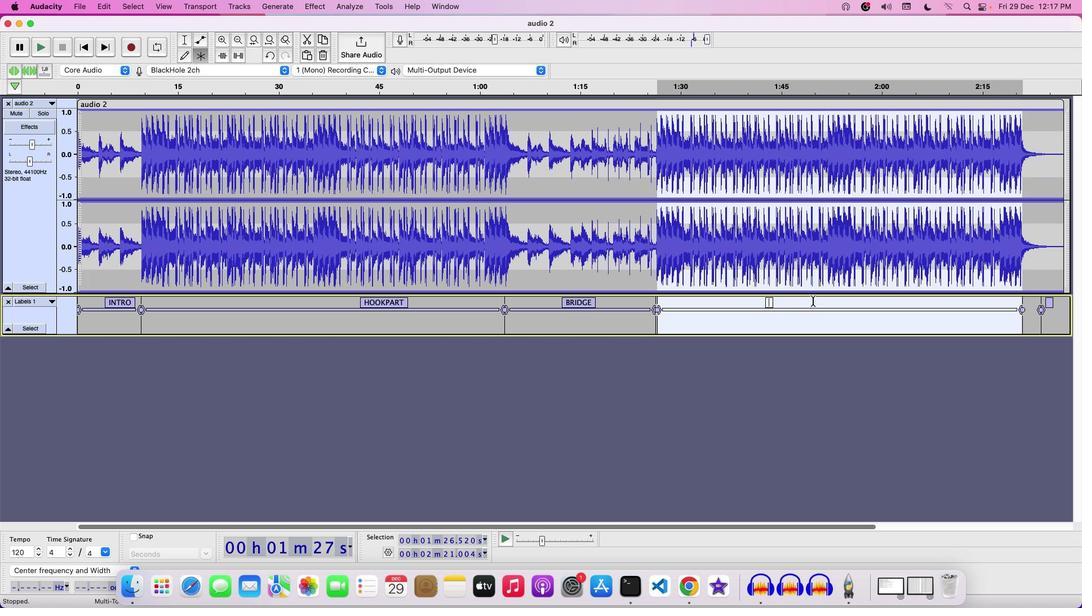 
Action: Key pressed 'C''H''O''R''U''S'
Screenshot: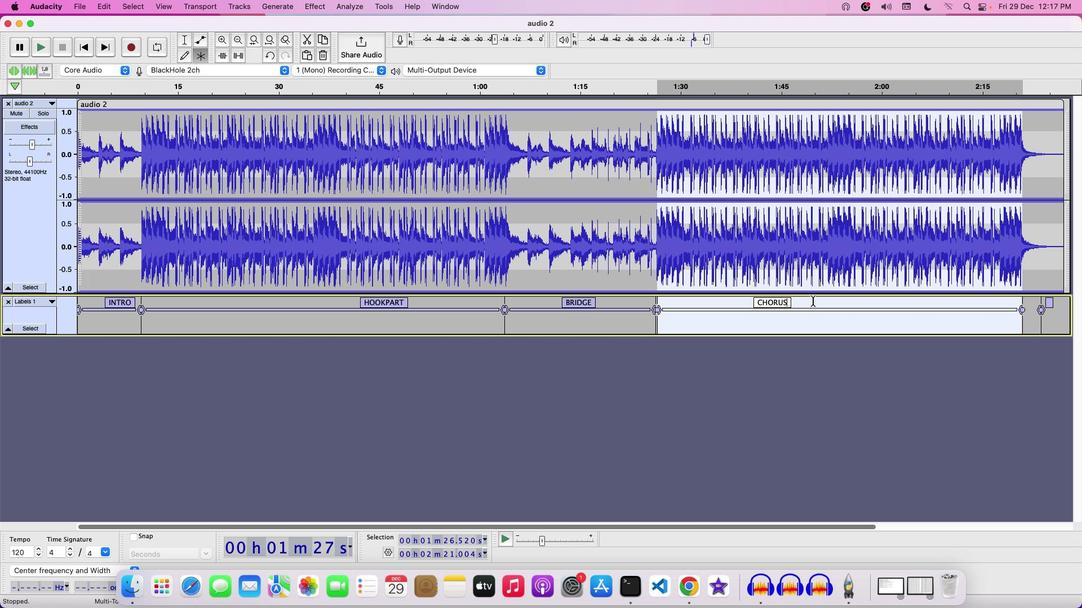
Action: Mouse moved to (136, 303)
Screenshot: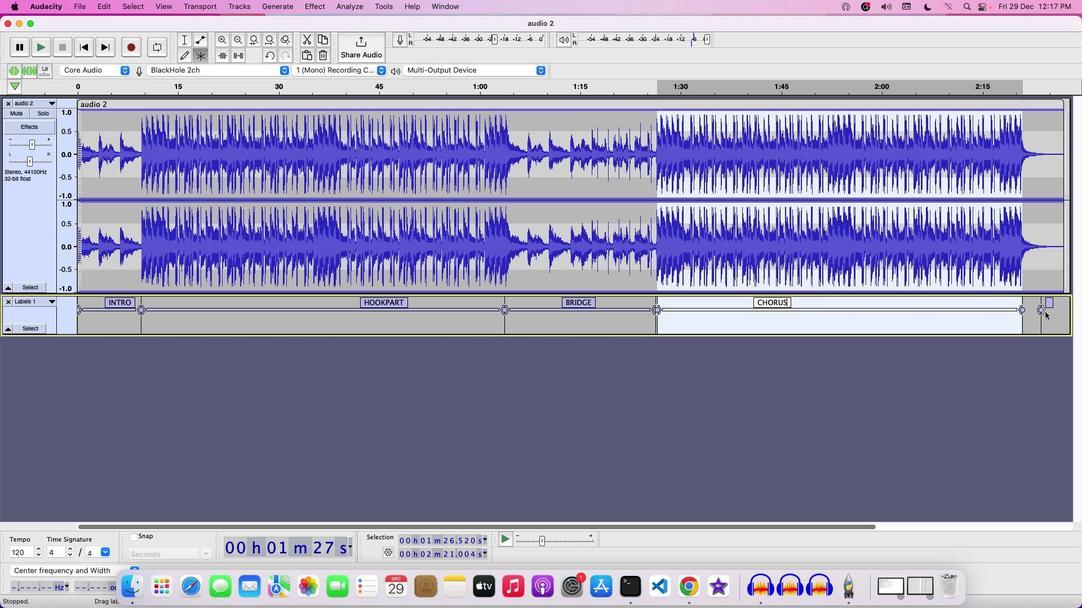 
Action: Mouse pressed left at (136, 303)
Screenshot: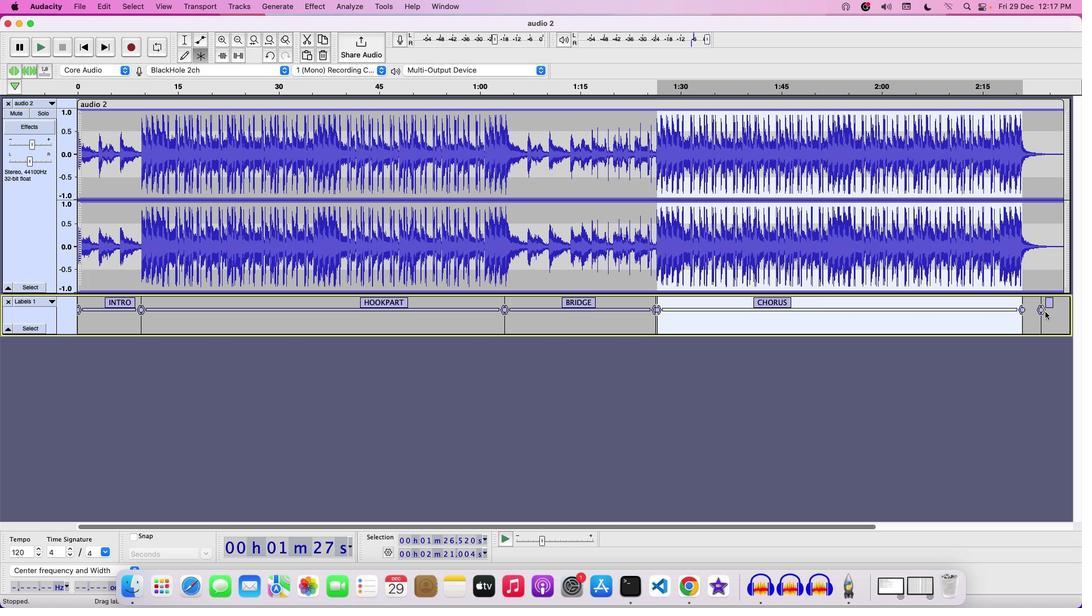 
Action: Mouse moved to (136, 303)
Screenshot: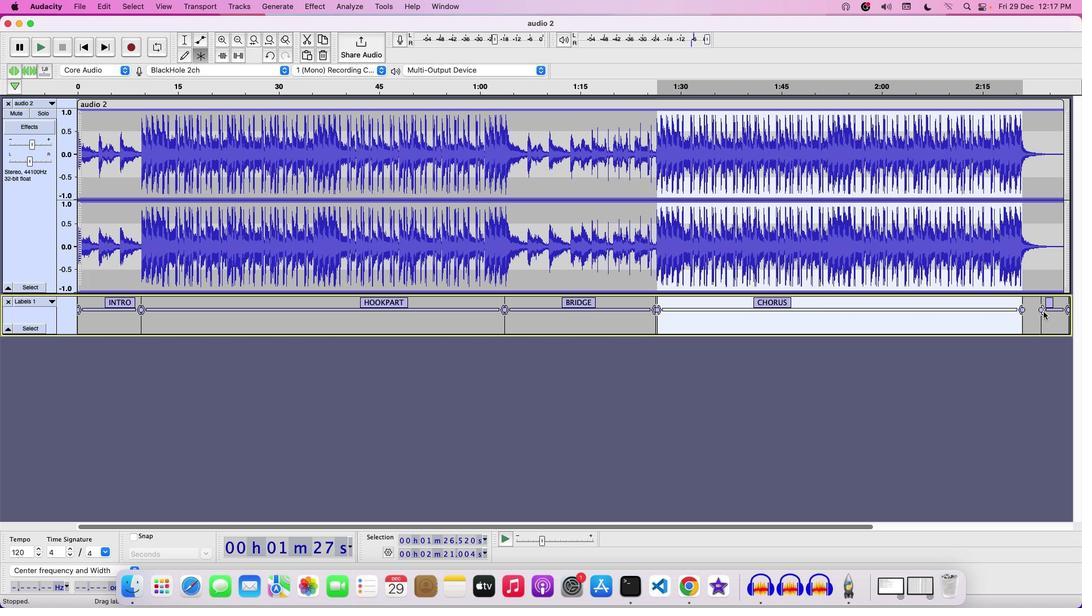 
Action: Mouse pressed left at (136, 303)
Screenshot: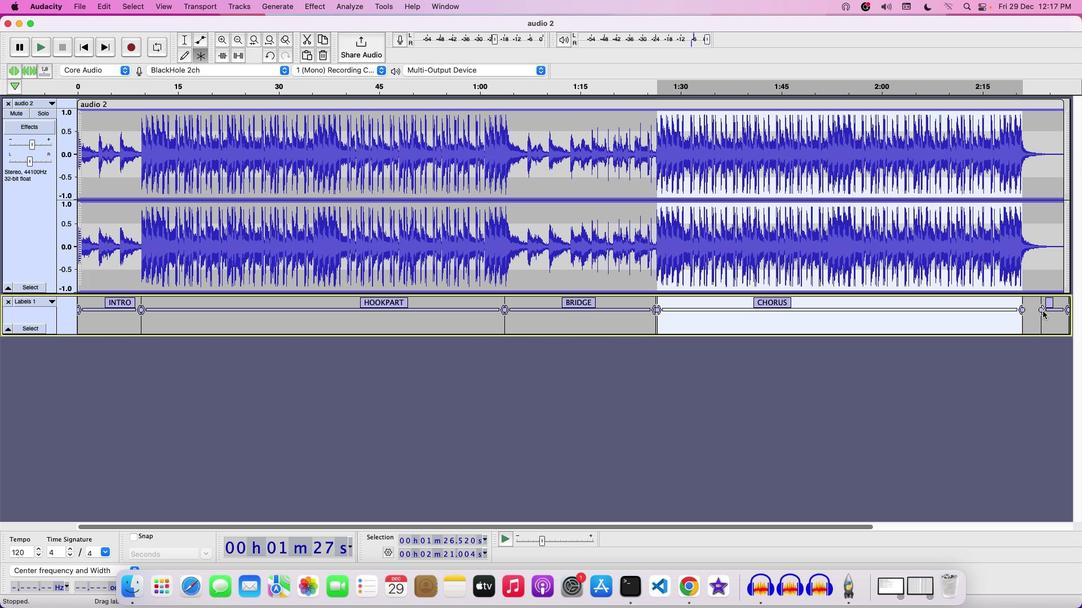 
Action: Mouse moved to (136, 303)
Screenshot: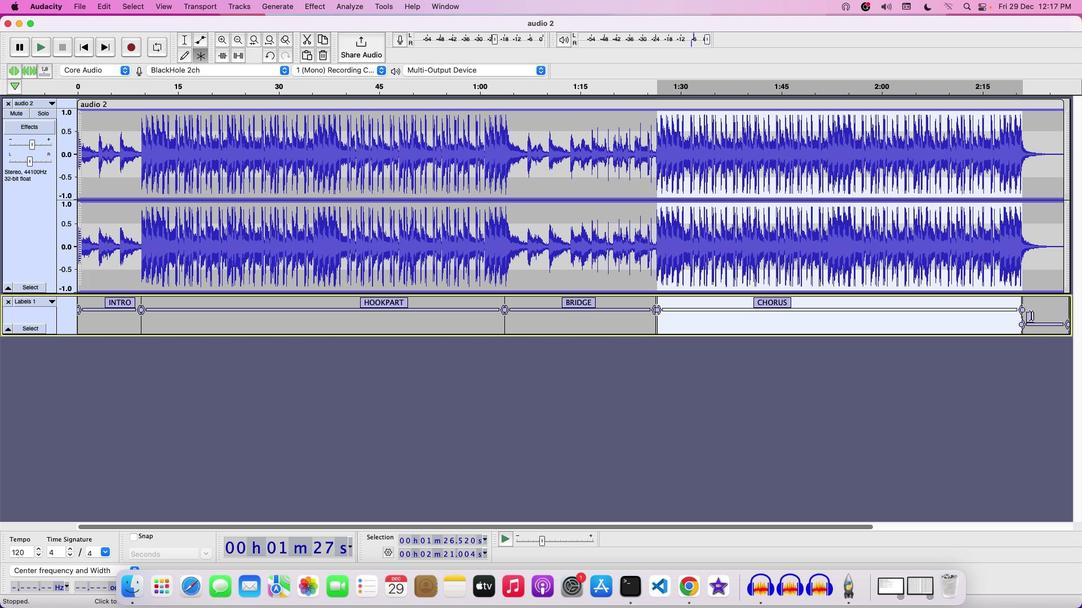 
Action: Mouse pressed left at (136, 303)
Screenshot: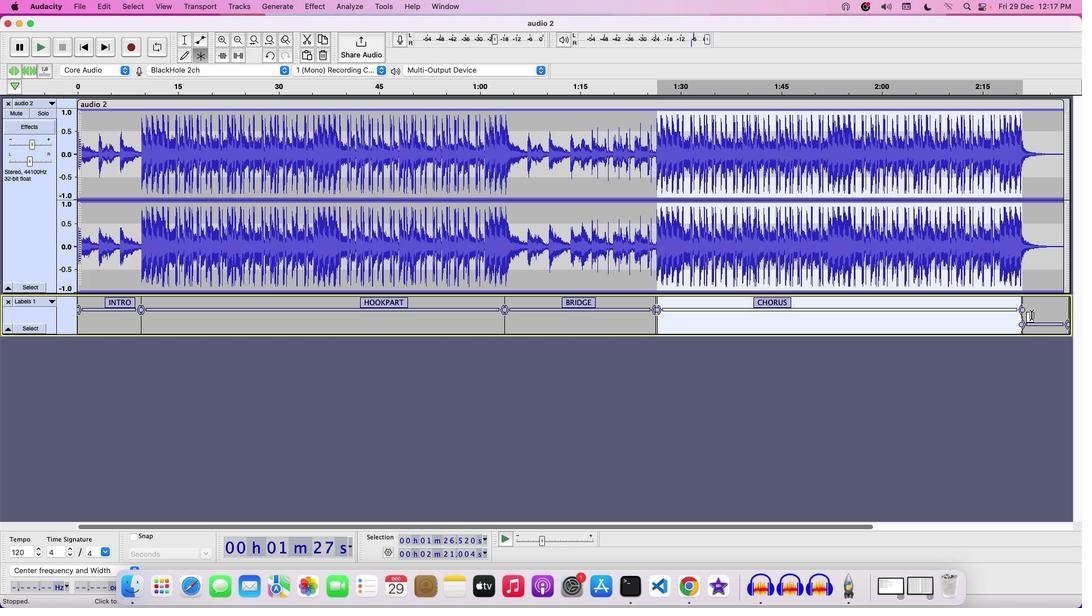 
Action: Mouse moved to (136, 303)
Screenshot: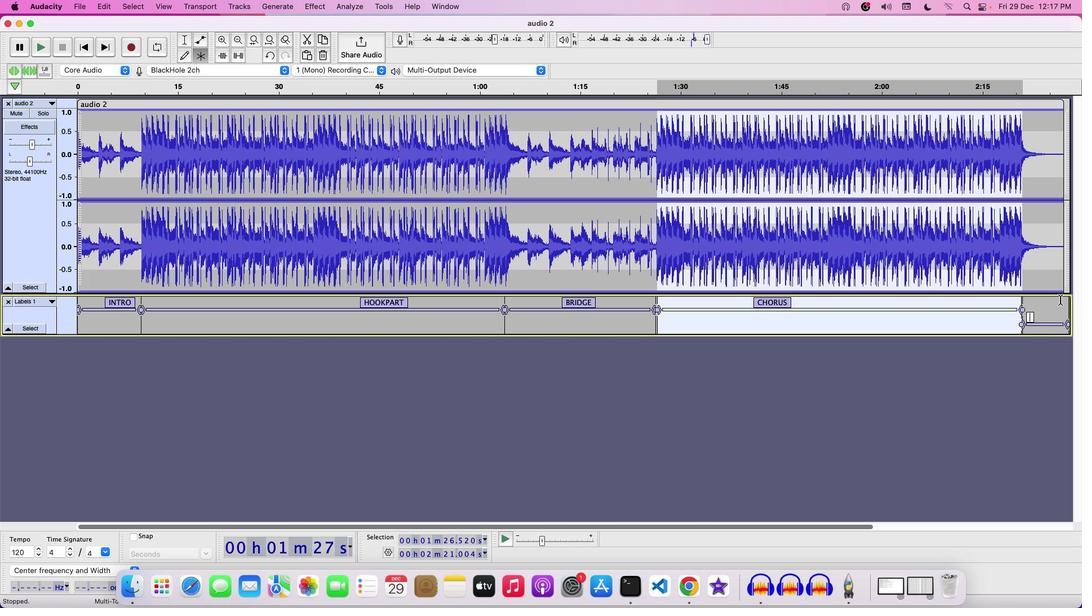 
Action: Key pressed 'E''N''D'Key.enter
Screenshot: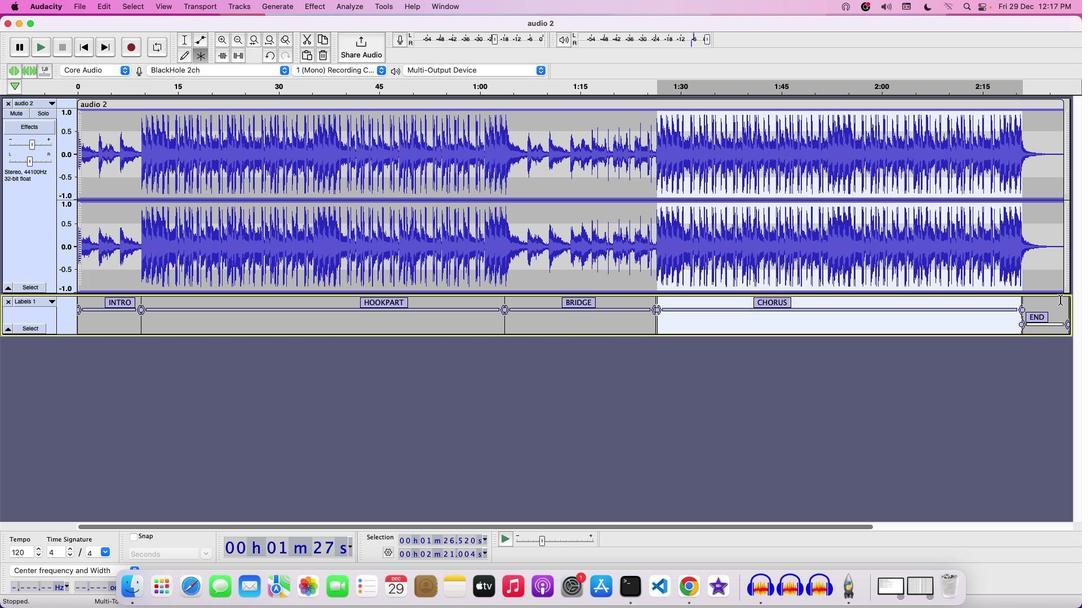
Action: Mouse moved to (138, 307)
Screenshot: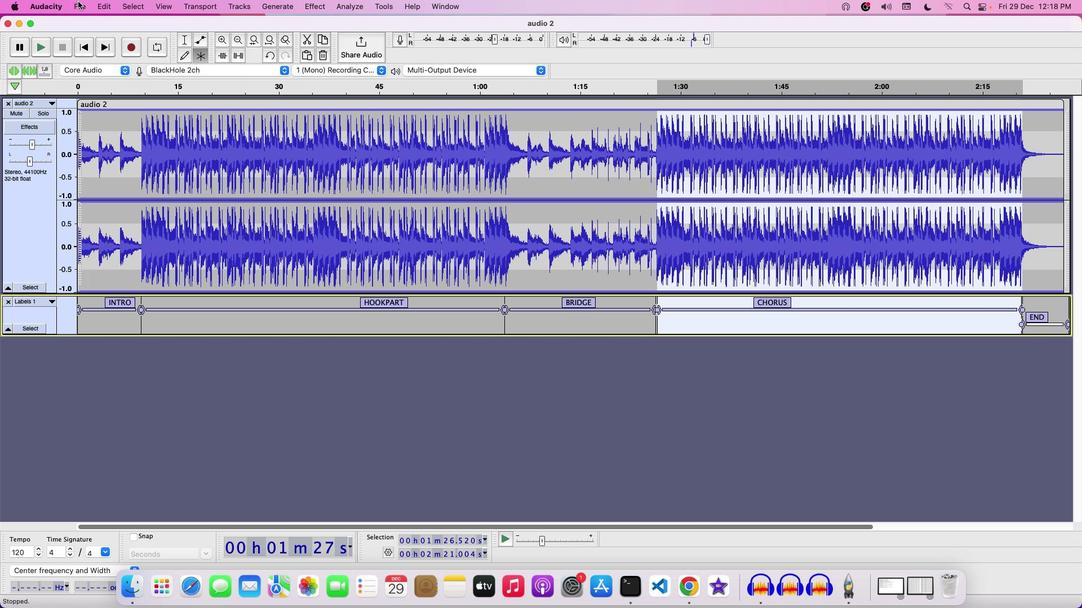 
Action: Mouse pressed left at (138, 307)
Screenshot: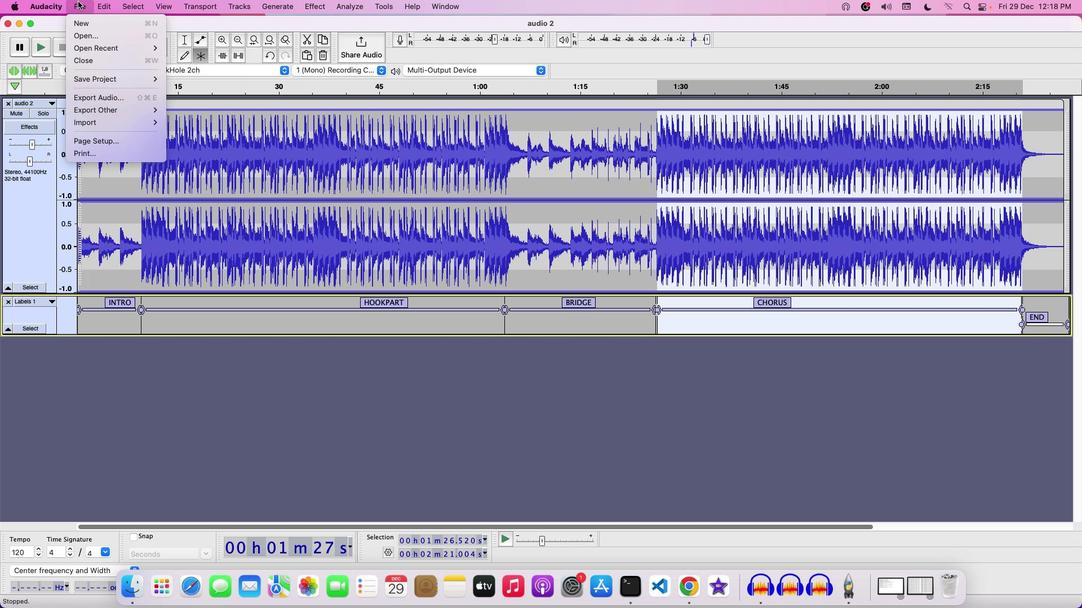 
Action: Mouse moved to (138, 306)
Screenshot: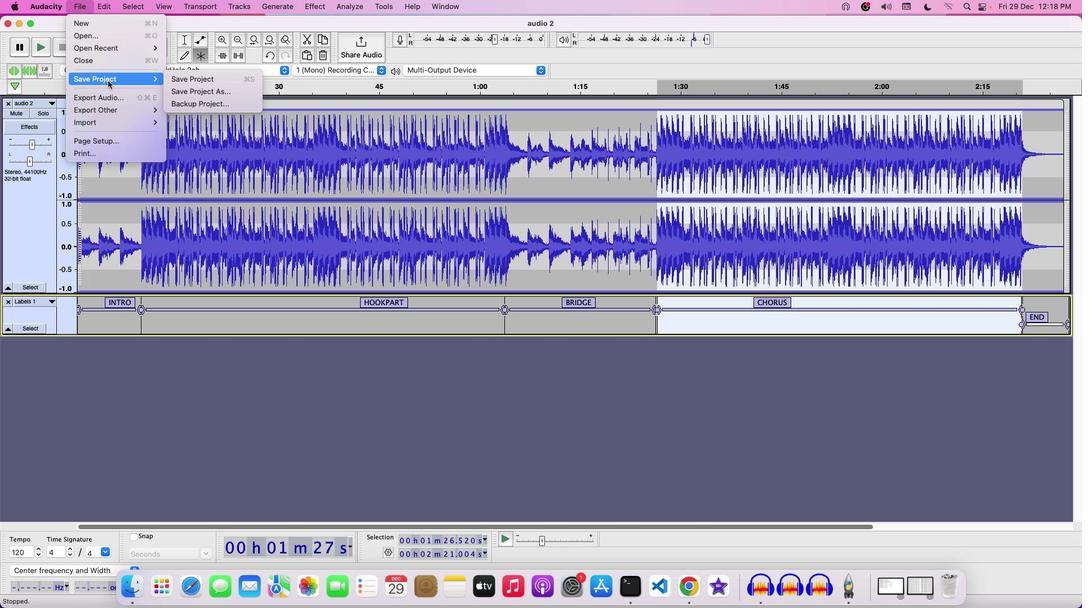 
Action: Mouse pressed left at (138, 306)
Screenshot: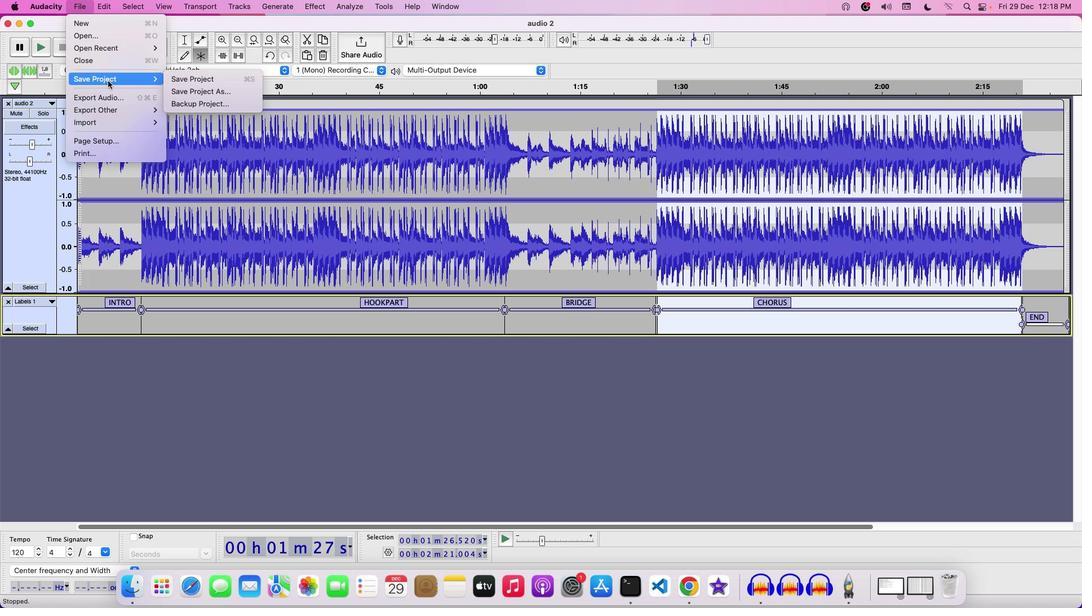 
Action: Mouse moved to (138, 306)
Screenshot: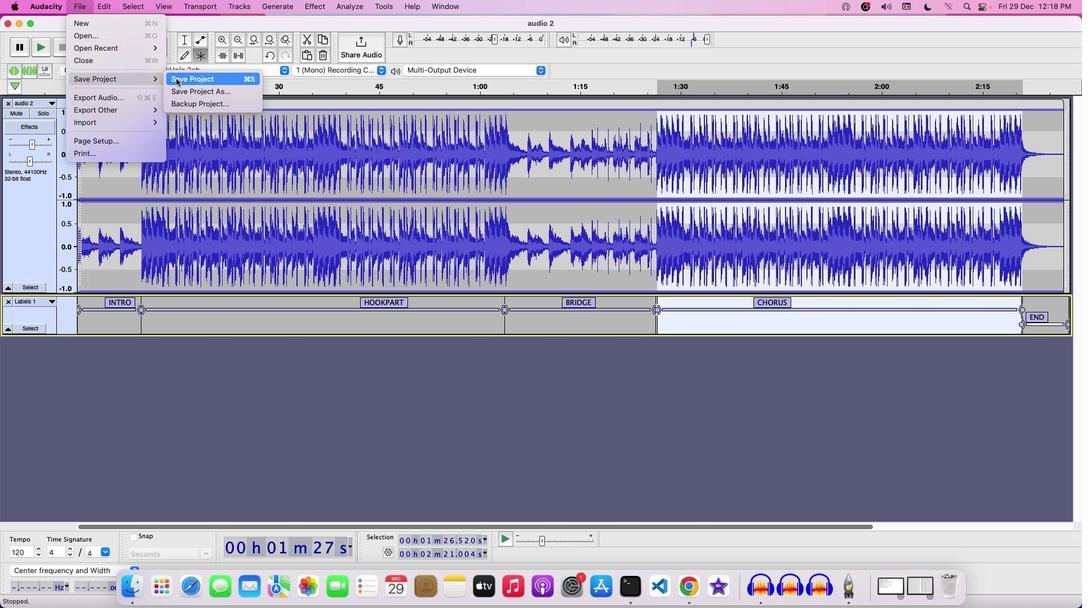 
Action: Mouse pressed left at (138, 306)
Screenshot: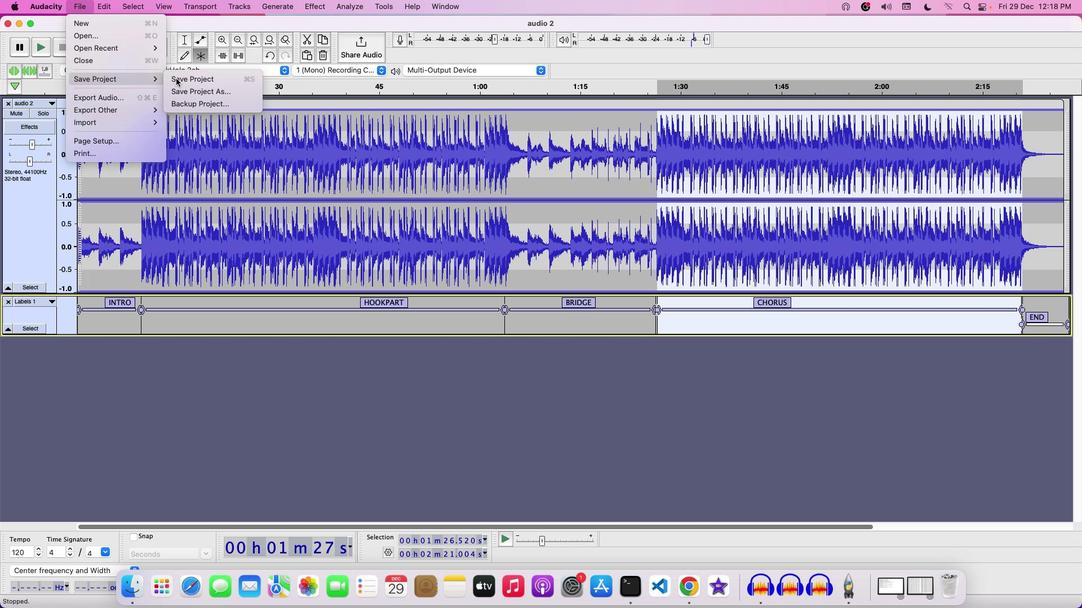 
Action: Mouse moved to (137, 305)
Screenshot: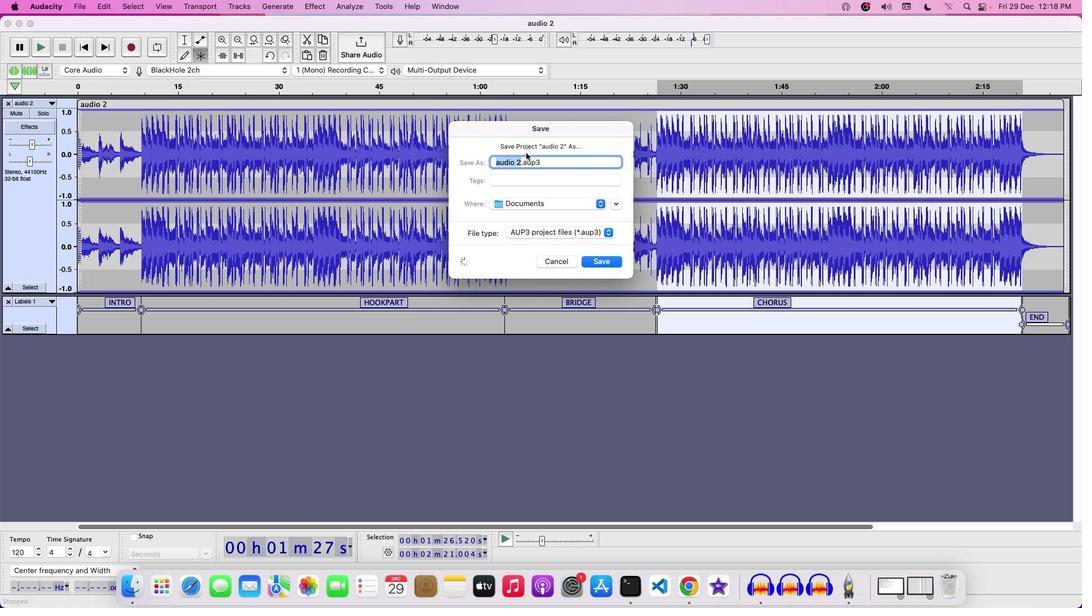 
Action: Key pressed Key.backspace'M''A''R''K''E''D'Key.space'P''R''O''J''E'Key.backspace'E''C''T'
Screenshot: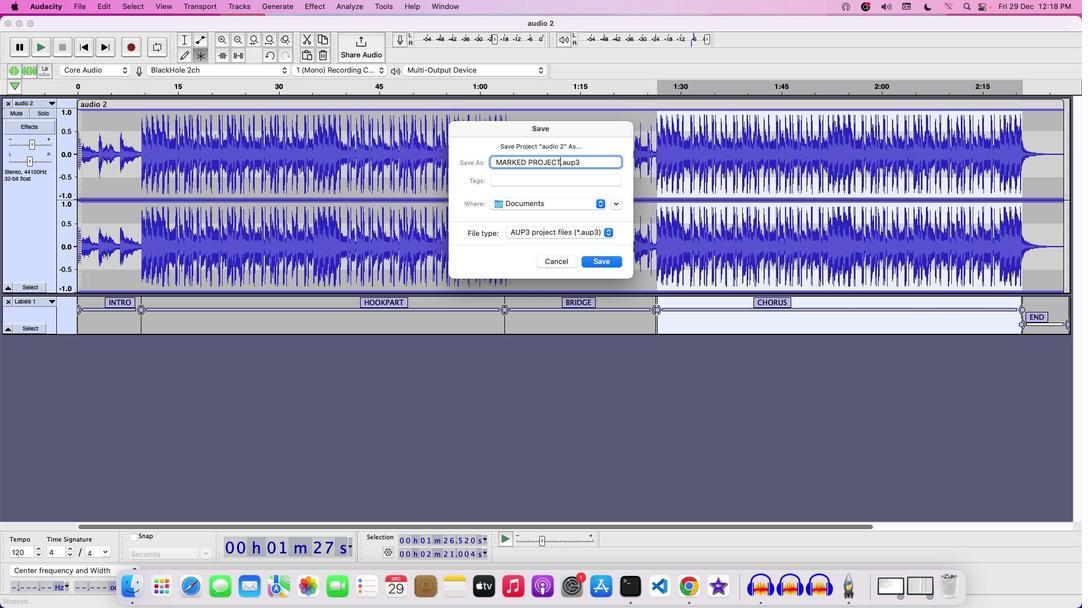 
Action: Mouse moved to (137, 304)
Screenshot: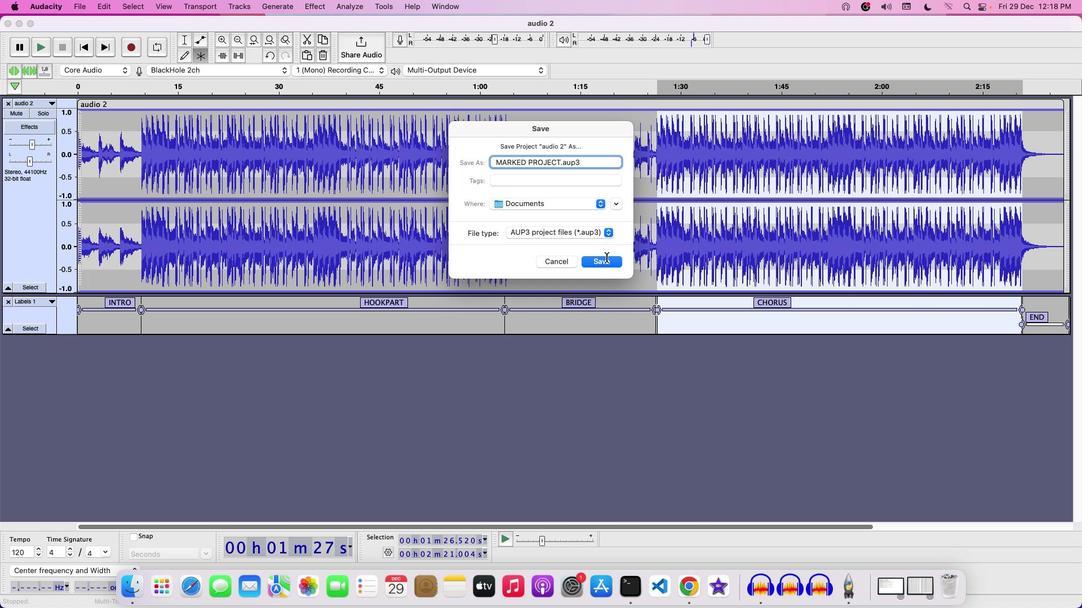 
Action: Mouse pressed left at (137, 304)
Screenshot: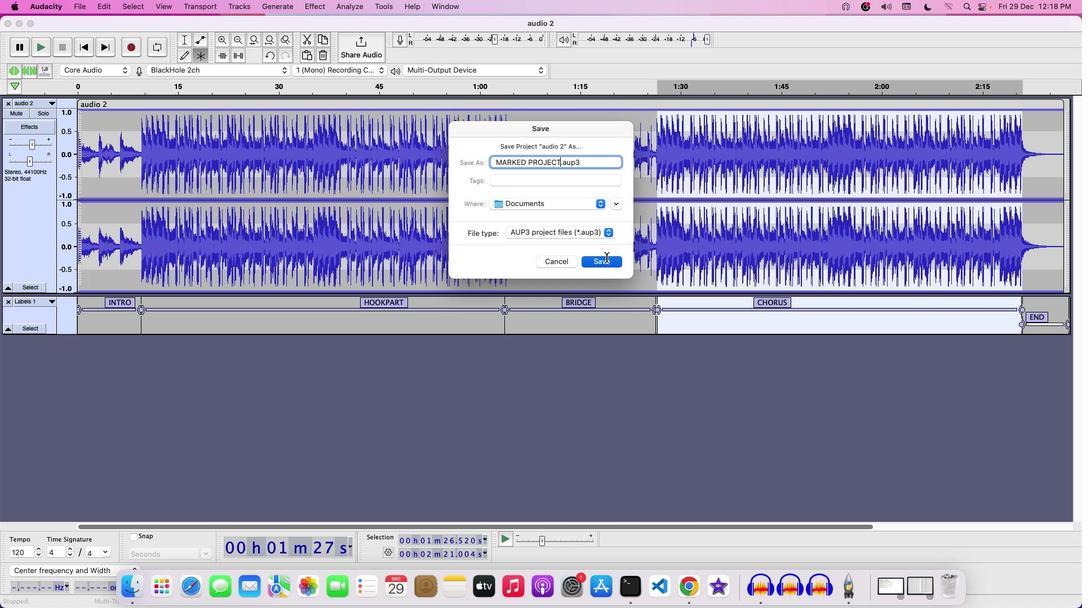 
Action: Mouse moved to (137, 303)
Screenshot: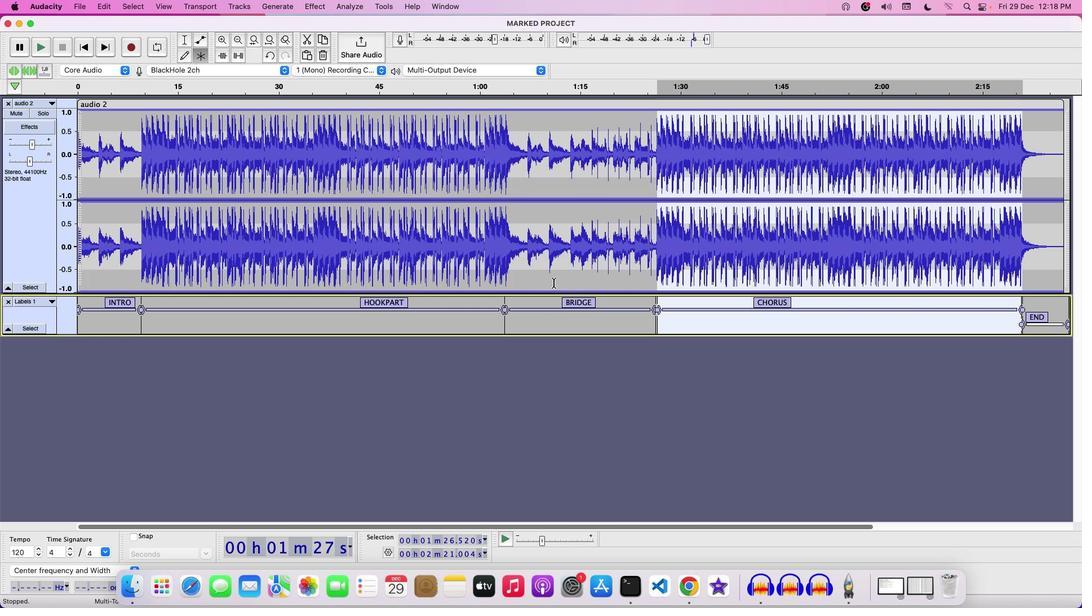 
